 Task: Send an email with the signature Delaney King with the subject Meeting minutes and the message I will need to review this proposal before providing a response. from softage.1@softage.net to softage.8@softage.net and softage.9@softage.net with an attached document Business_case.docx
Action: Mouse moved to (572, 735)
Screenshot: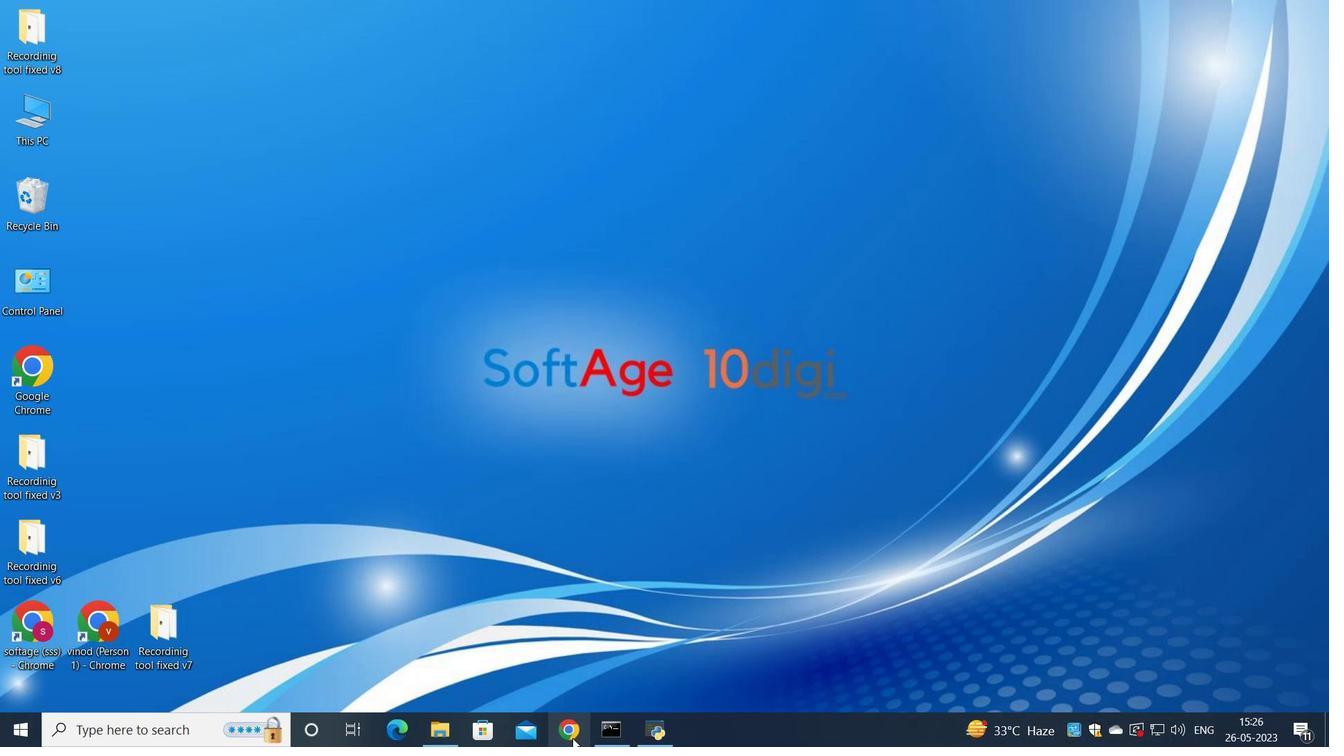 
Action: Mouse pressed left at (572, 735)
Screenshot: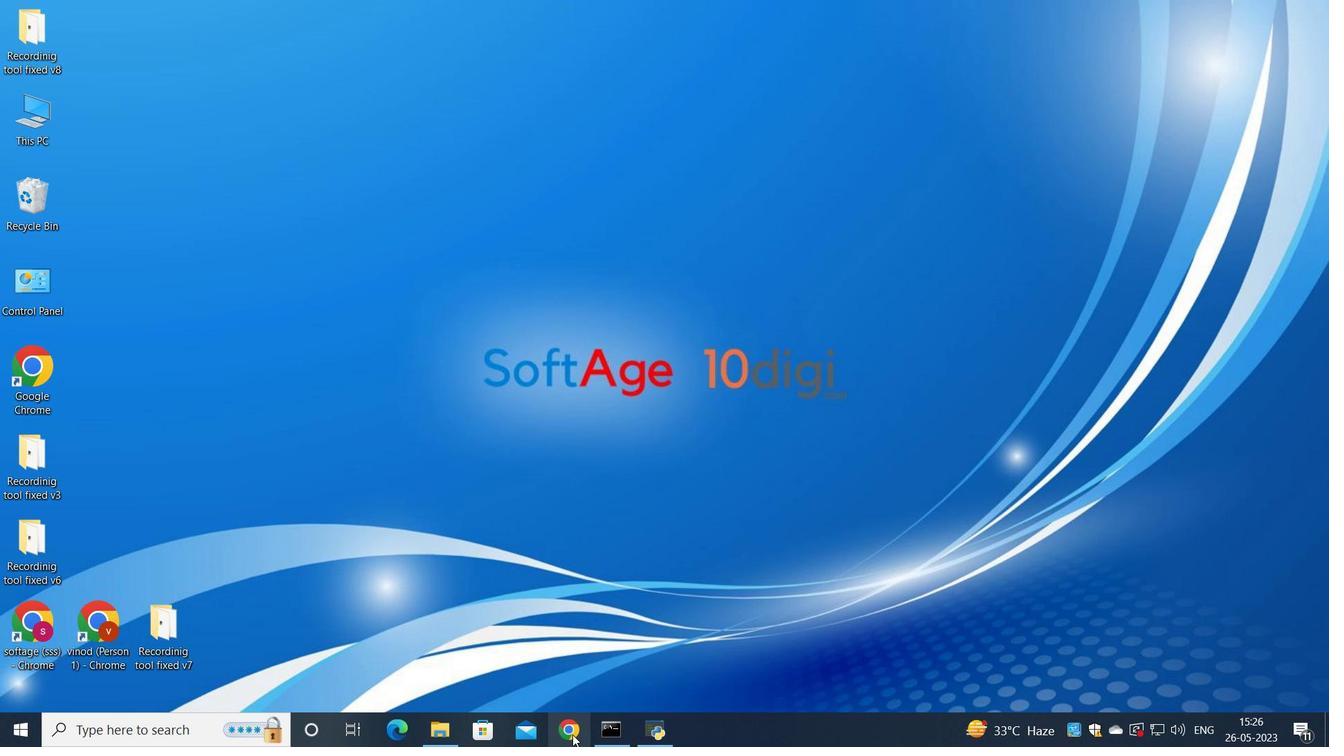 
Action: Mouse moved to (571, 398)
Screenshot: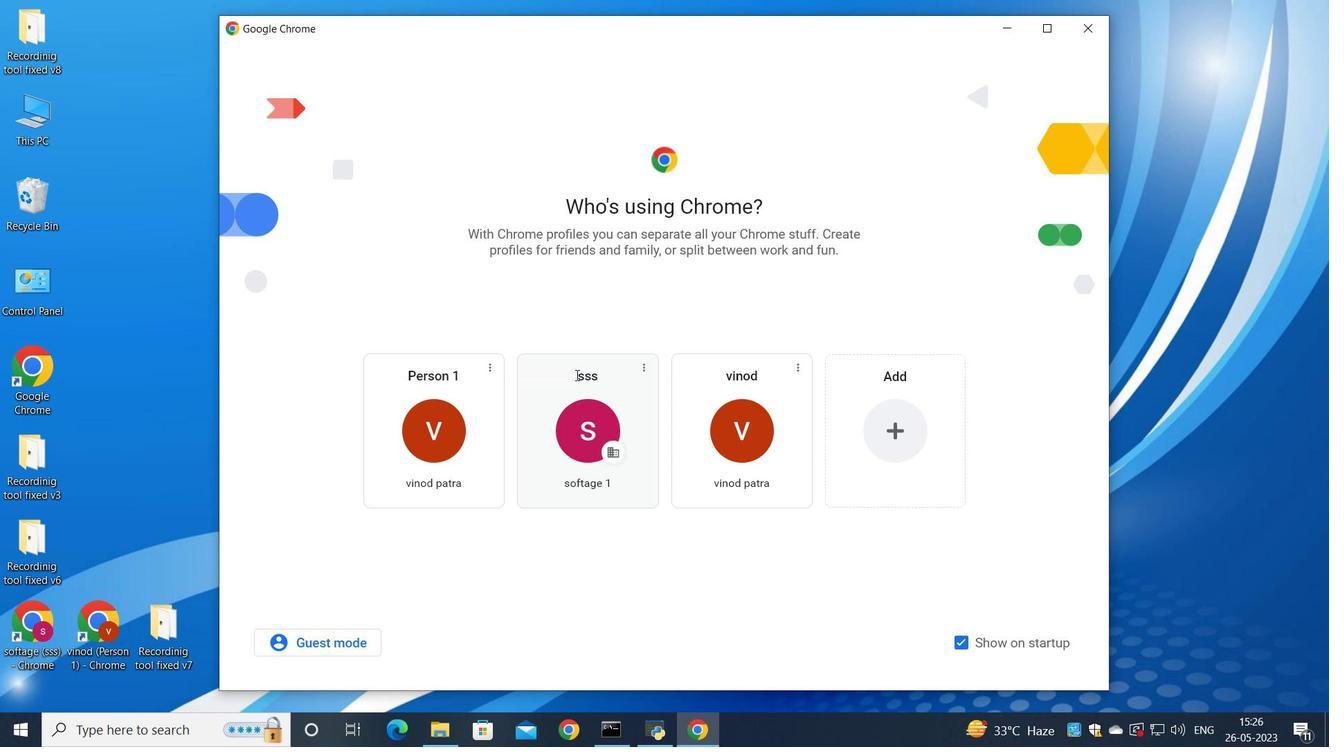 
Action: Mouse pressed left at (571, 398)
Screenshot: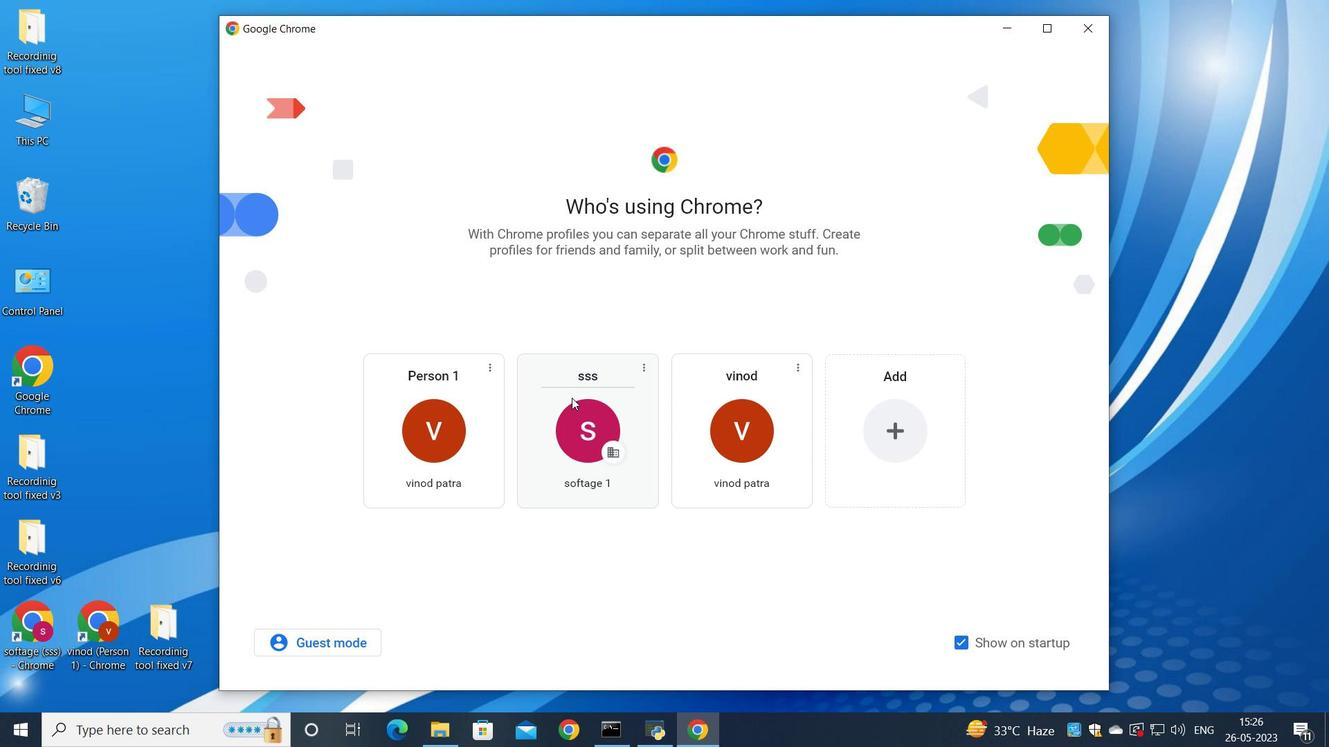 
Action: Mouse moved to (599, 429)
Screenshot: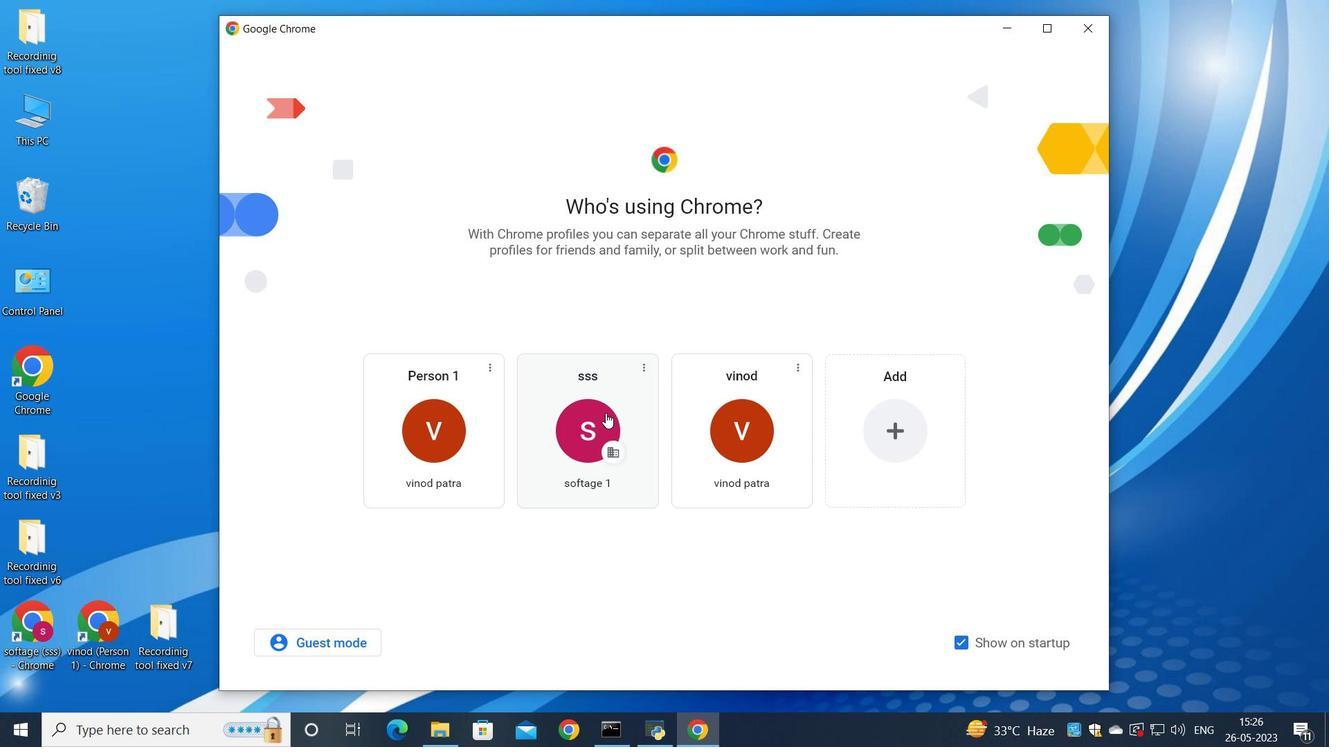 
Action: Mouse pressed left at (599, 429)
Screenshot: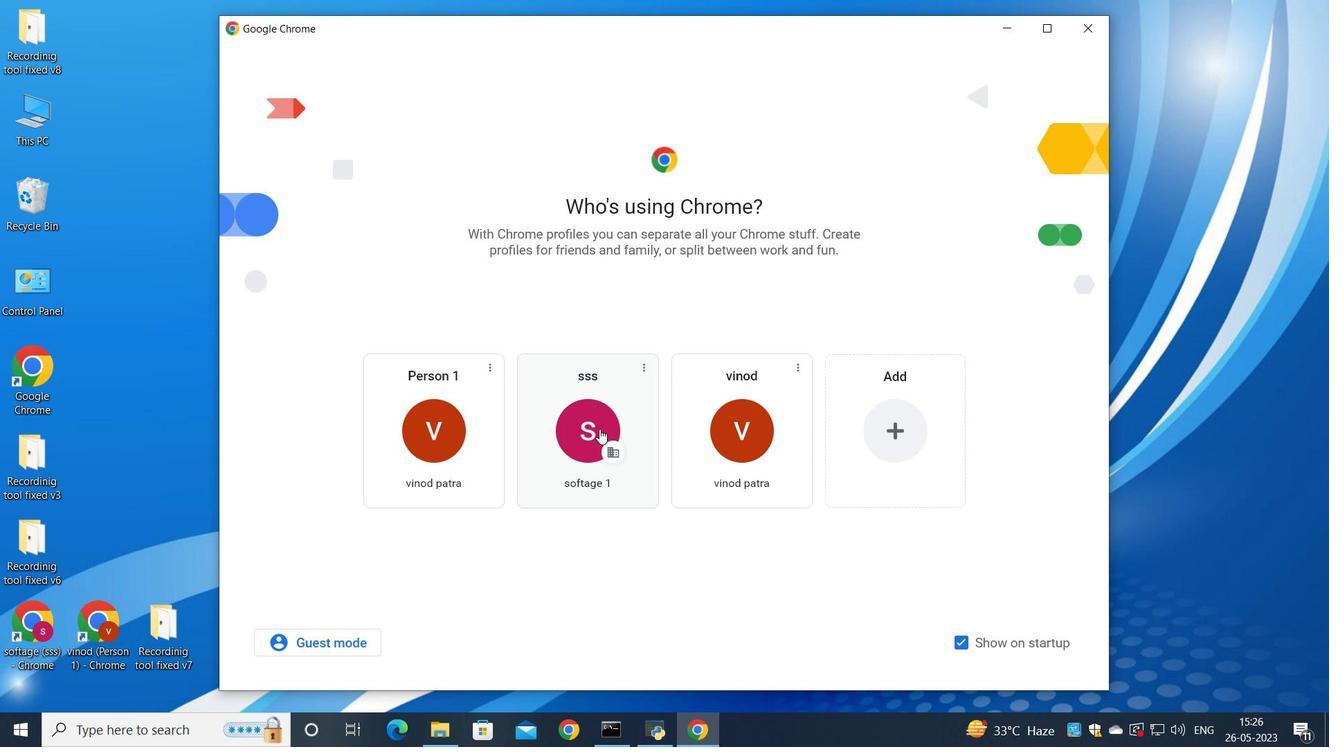 
Action: Mouse moved to (1171, 94)
Screenshot: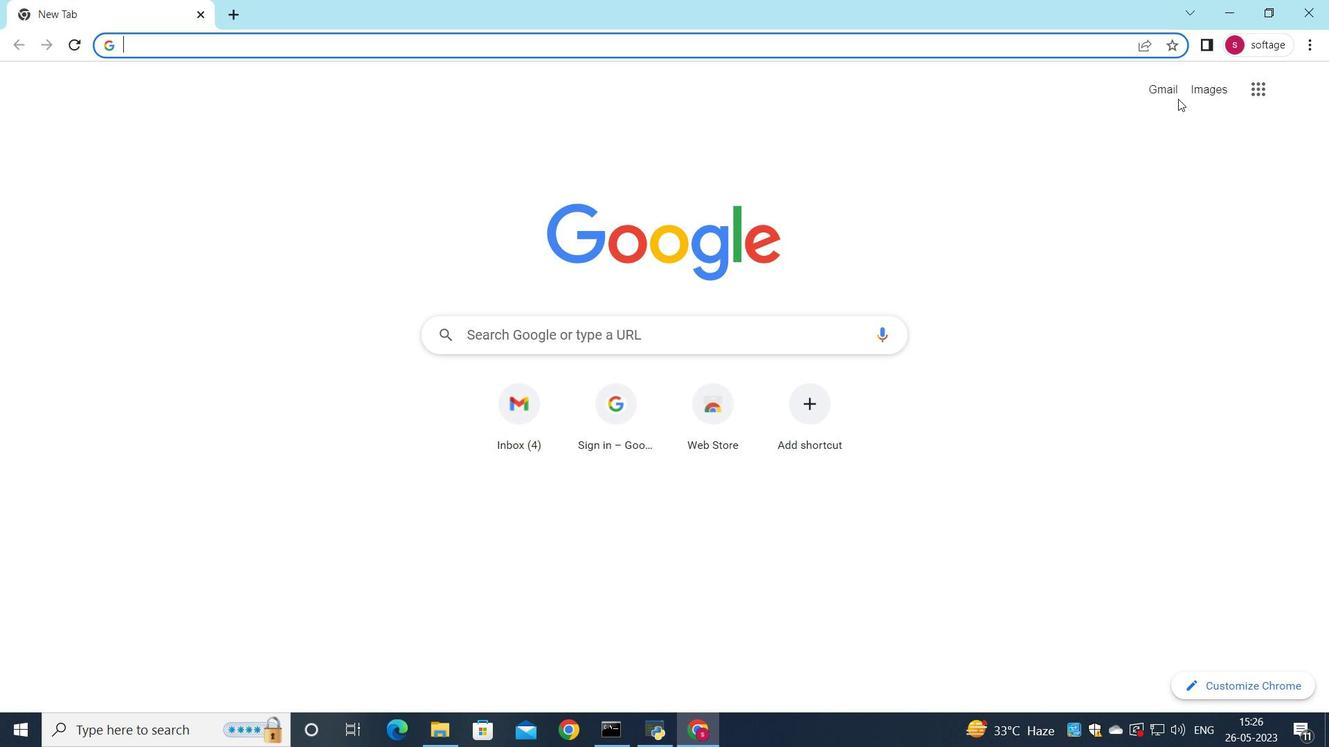 
Action: Mouse pressed left at (1171, 94)
Screenshot: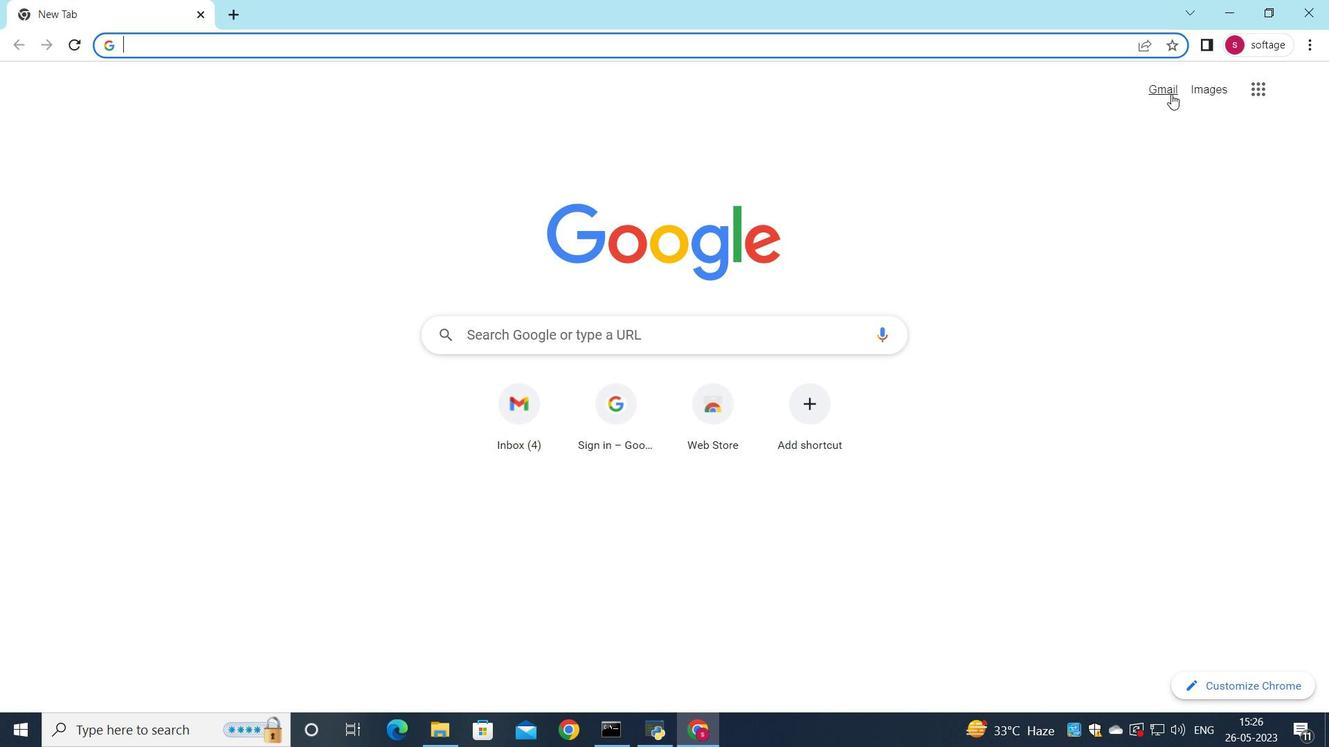 
Action: Mouse moved to (1143, 119)
Screenshot: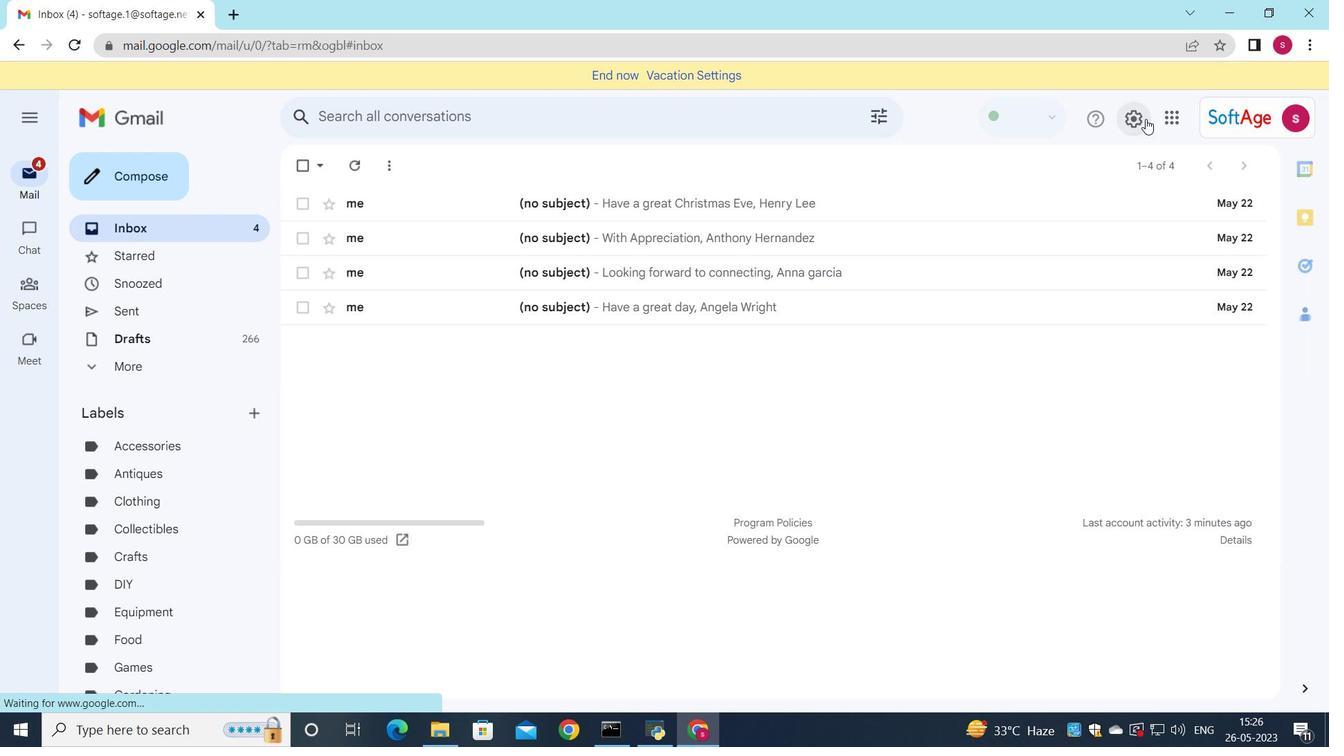 
Action: Mouse pressed left at (1143, 119)
Screenshot: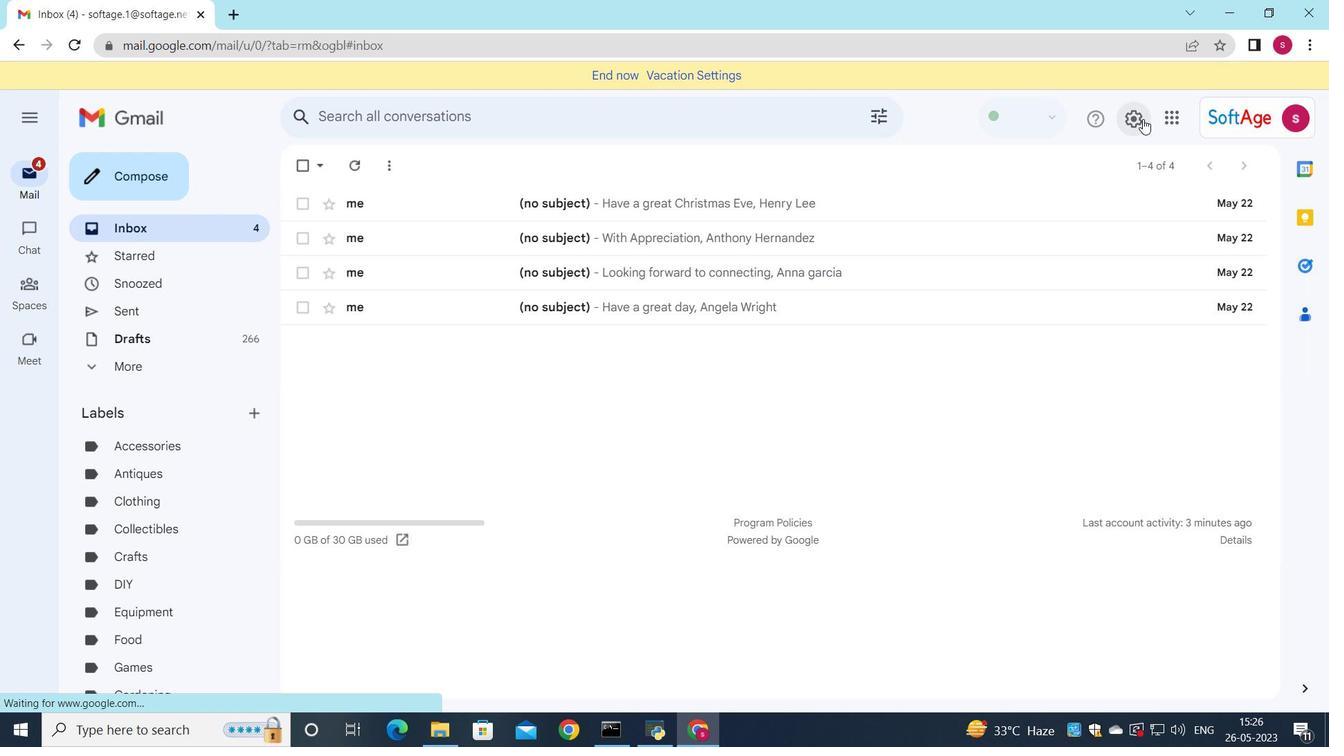 
Action: Mouse moved to (1161, 202)
Screenshot: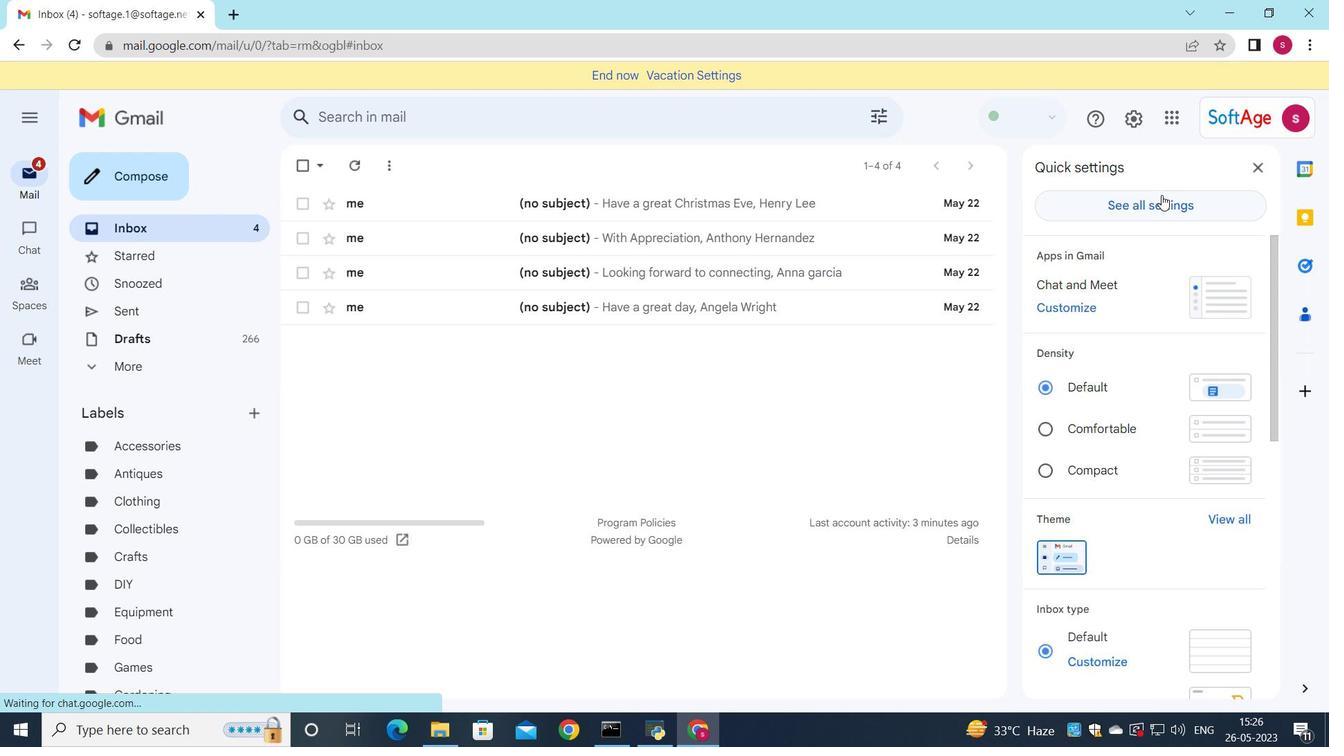 
Action: Mouse pressed left at (1161, 202)
Screenshot: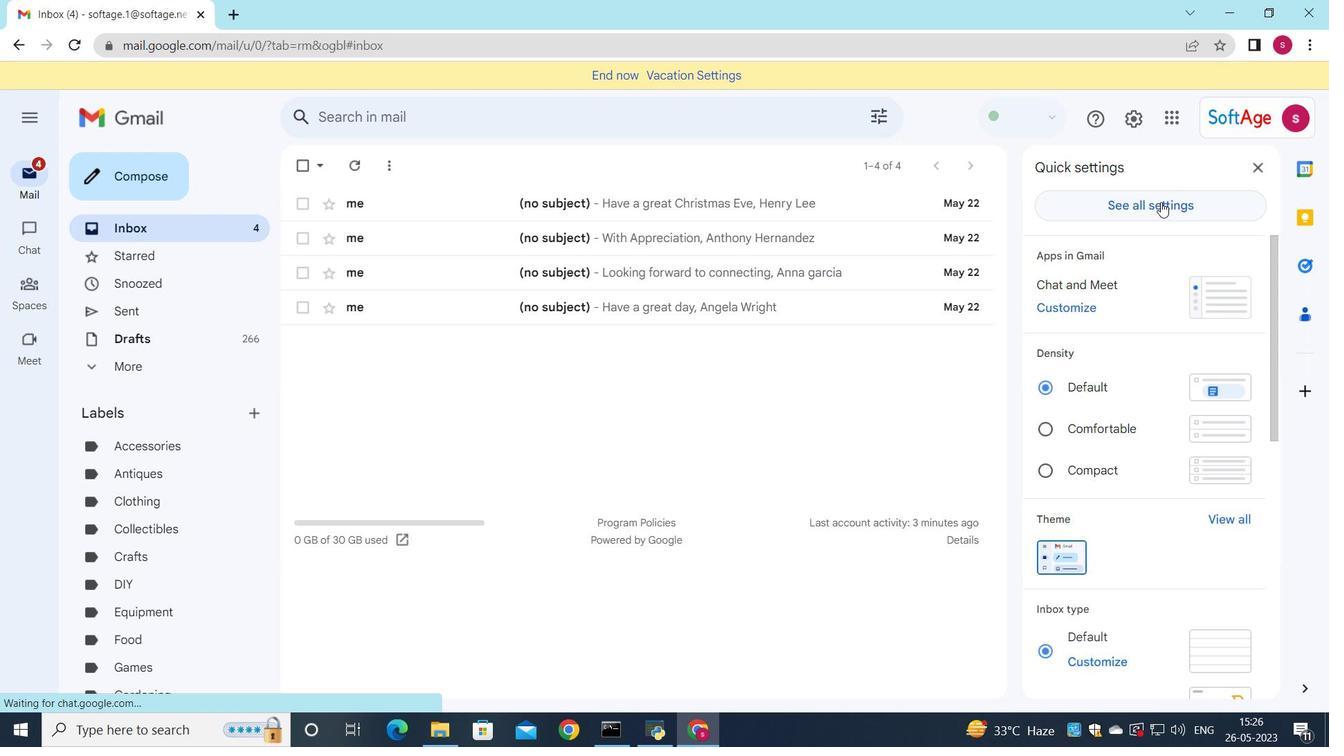 
Action: Mouse moved to (637, 288)
Screenshot: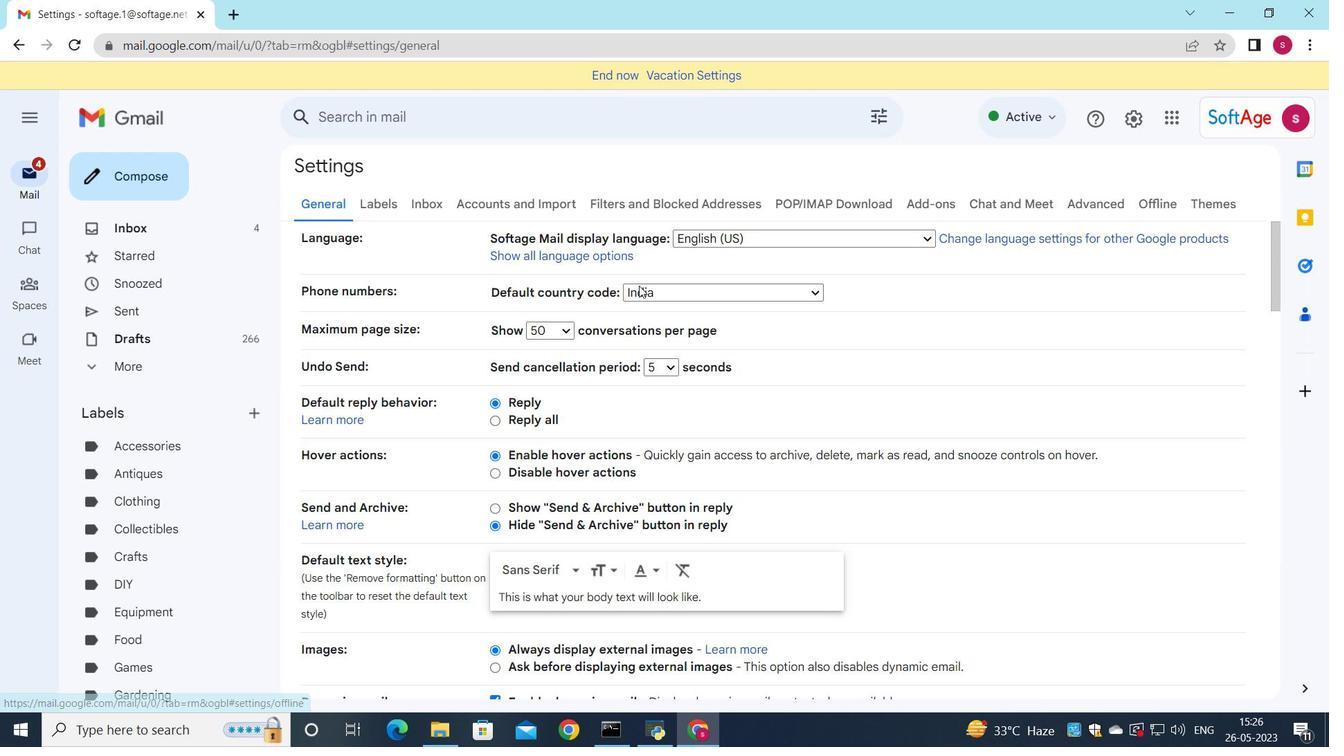 
Action: Mouse scrolled (637, 287) with delta (0, 0)
Screenshot: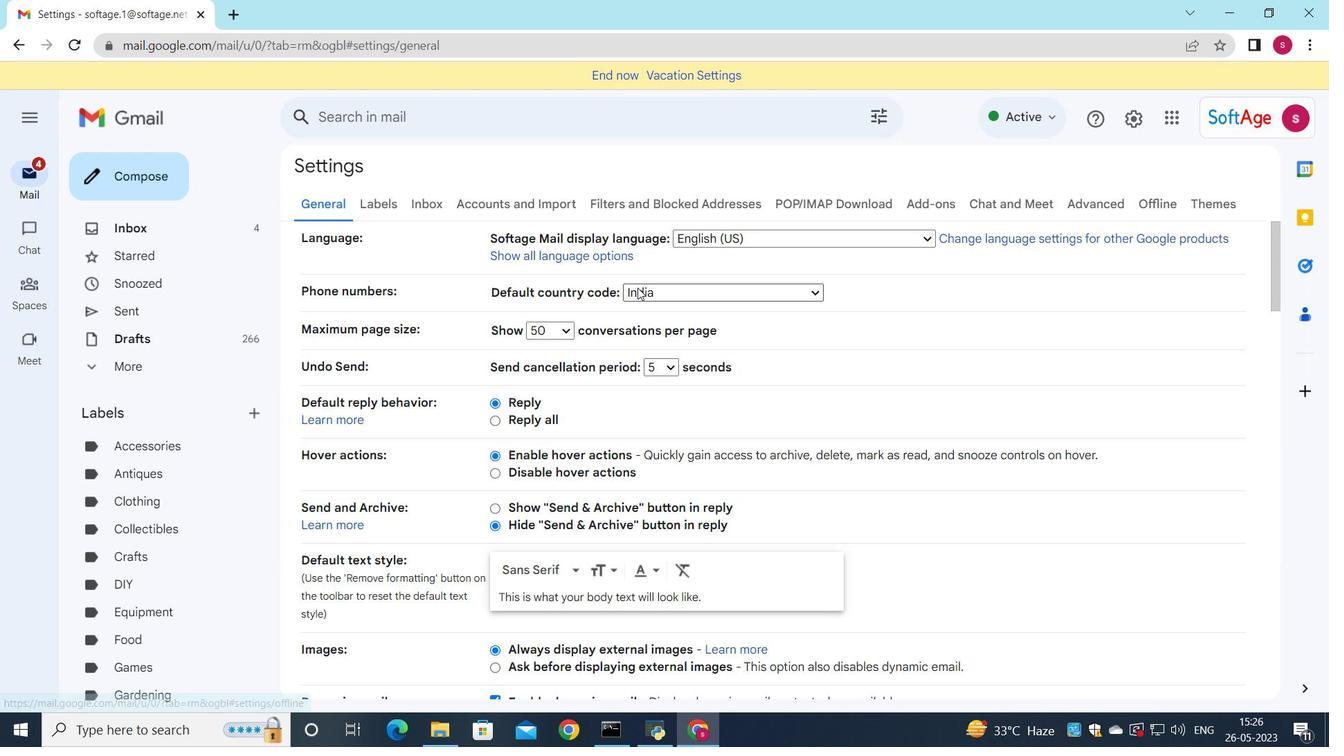 
Action: Mouse scrolled (637, 287) with delta (0, 0)
Screenshot: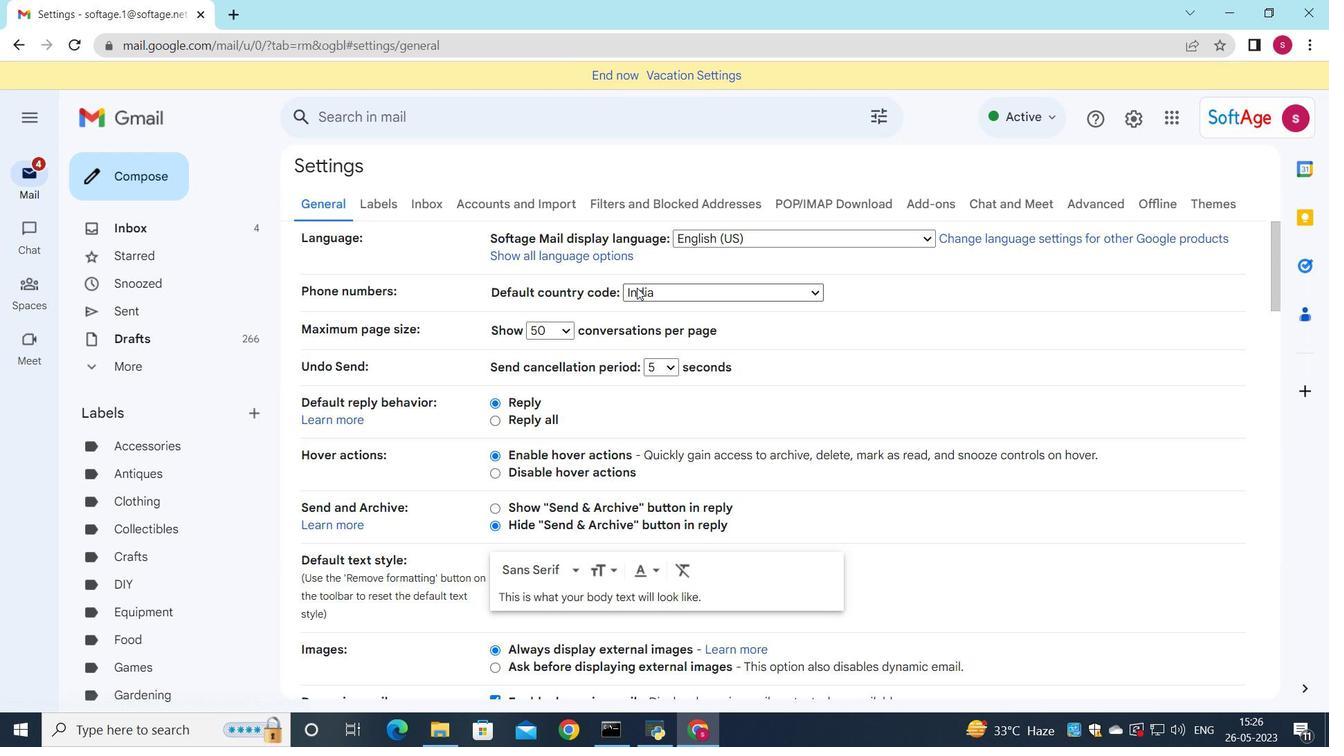 
Action: Mouse scrolled (637, 287) with delta (0, 0)
Screenshot: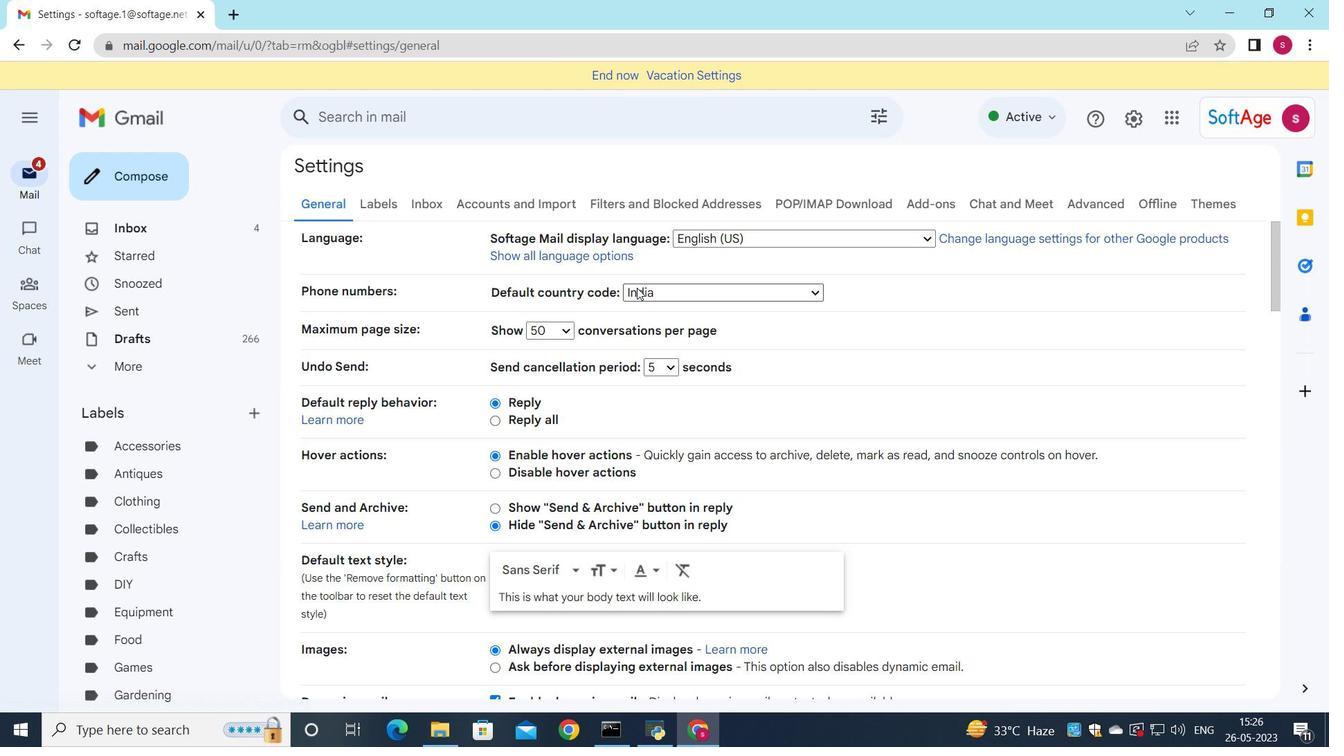 
Action: Mouse scrolled (637, 287) with delta (0, 0)
Screenshot: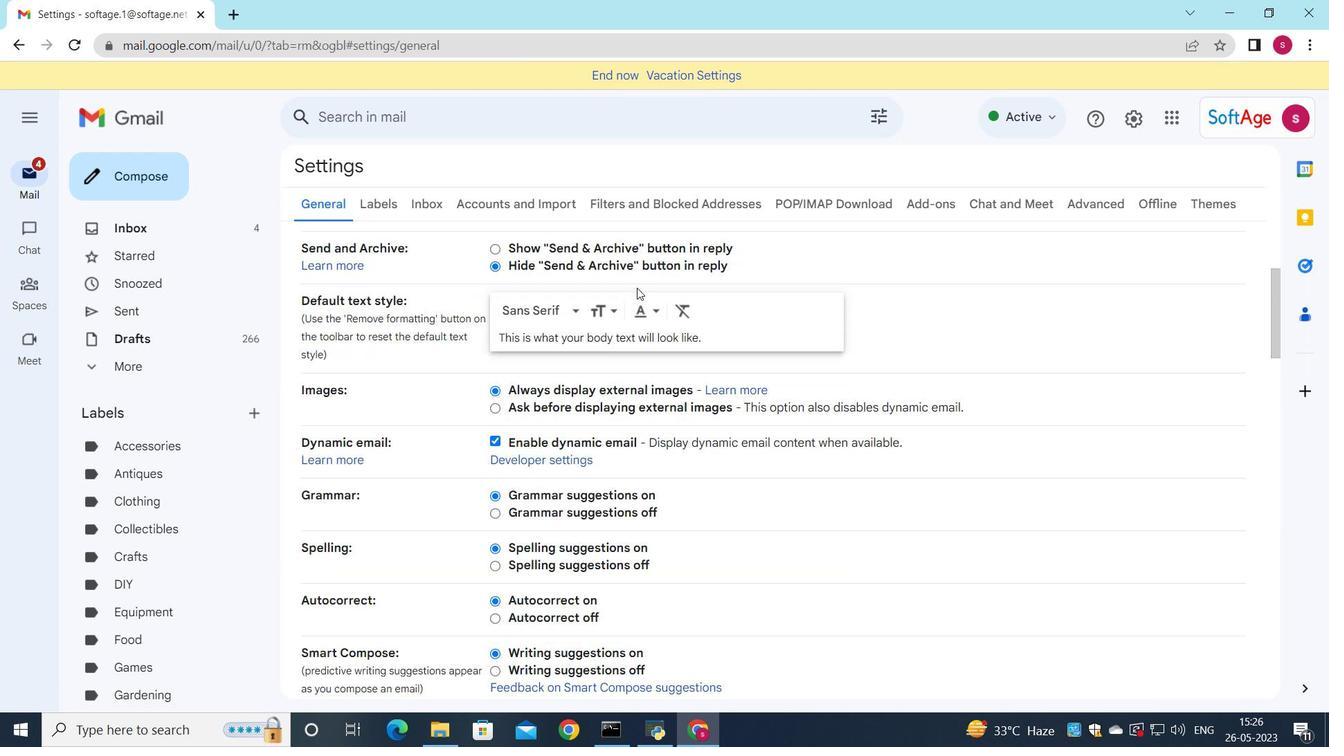
Action: Mouse scrolled (637, 287) with delta (0, 0)
Screenshot: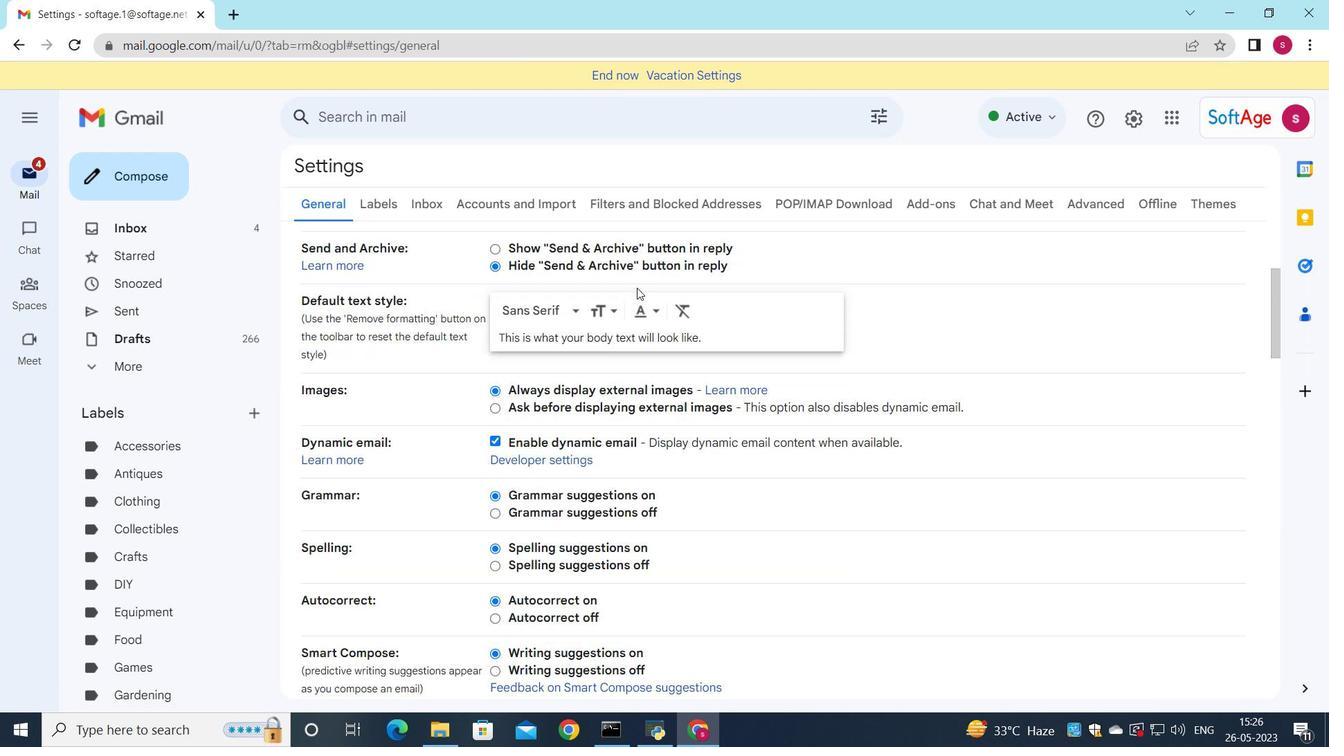 
Action: Mouse scrolled (637, 287) with delta (0, 0)
Screenshot: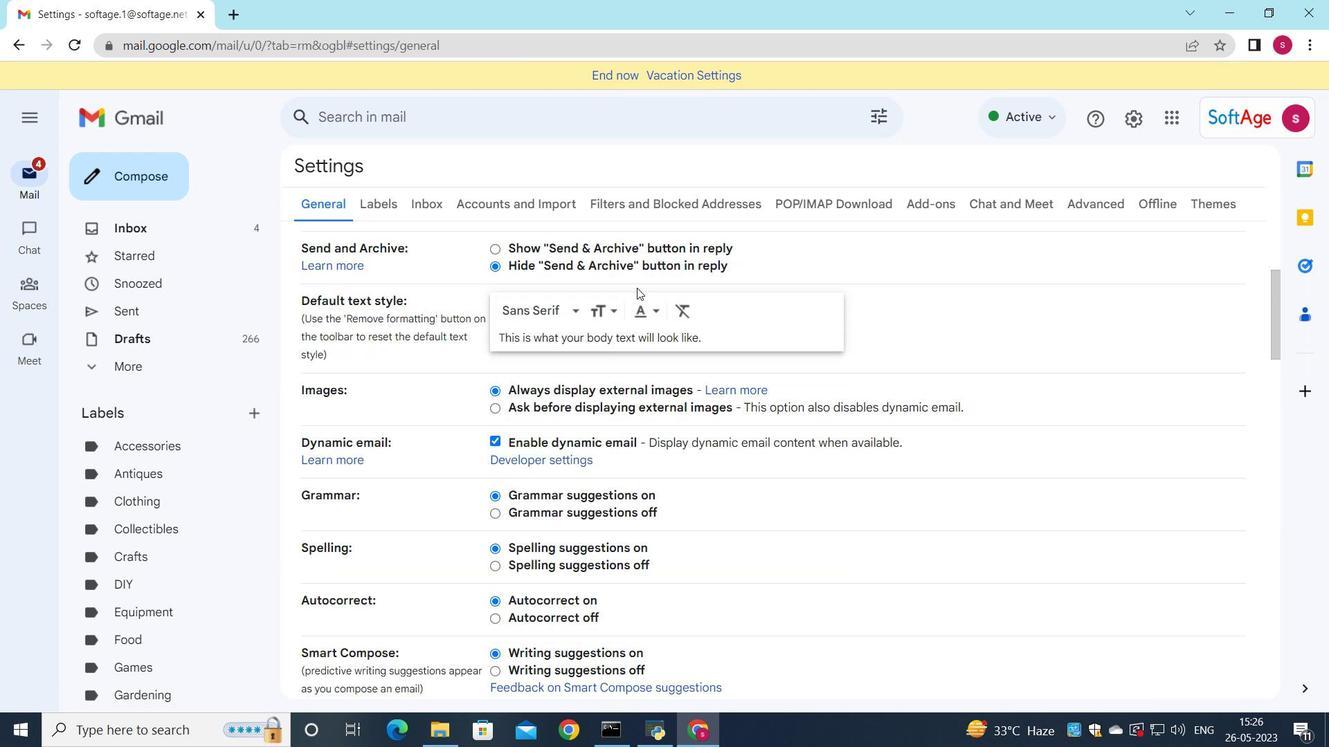 
Action: Mouse scrolled (637, 287) with delta (0, 0)
Screenshot: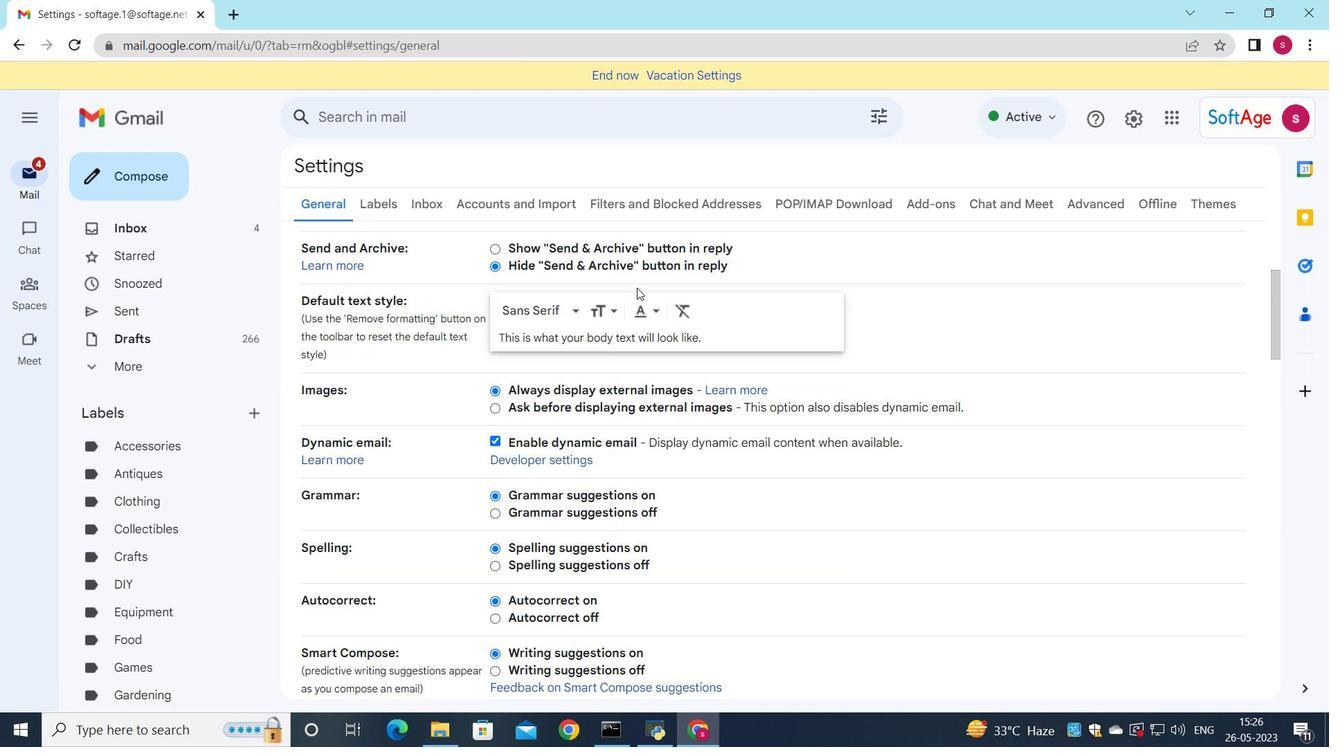 
Action: Mouse scrolled (637, 287) with delta (0, 0)
Screenshot: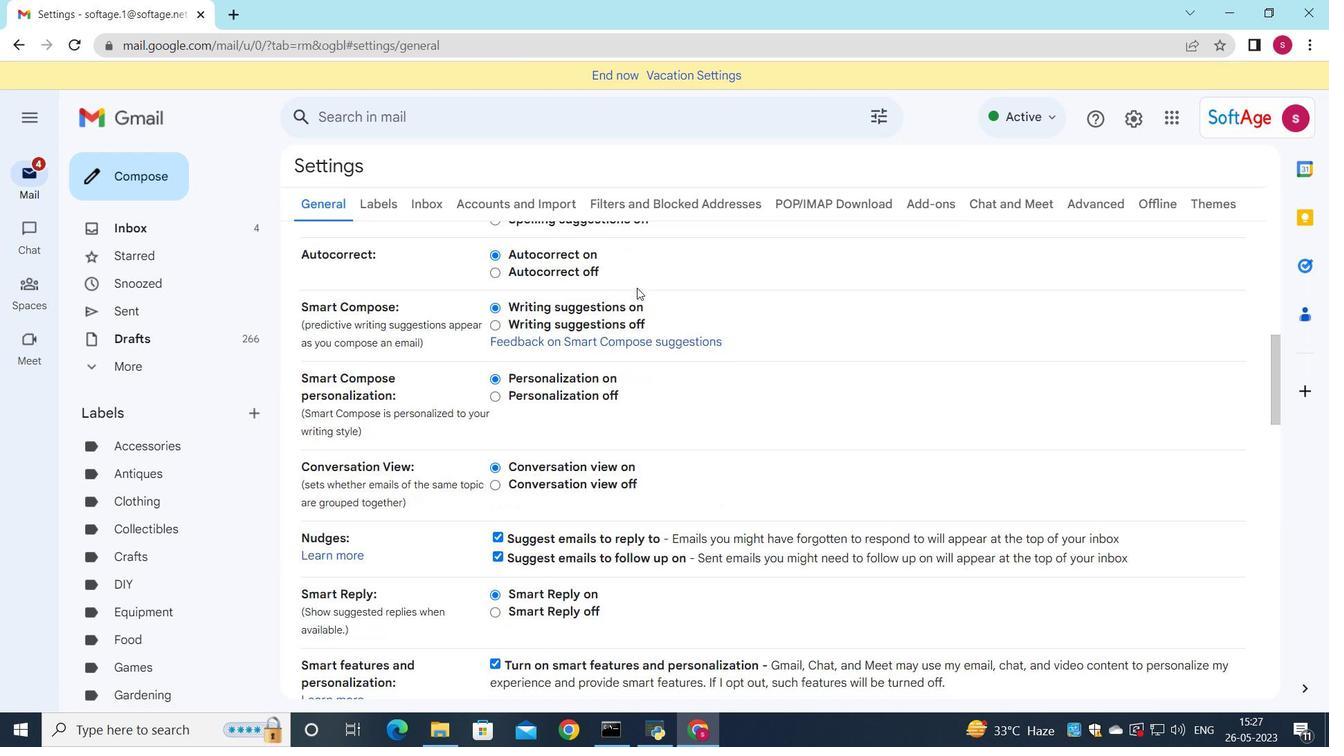 
Action: Mouse scrolled (637, 287) with delta (0, 0)
Screenshot: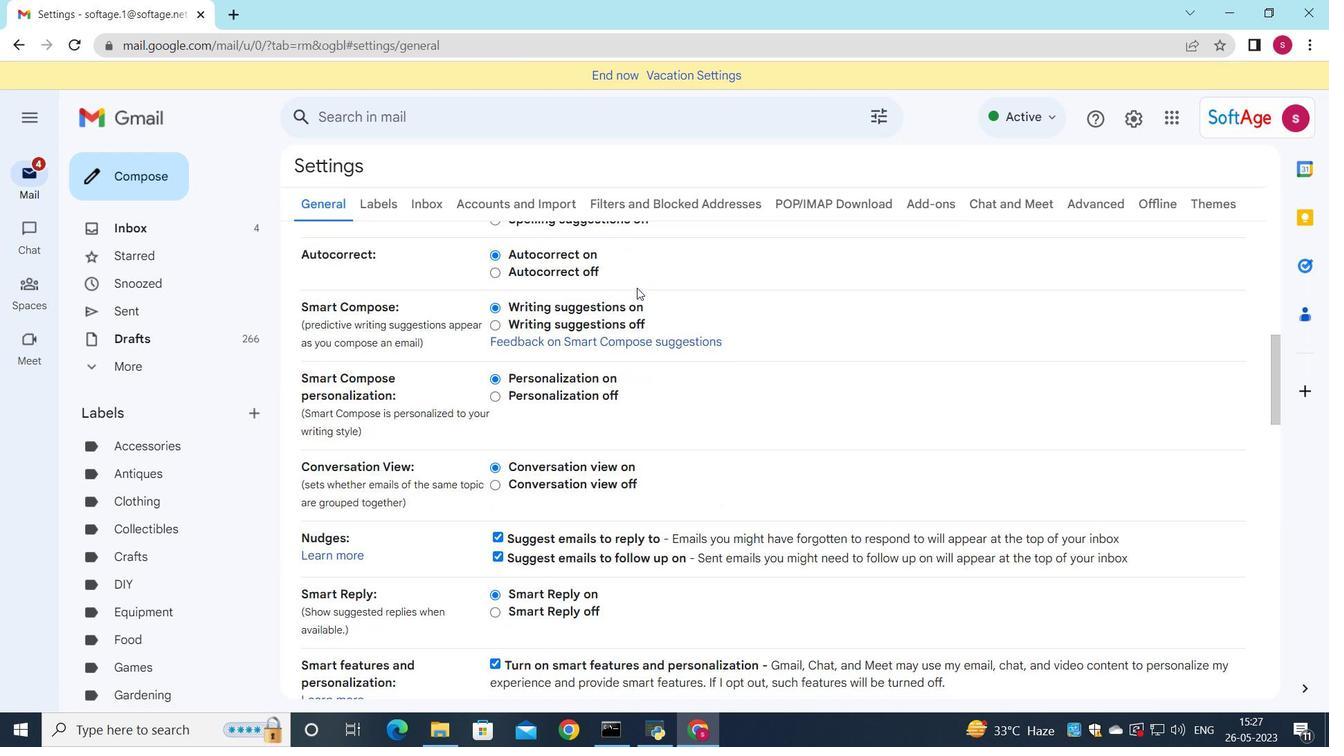 
Action: Mouse scrolled (637, 287) with delta (0, 0)
Screenshot: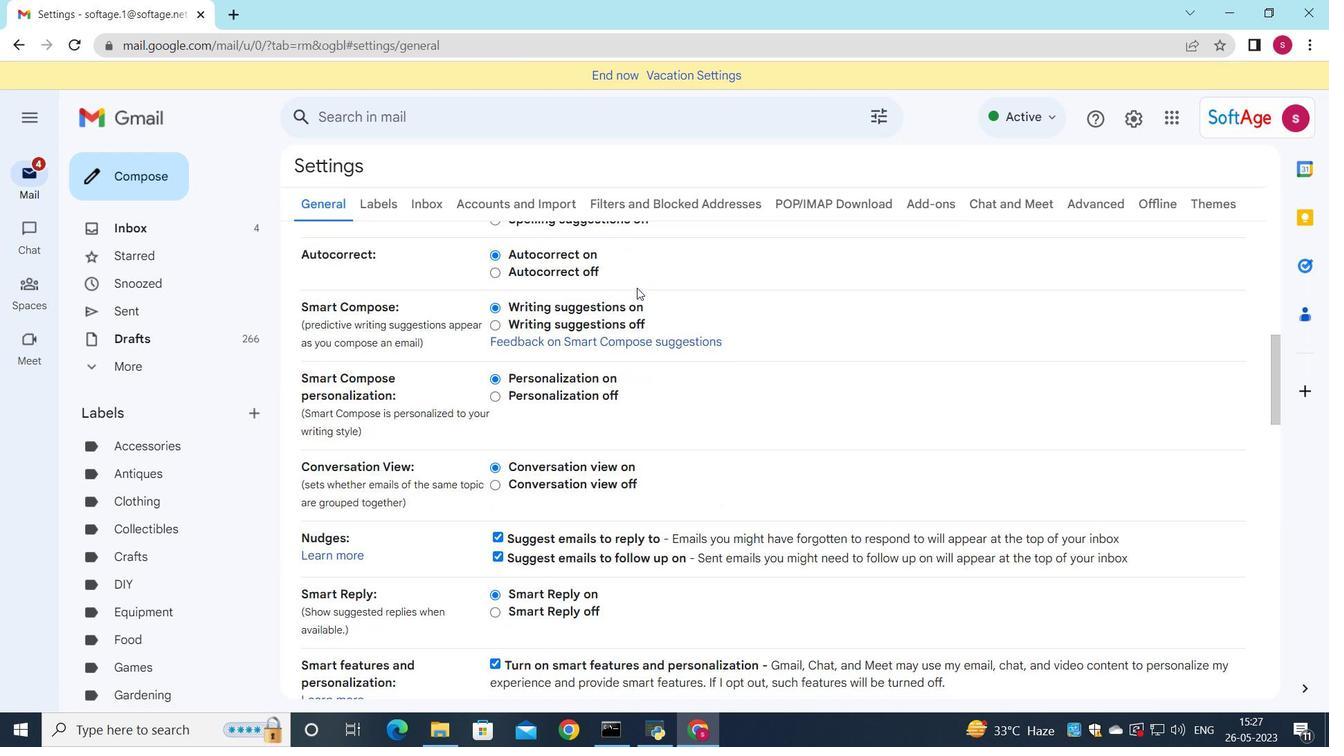 
Action: Mouse scrolled (637, 287) with delta (0, 0)
Screenshot: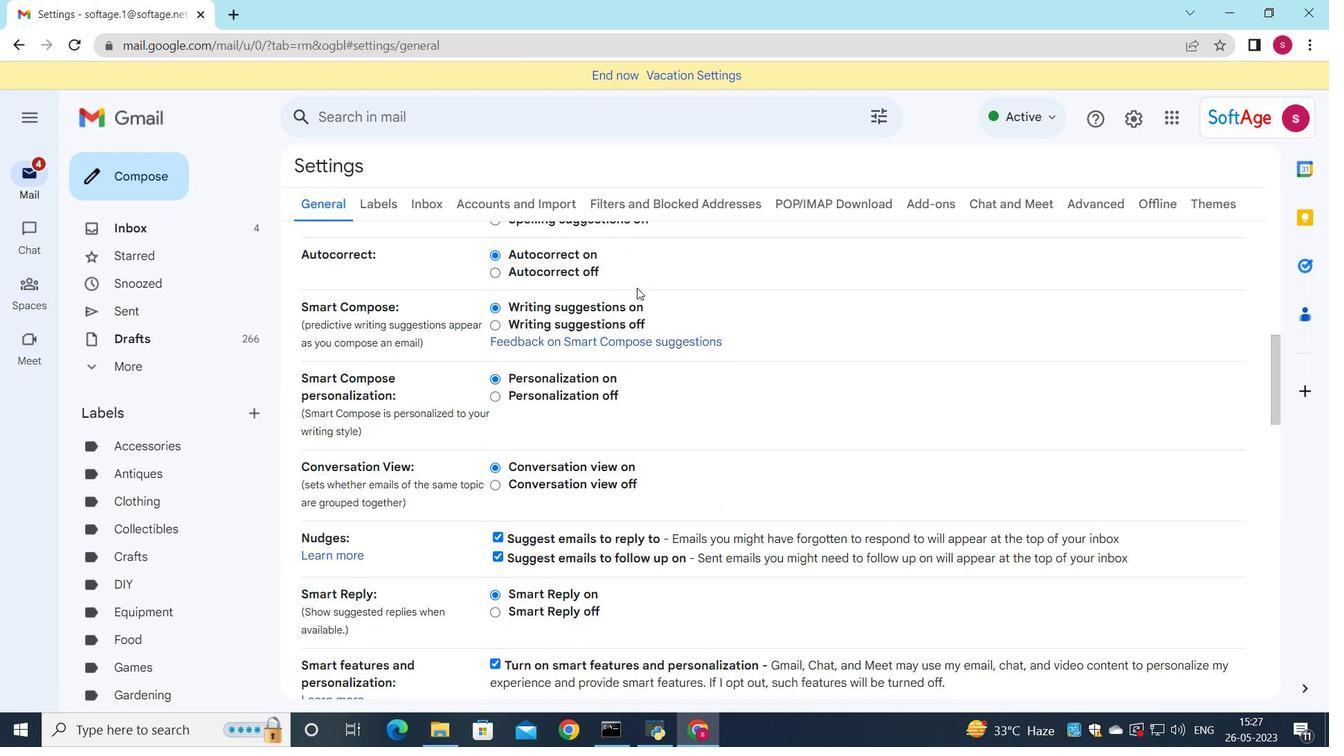 
Action: Mouse moved to (603, 351)
Screenshot: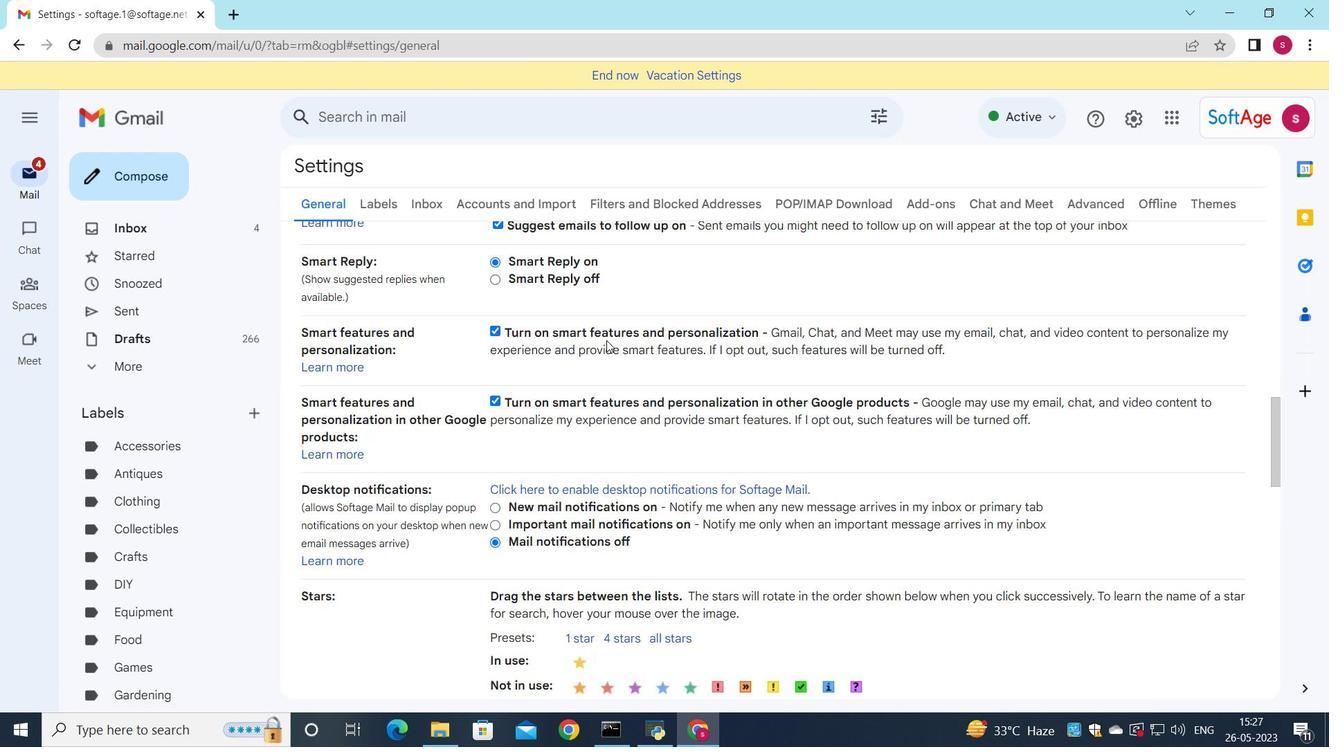 
Action: Mouse scrolled (603, 350) with delta (0, 0)
Screenshot: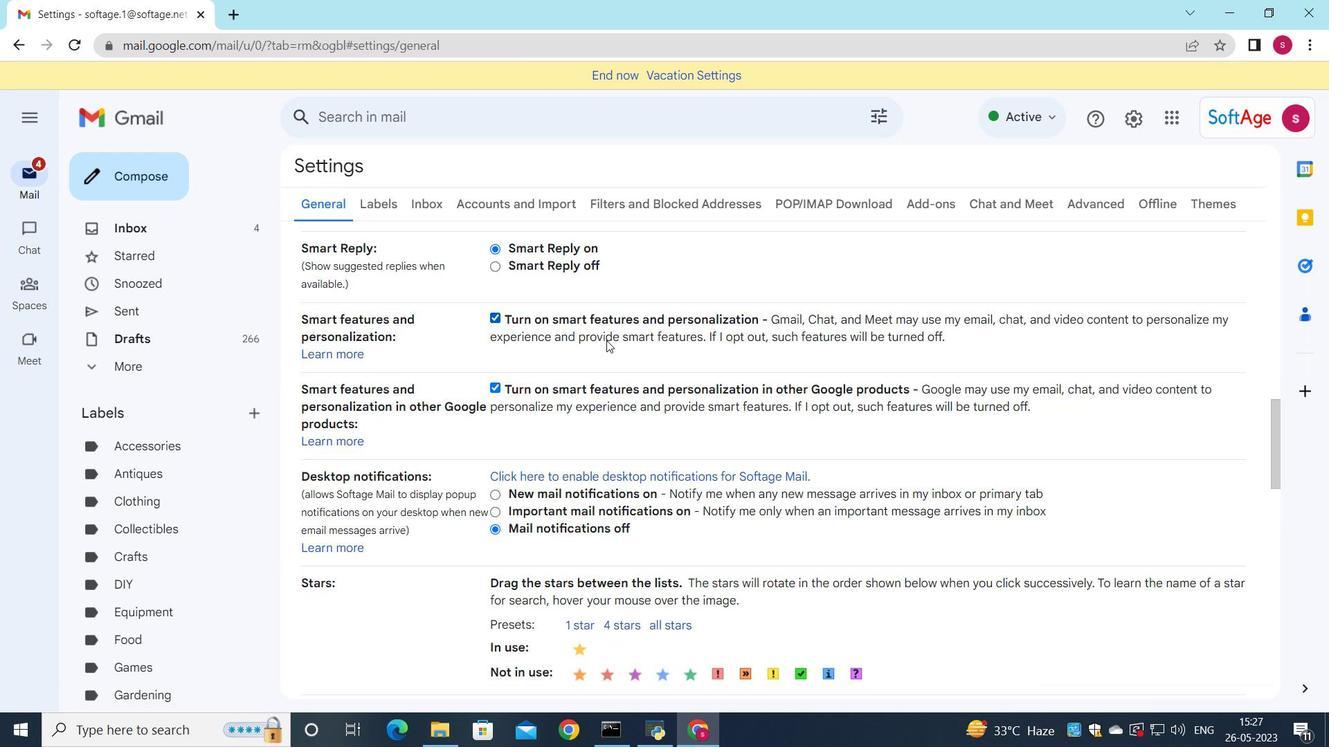 
Action: Mouse scrolled (603, 350) with delta (0, 0)
Screenshot: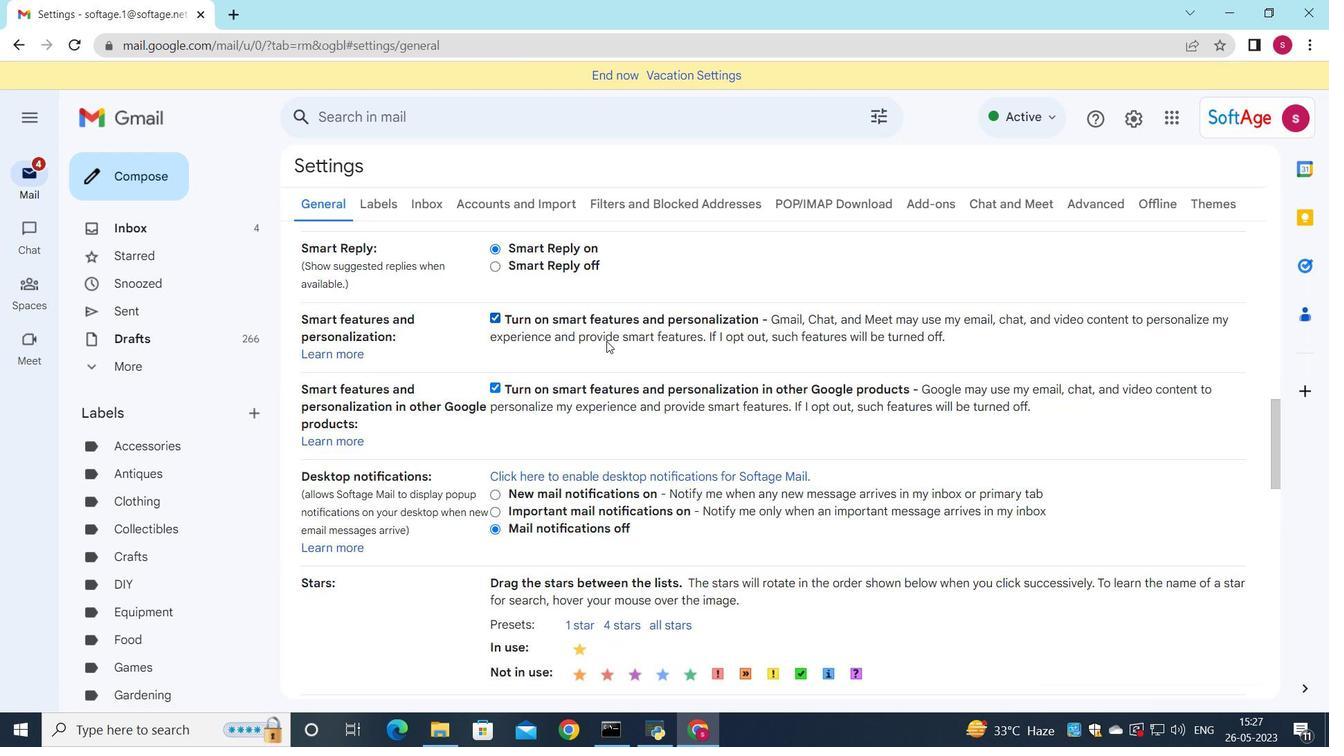
Action: Mouse scrolled (603, 350) with delta (0, 0)
Screenshot: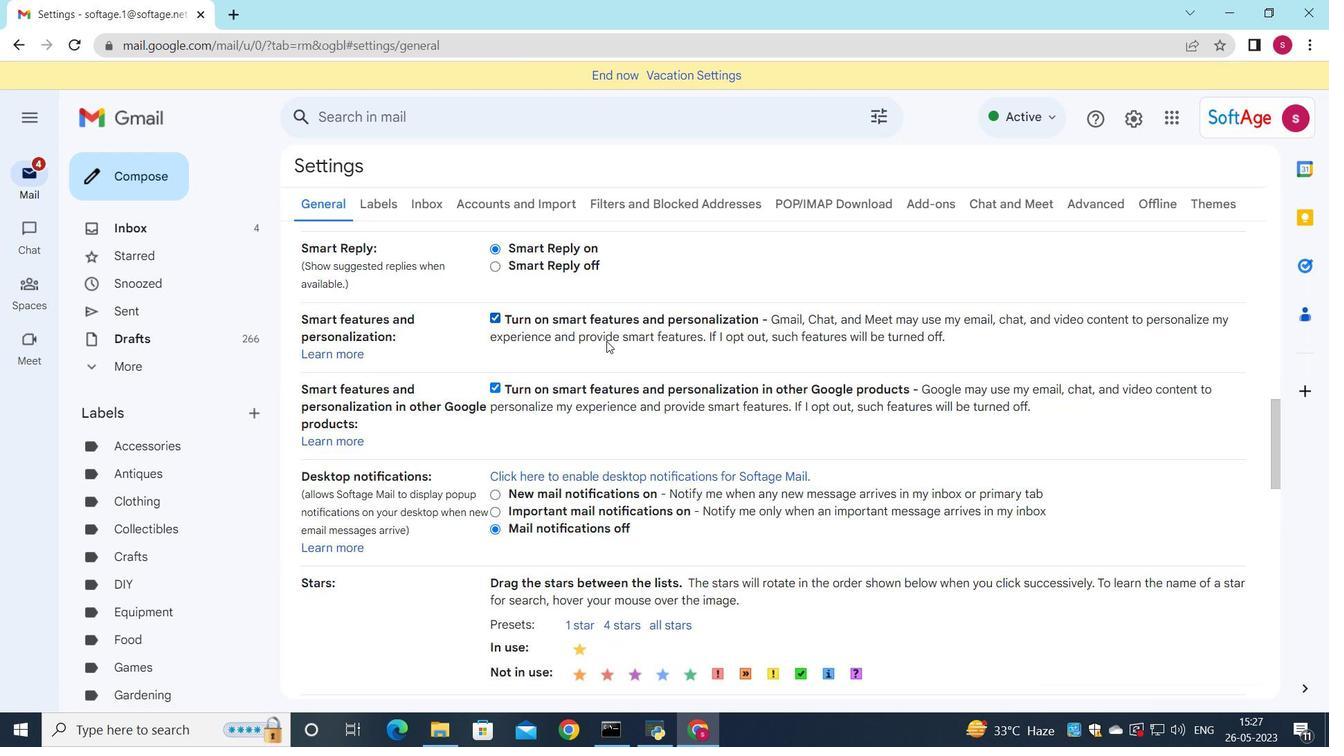 
Action: Mouse scrolled (603, 350) with delta (0, 0)
Screenshot: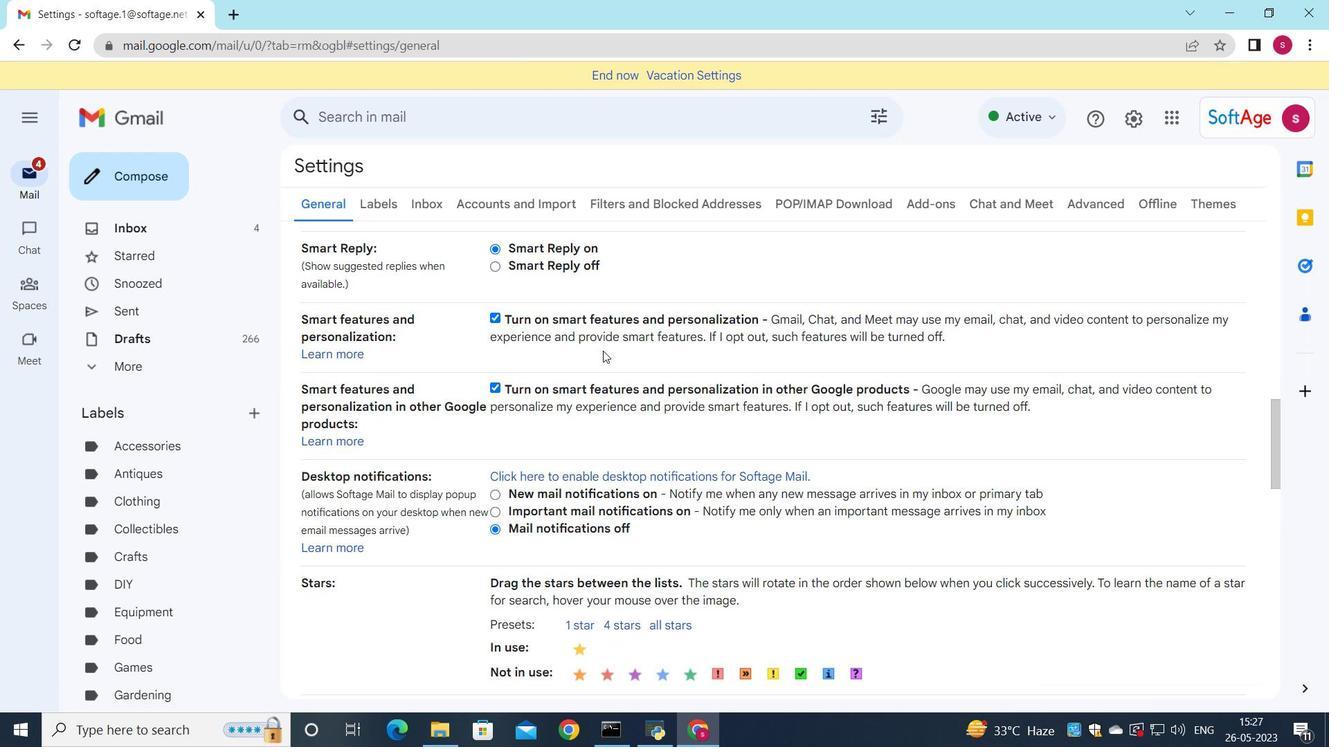 
Action: Mouse moved to (601, 353)
Screenshot: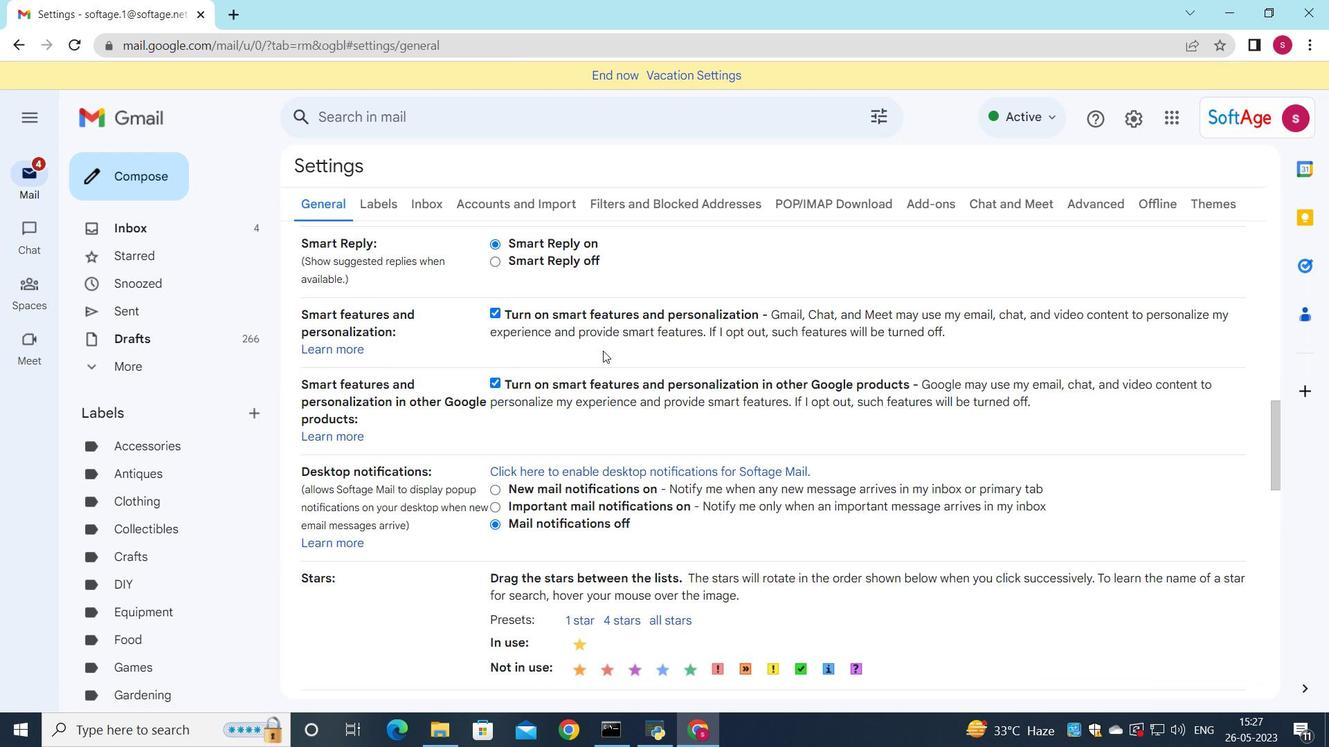 
Action: Mouse scrolled (601, 352) with delta (0, 0)
Screenshot: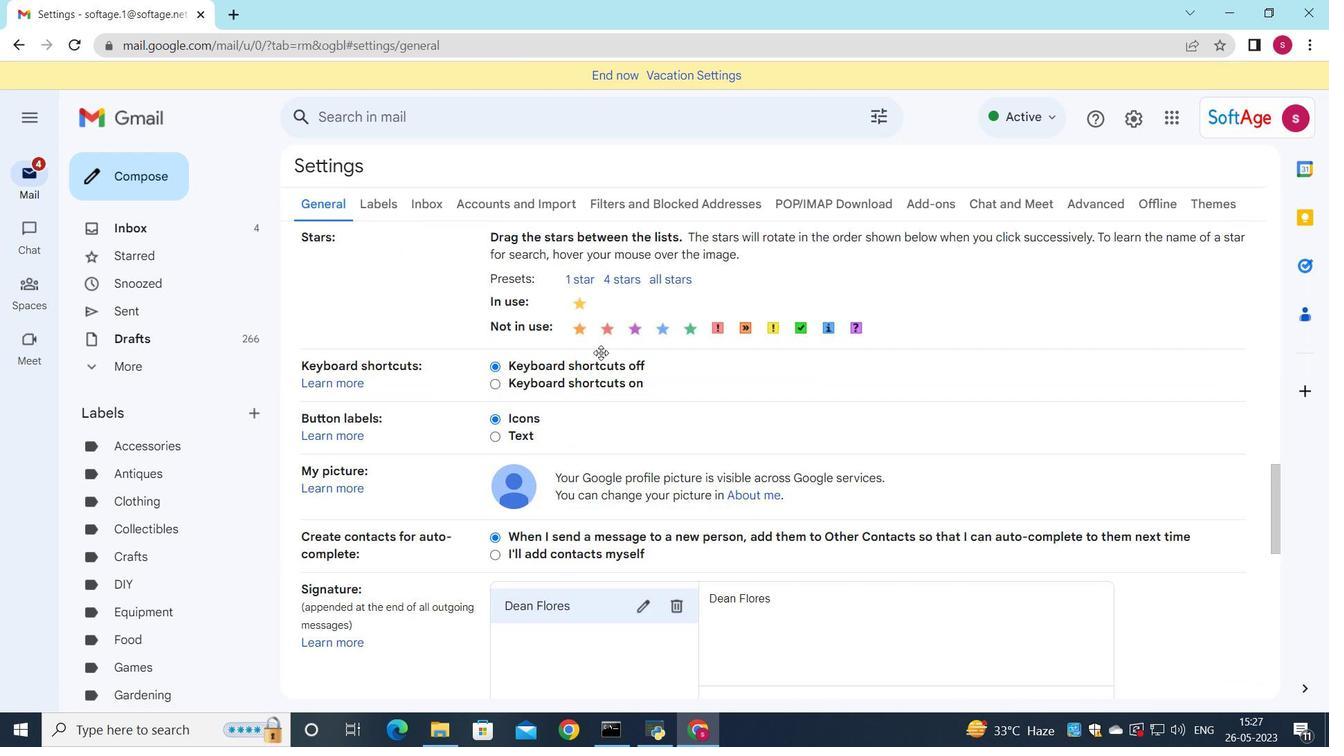 
Action: Mouse scrolled (601, 352) with delta (0, 0)
Screenshot: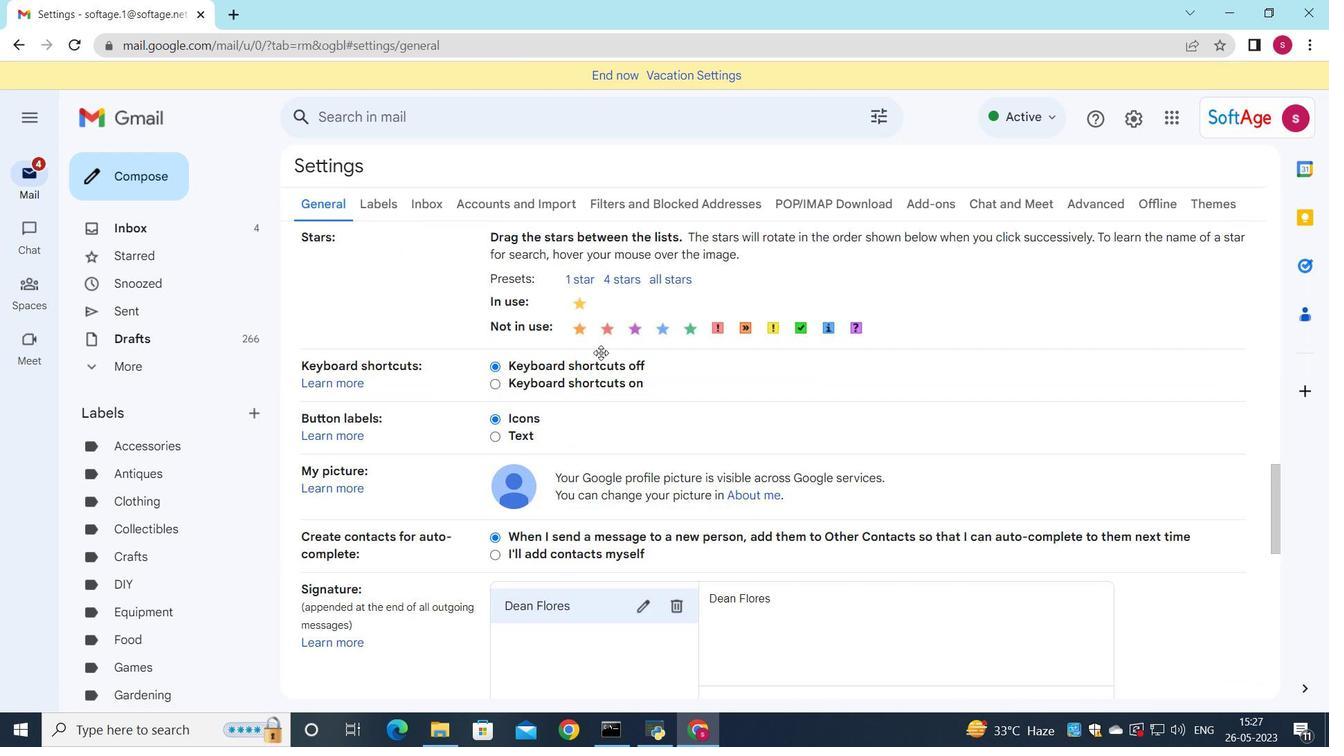 
Action: Mouse scrolled (601, 352) with delta (0, 0)
Screenshot: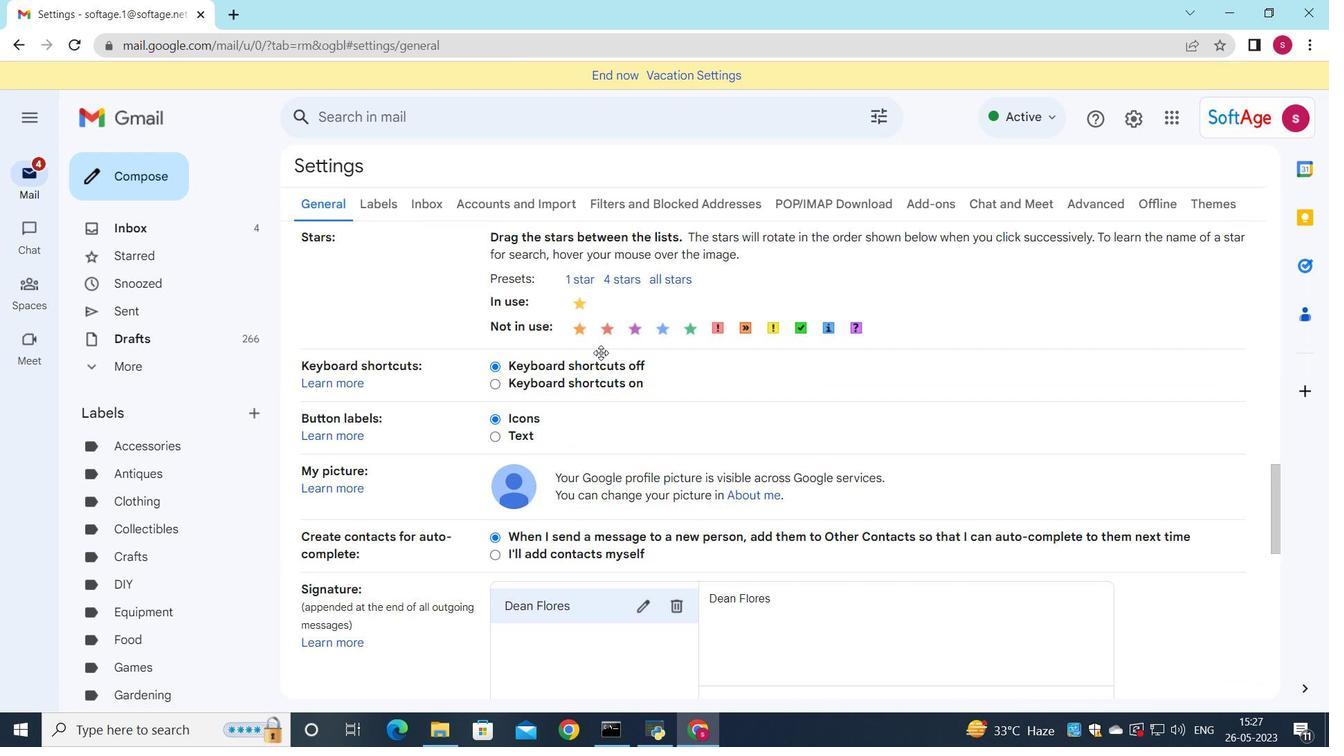 
Action: Mouse moved to (675, 348)
Screenshot: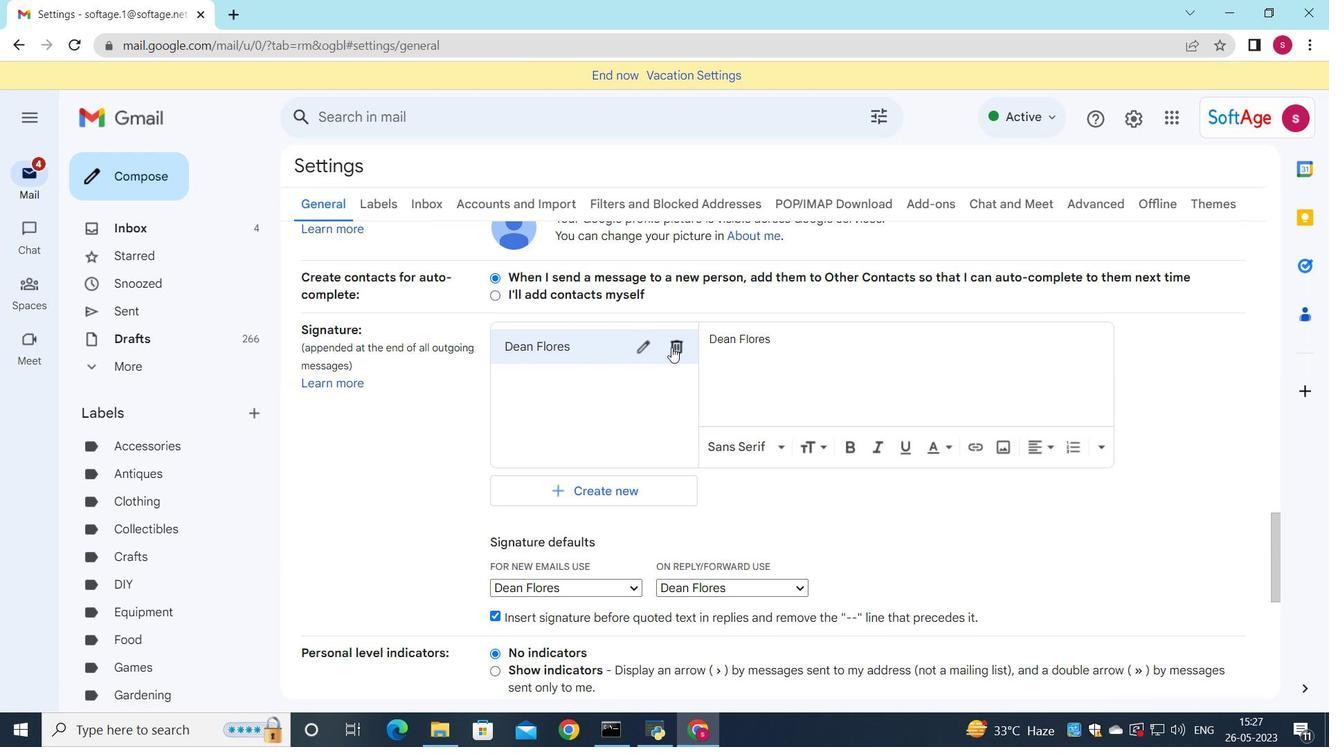 
Action: Mouse pressed left at (675, 348)
Screenshot: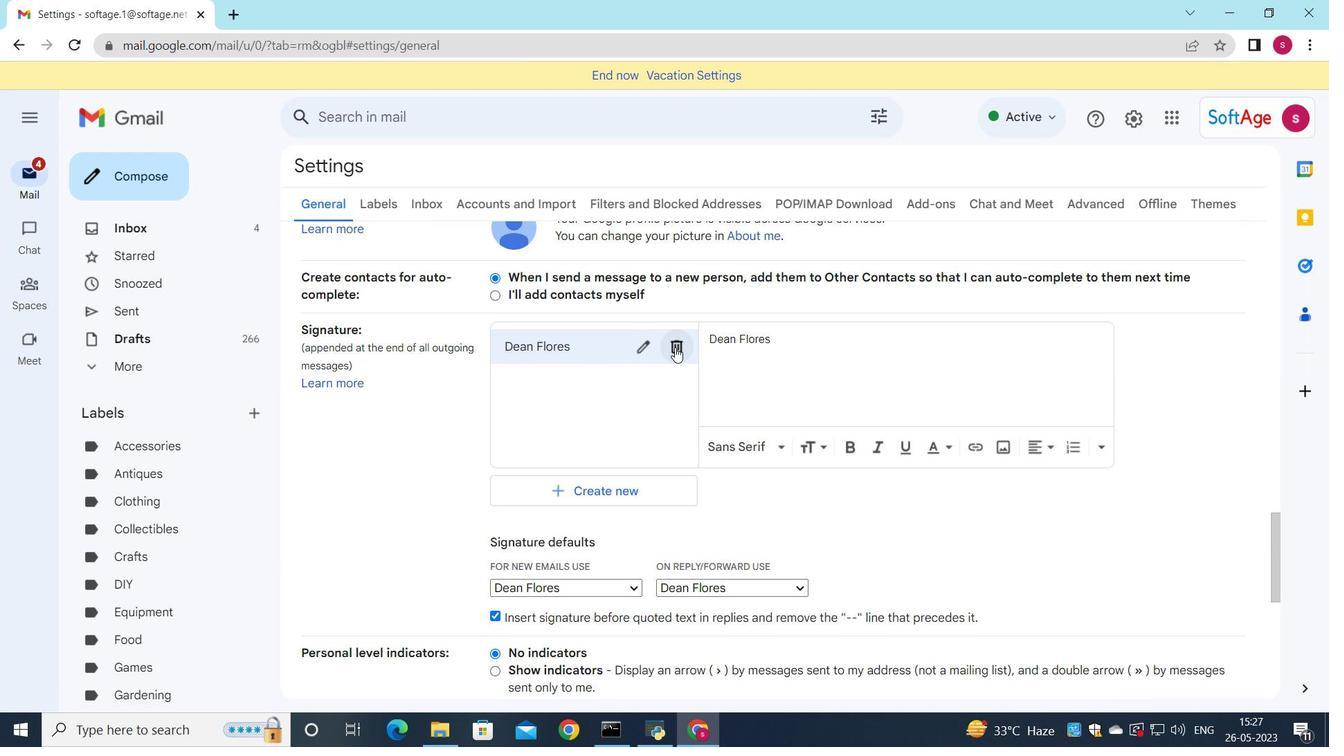 
Action: Mouse moved to (796, 421)
Screenshot: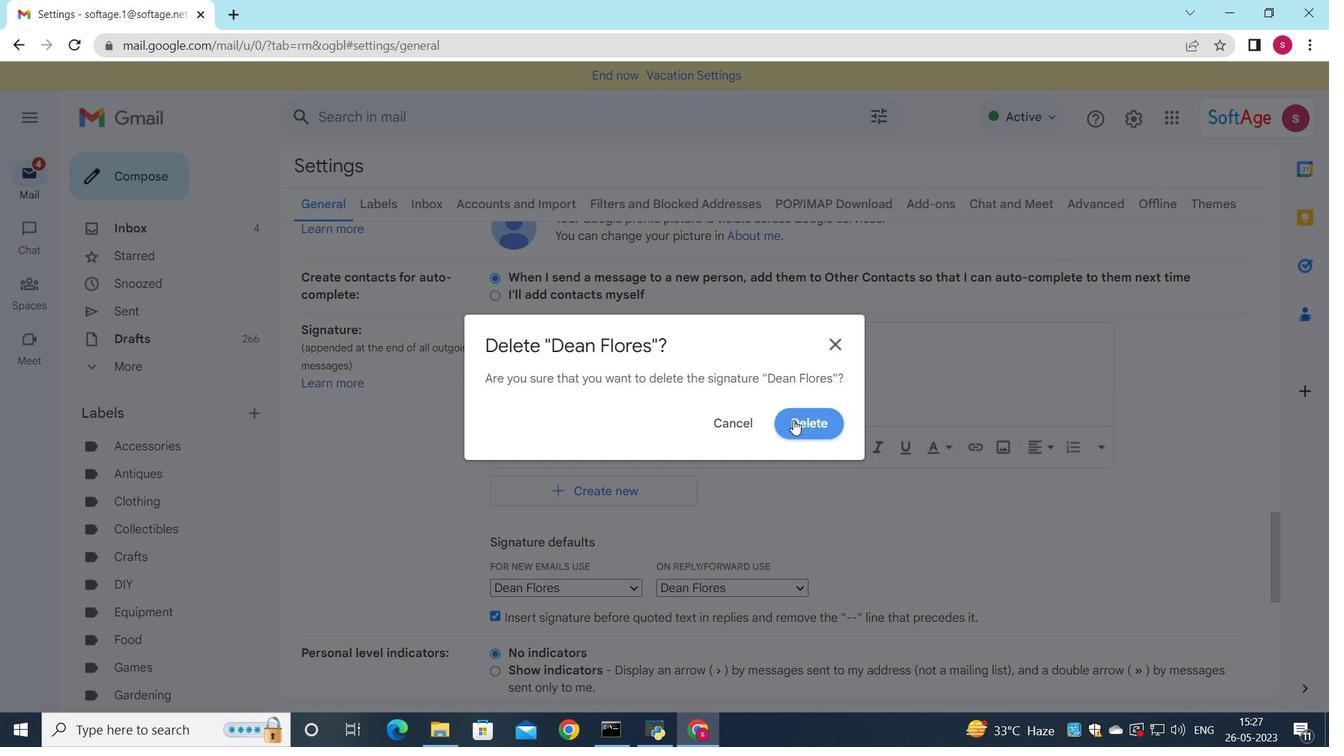 
Action: Mouse pressed left at (796, 421)
Screenshot: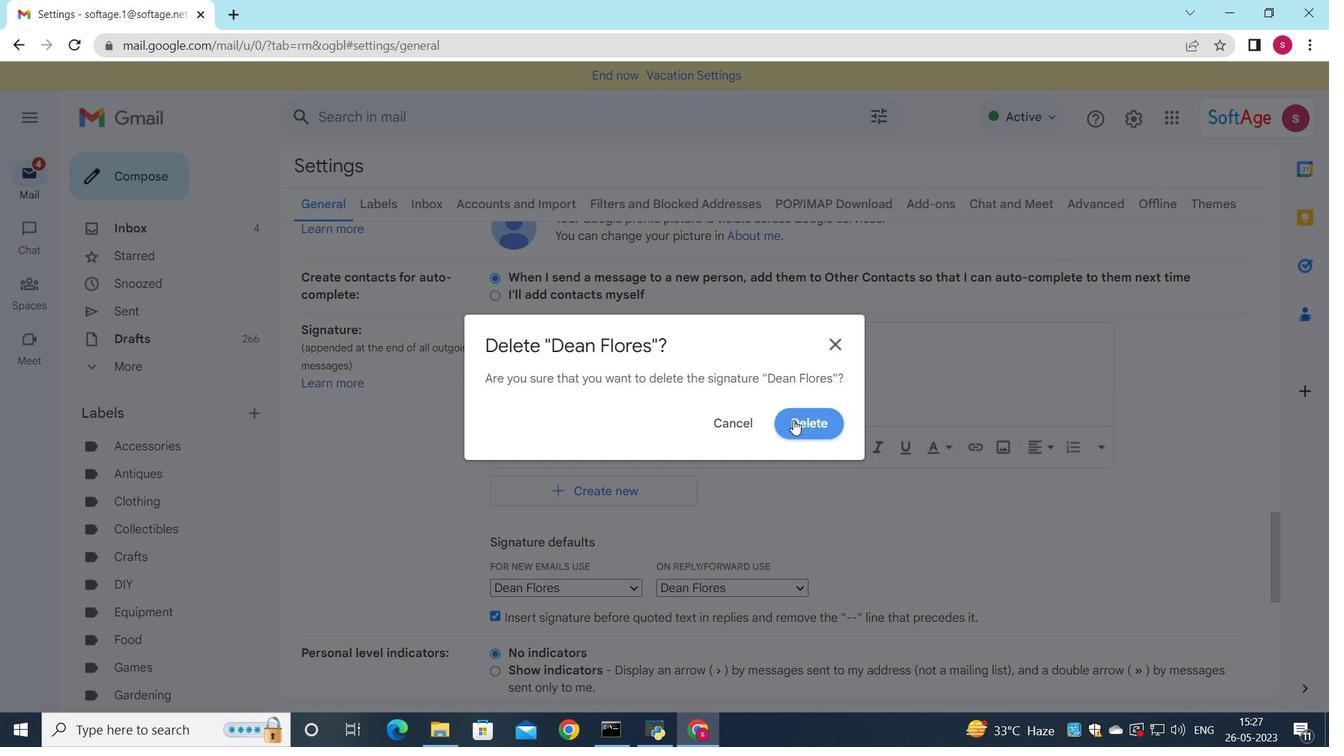 
Action: Mouse moved to (560, 363)
Screenshot: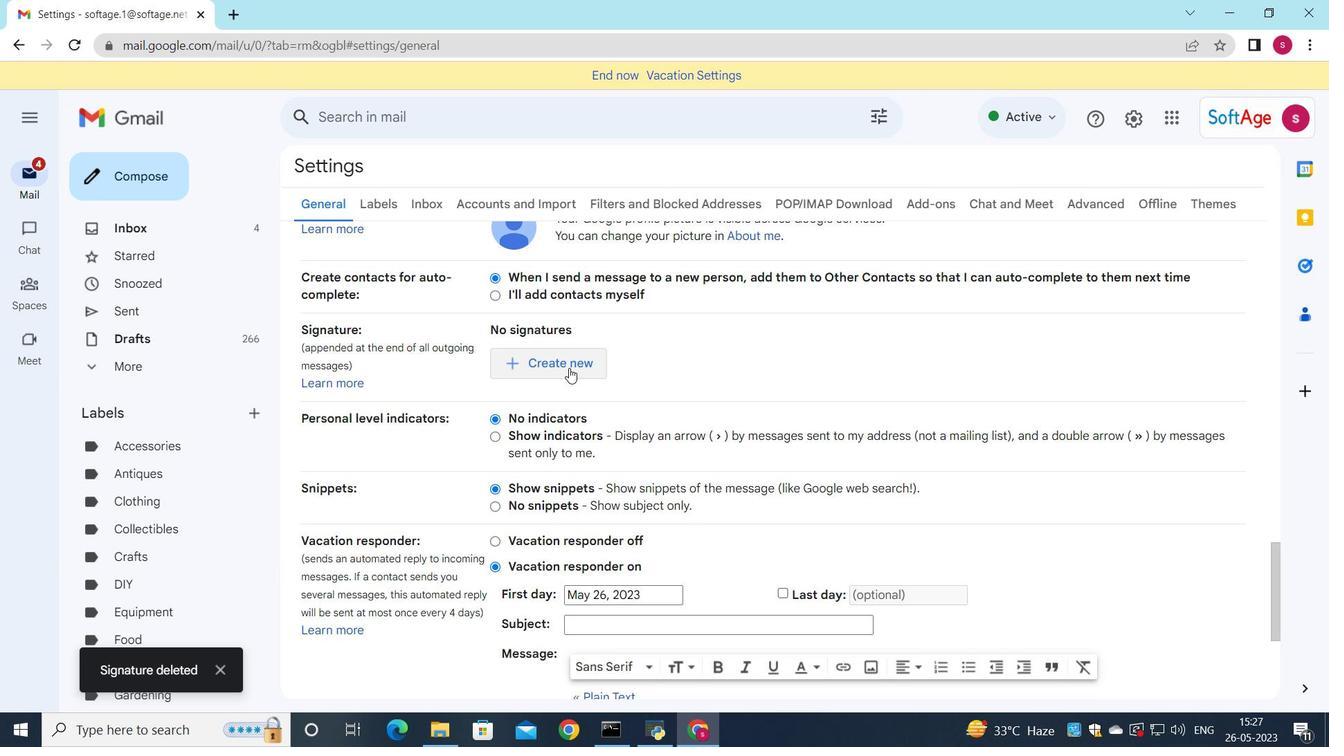 
Action: Mouse pressed left at (560, 363)
Screenshot: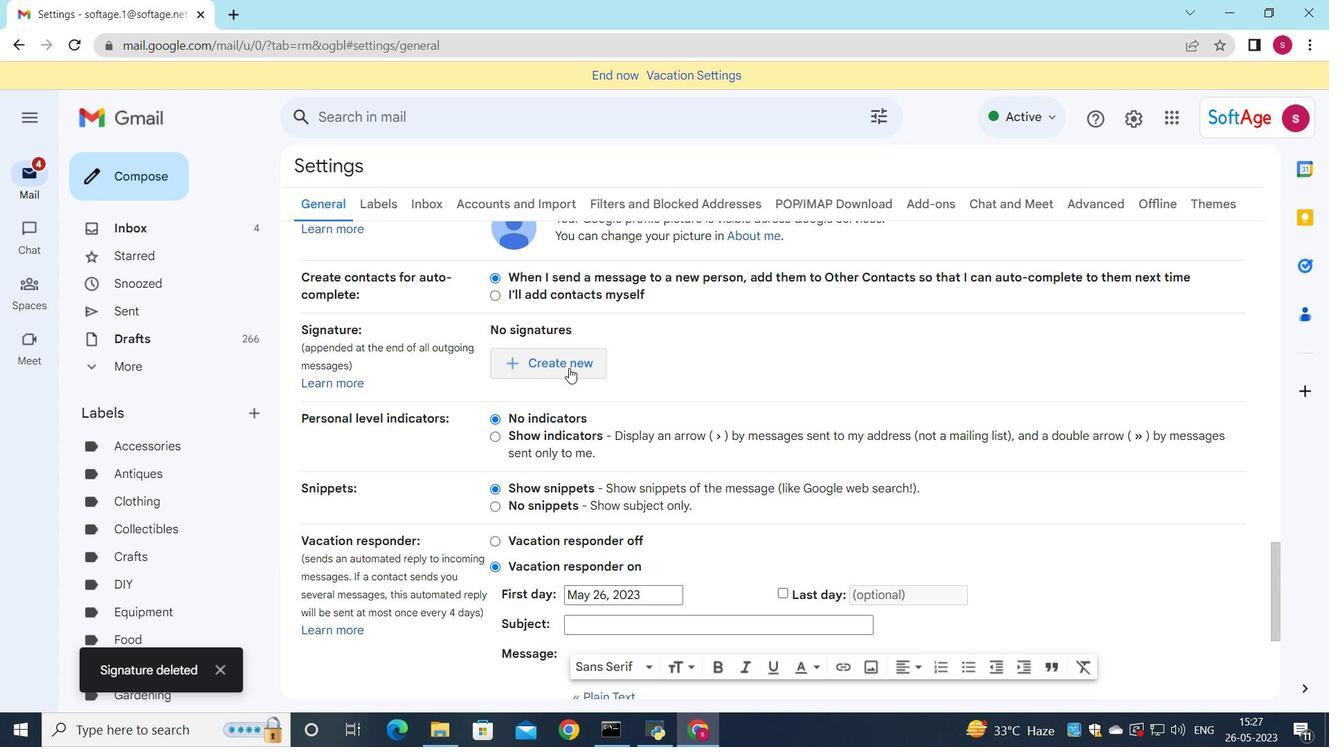
Action: Mouse moved to (788, 347)
Screenshot: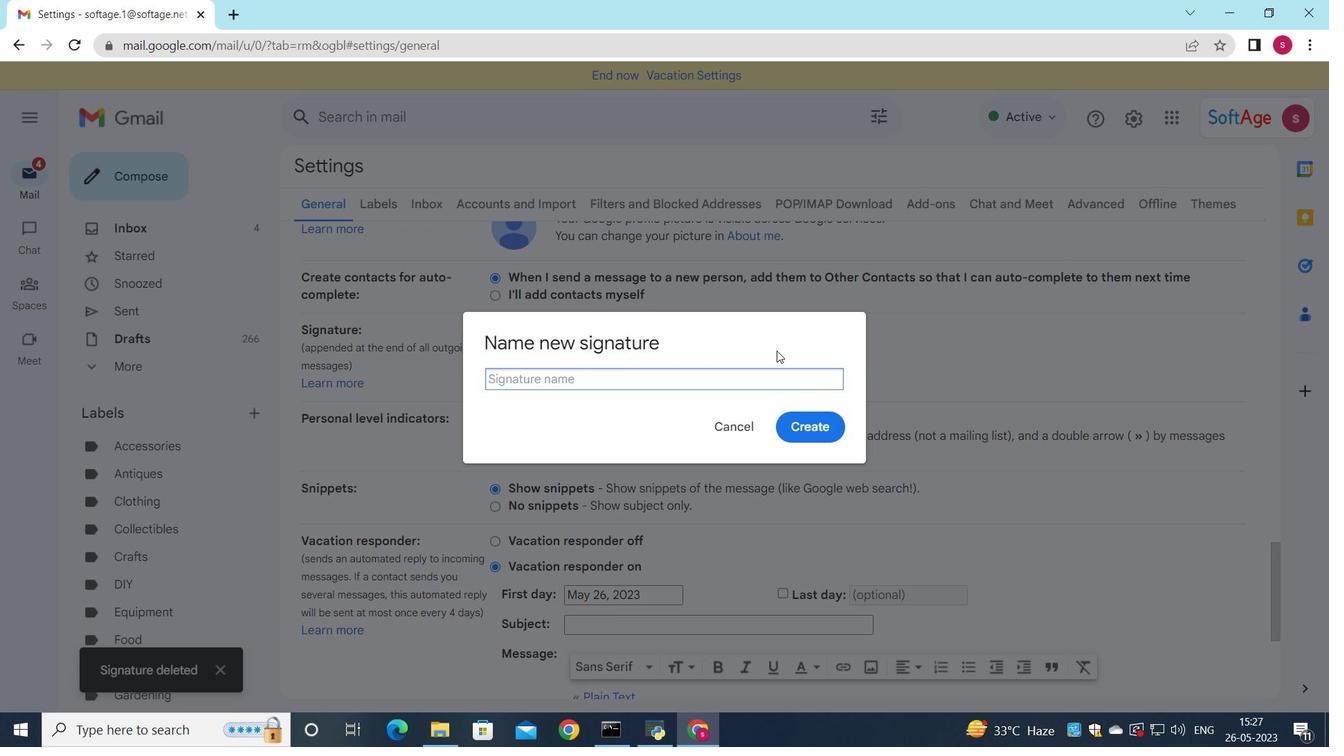 
Action: Key pressed <Key.shift>Deal<Key.backspace><Key.backspace>laney<Key.space><Key.shift>King
Screenshot: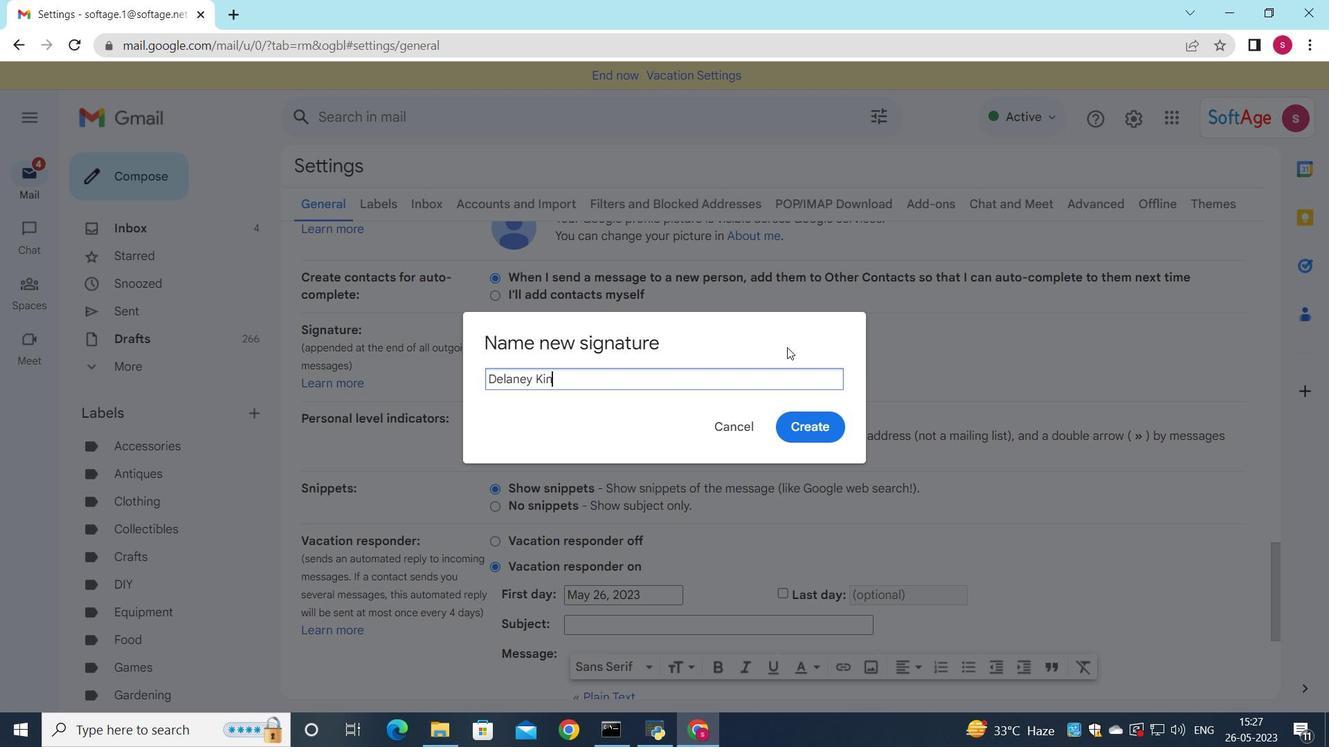 
Action: Mouse moved to (825, 430)
Screenshot: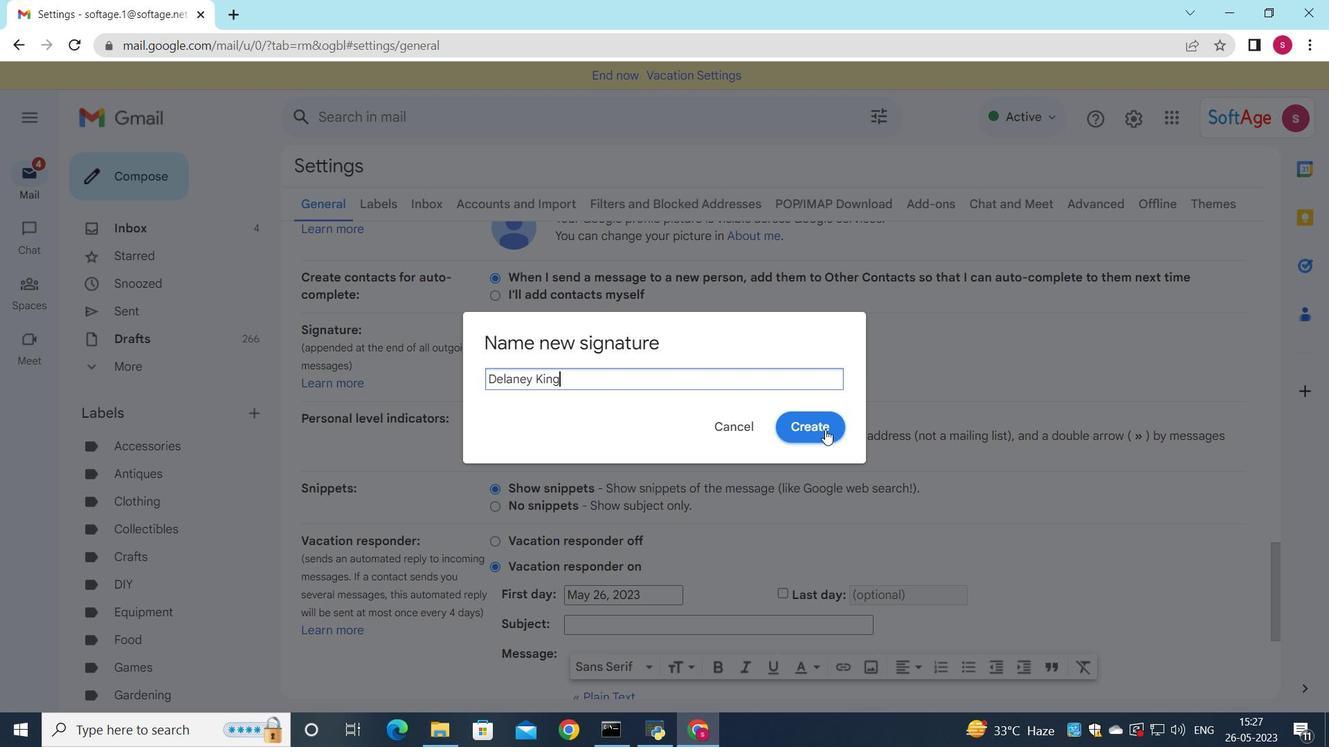 
Action: Mouse pressed left at (825, 430)
Screenshot: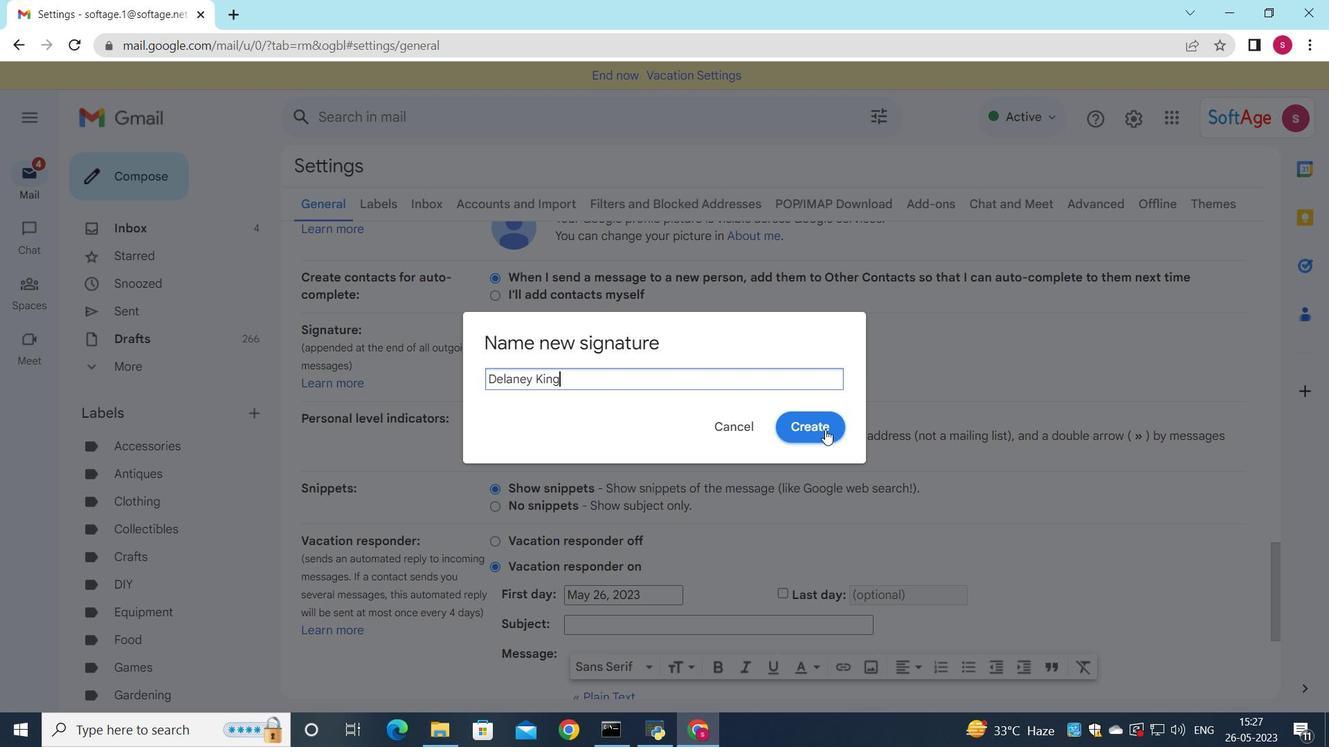 
Action: Mouse moved to (802, 394)
Screenshot: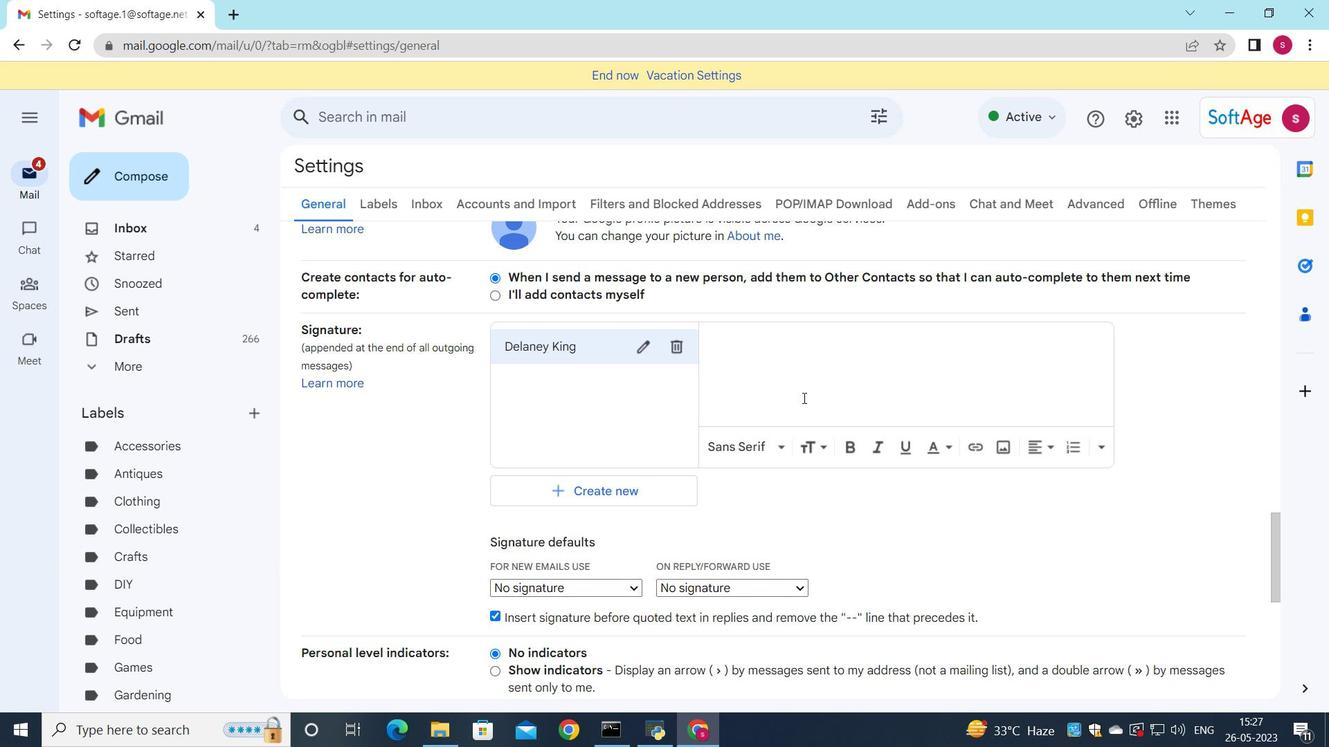 
Action: Mouse pressed left at (802, 394)
Screenshot: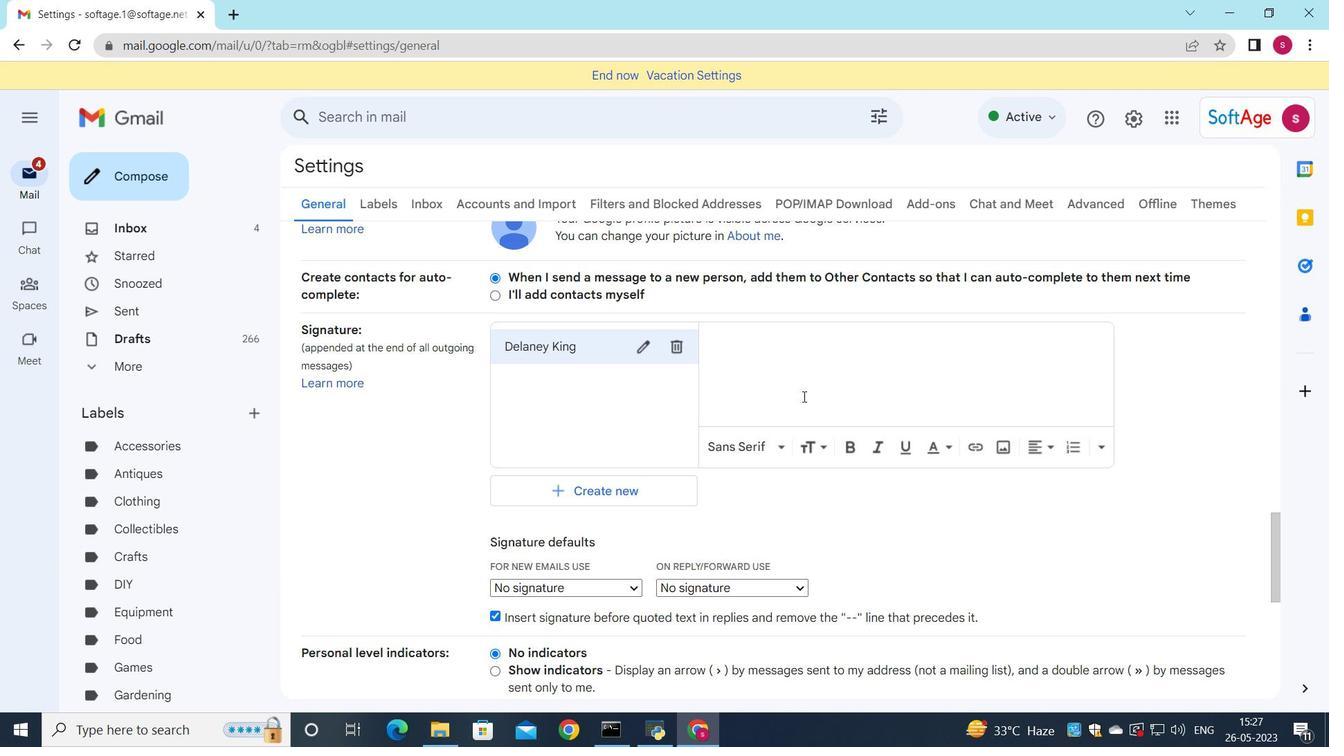 
Action: Key pressed <Key.shift>Delaney<Key.space><Key.shift>King
Screenshot: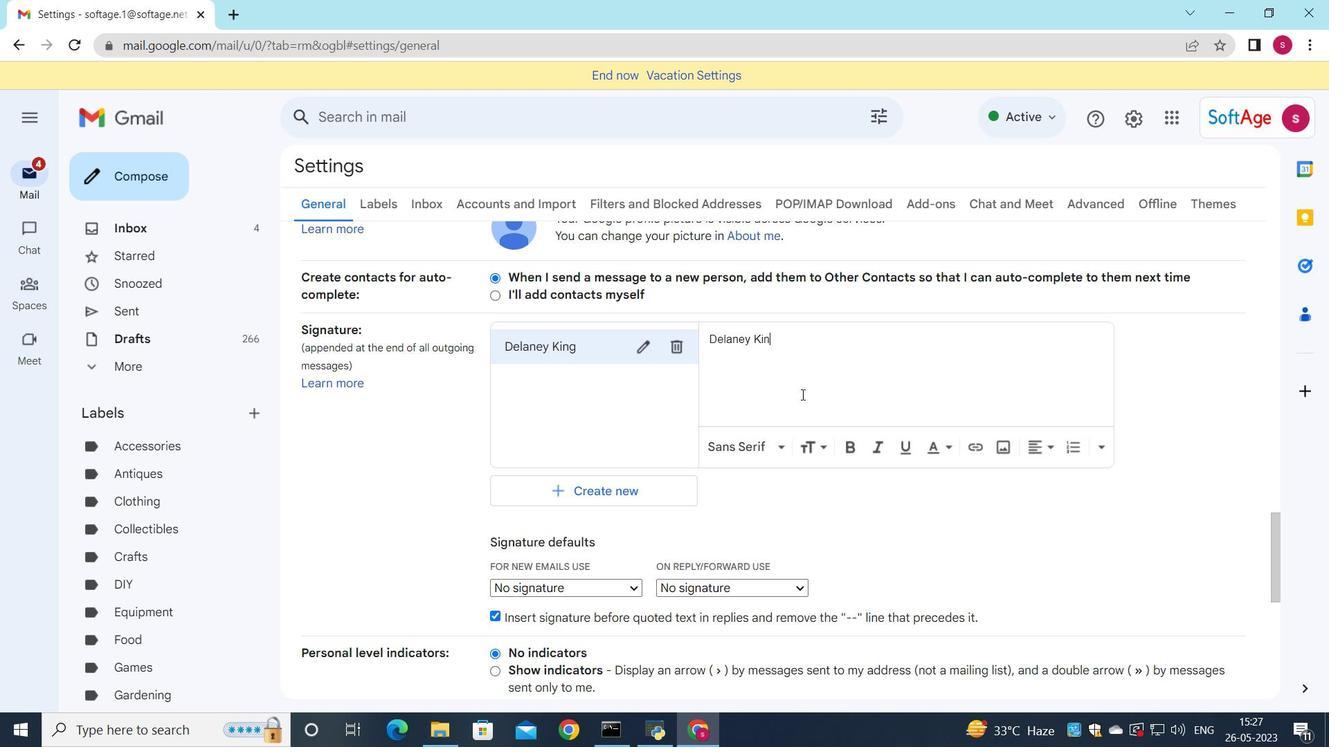 
Action: Mouse moved to (587, 584)
Screenshot: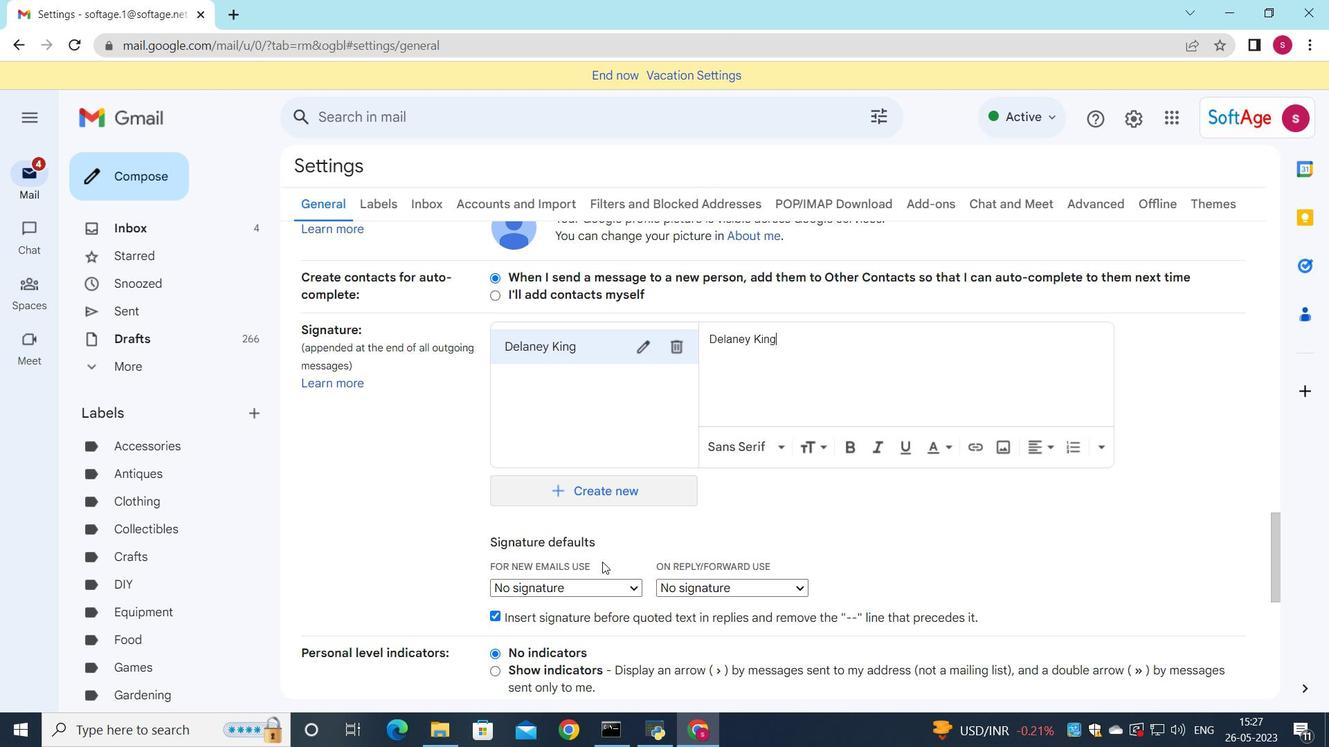 
Action: Mouse pressed left at (587, 584)
Screenshot: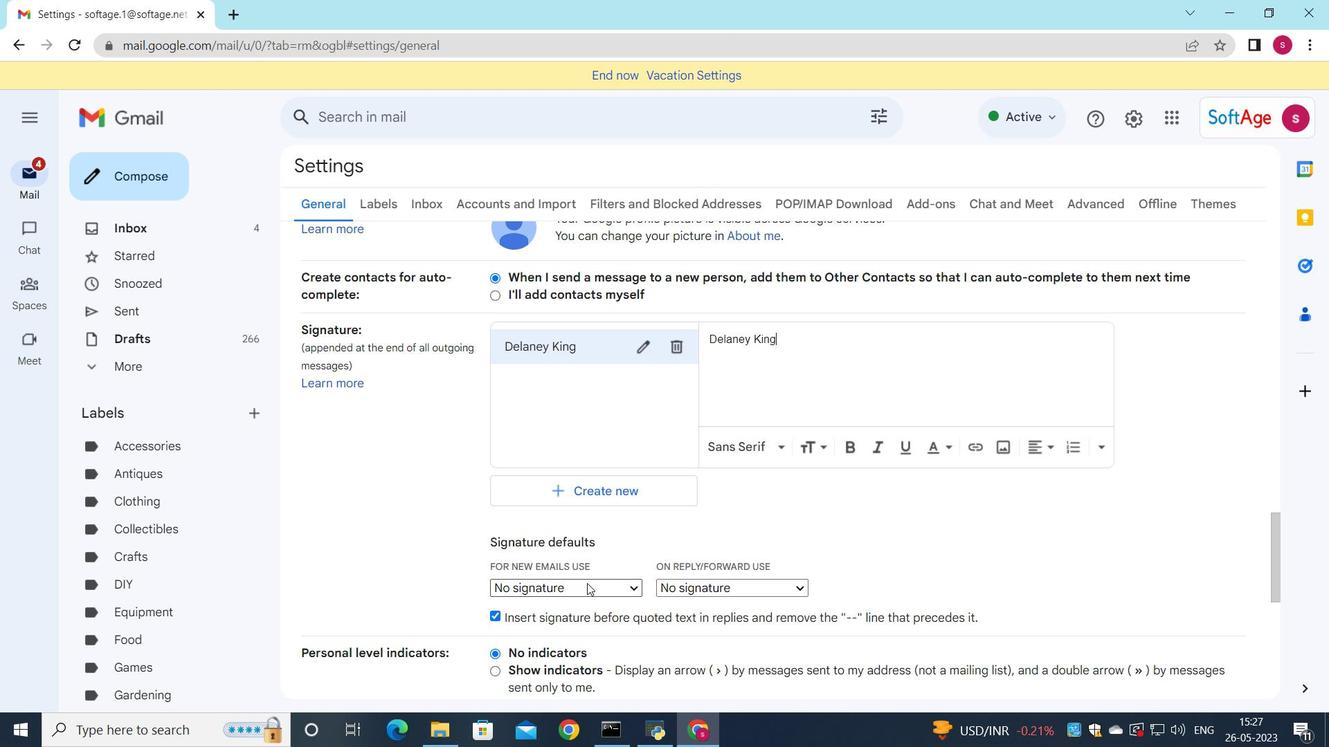 
Action: Mouse moved to (581, 621)
Screenshot: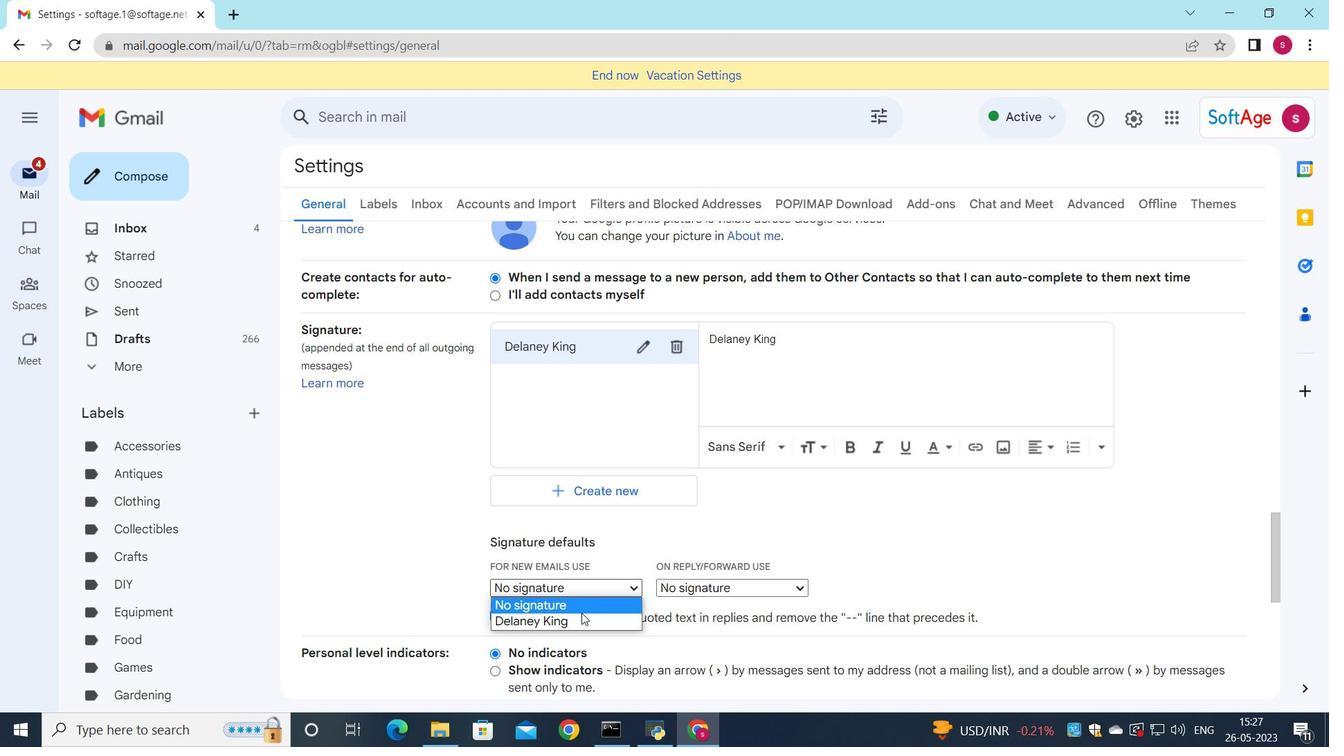 
Action: Mouse pressed left at (581, 621)
Screenshot: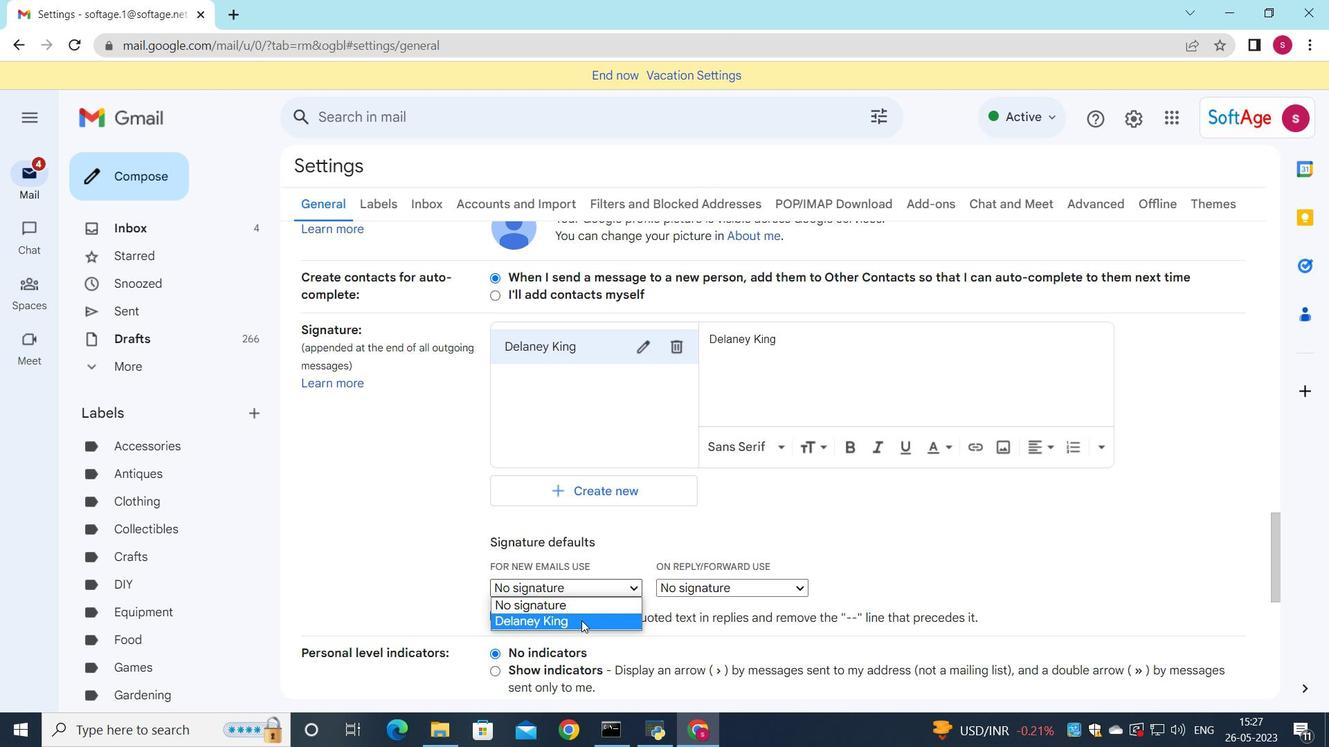 
Action: Mouse moved to (687, 587)
Screenshot: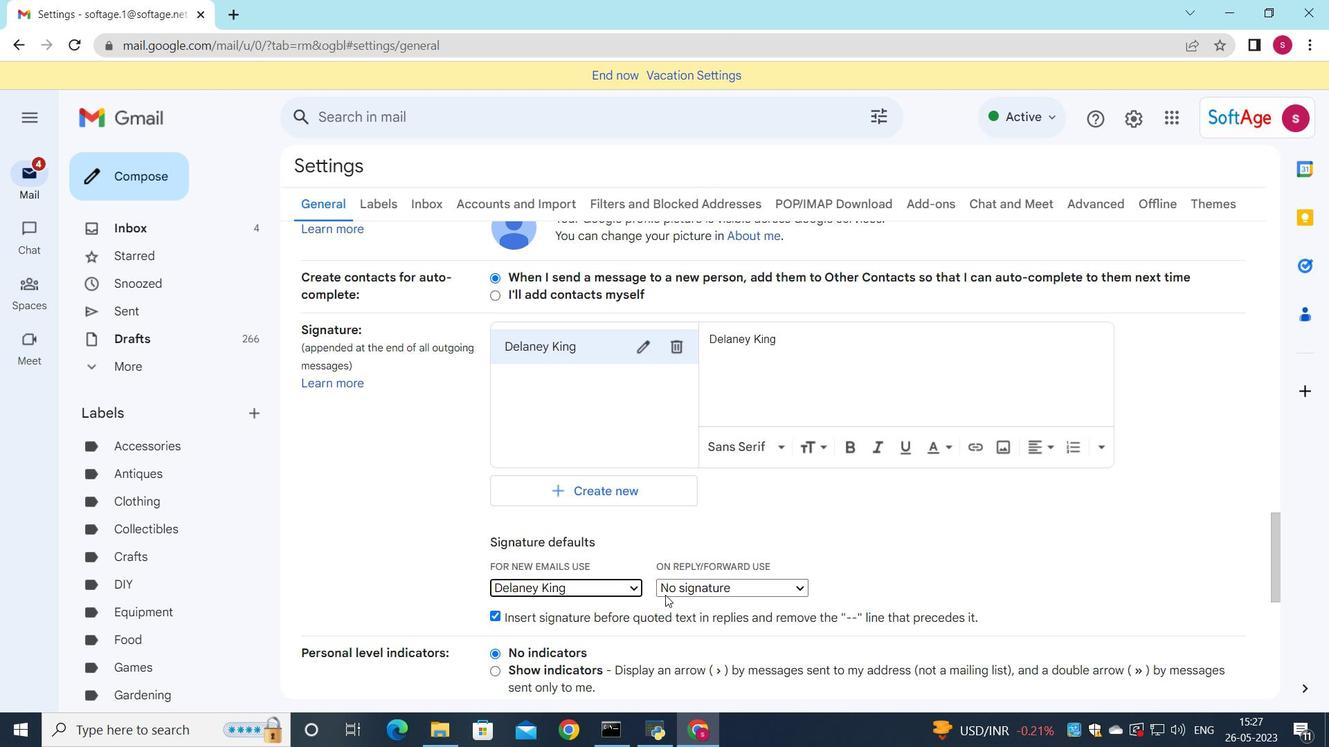 
Action: Mouse pressed left at (687, 587)
Screenshot: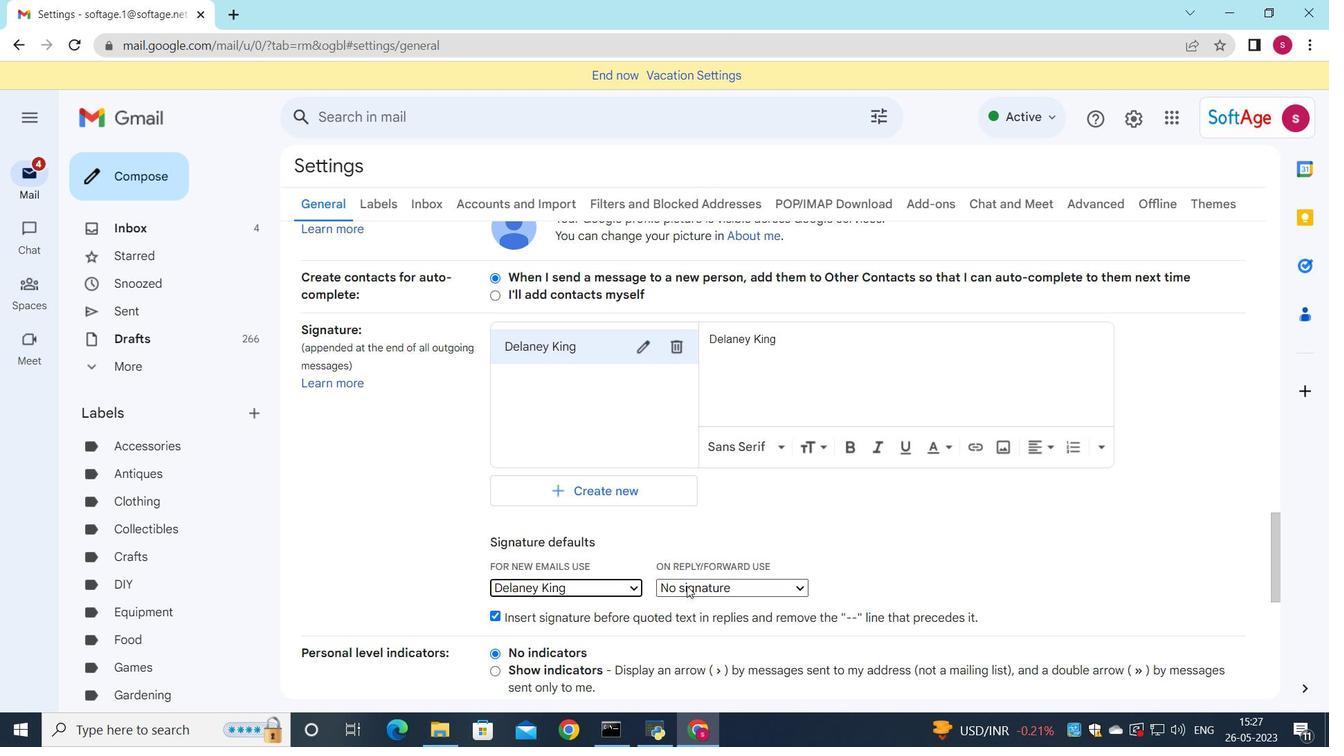 
Action: Mouse moved to (682, 619)
Screenshot: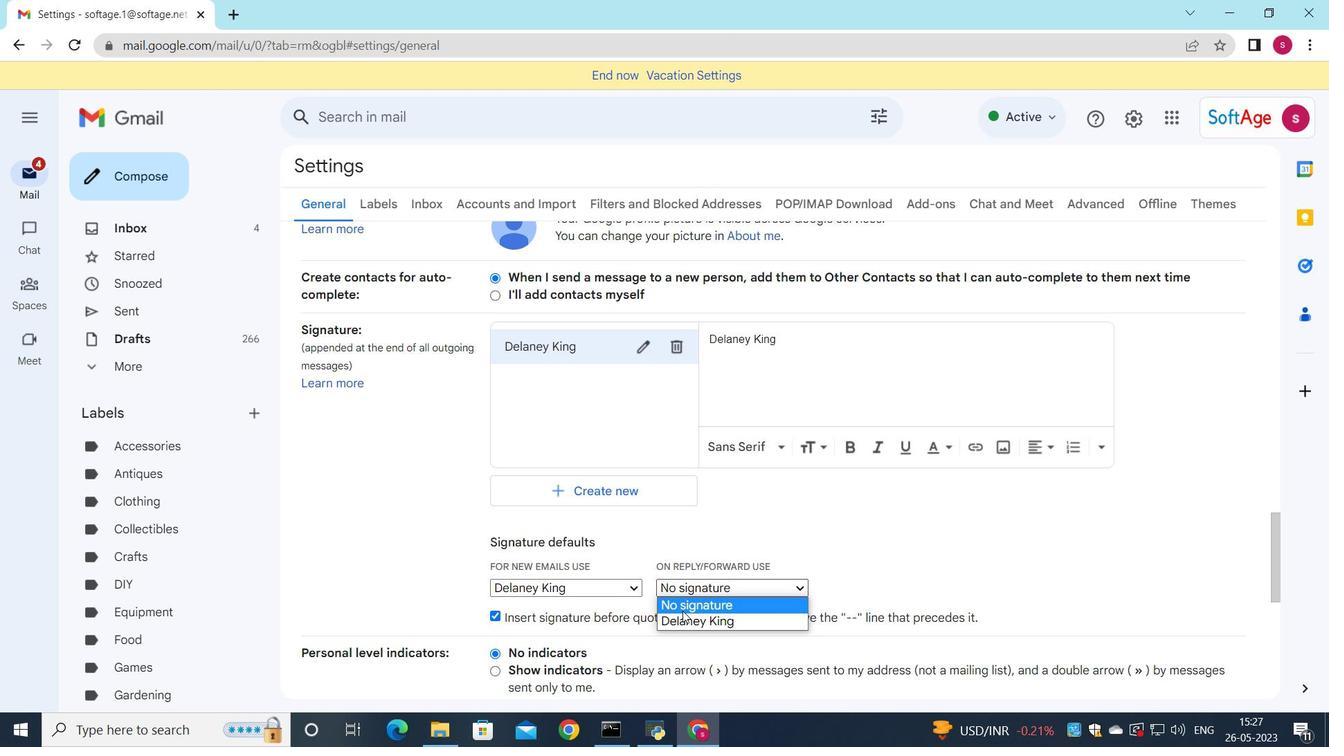 
Action: Mouse pressed left at (682, 619)
Screenshot: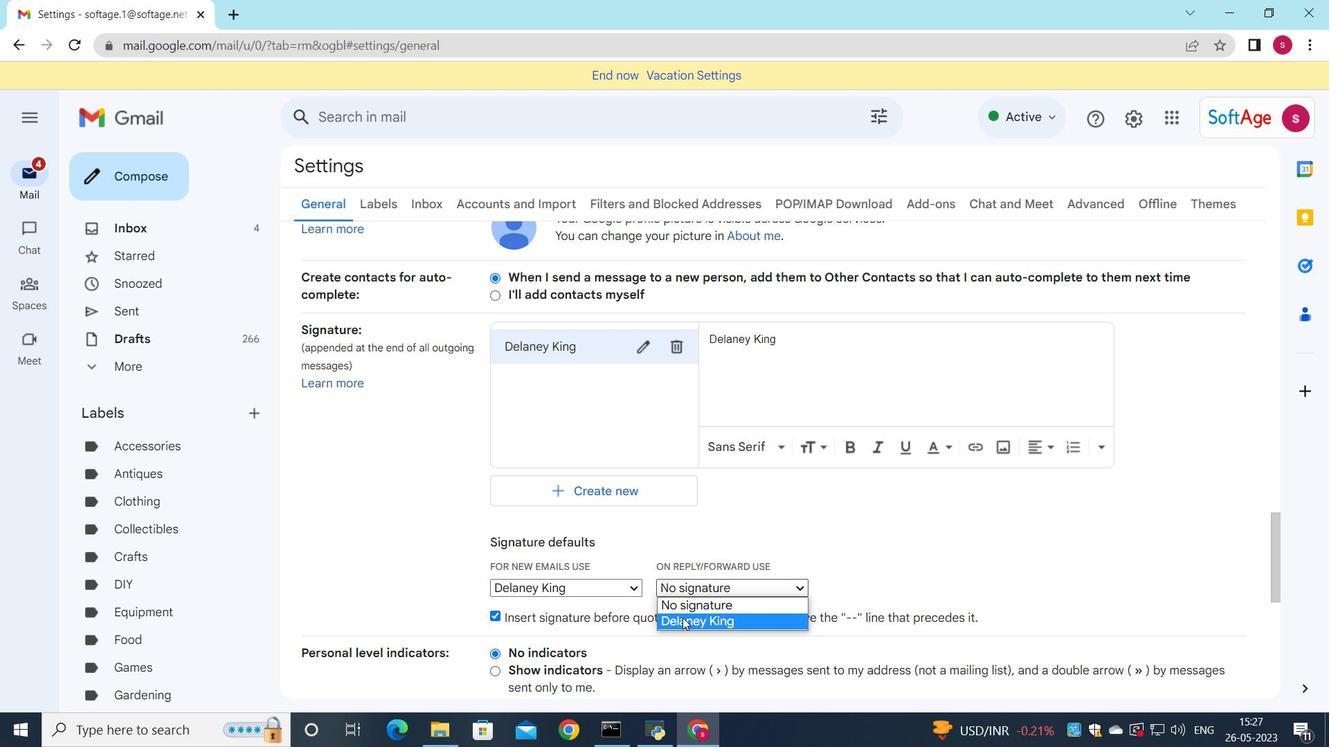 
Action: Mouse moved to (613, 495)
Screenshot: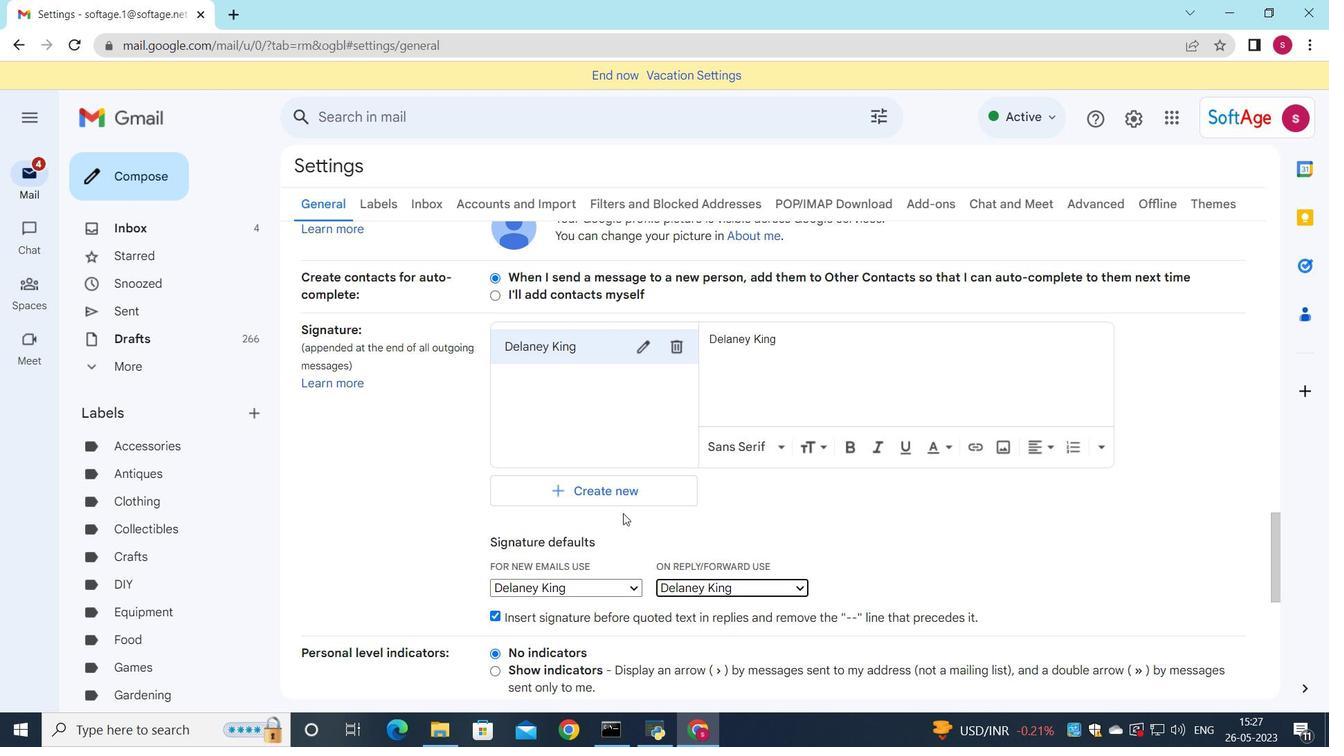 
Action: Mouse scrolled (613, 495) with delta (0, 0)
Screenshot: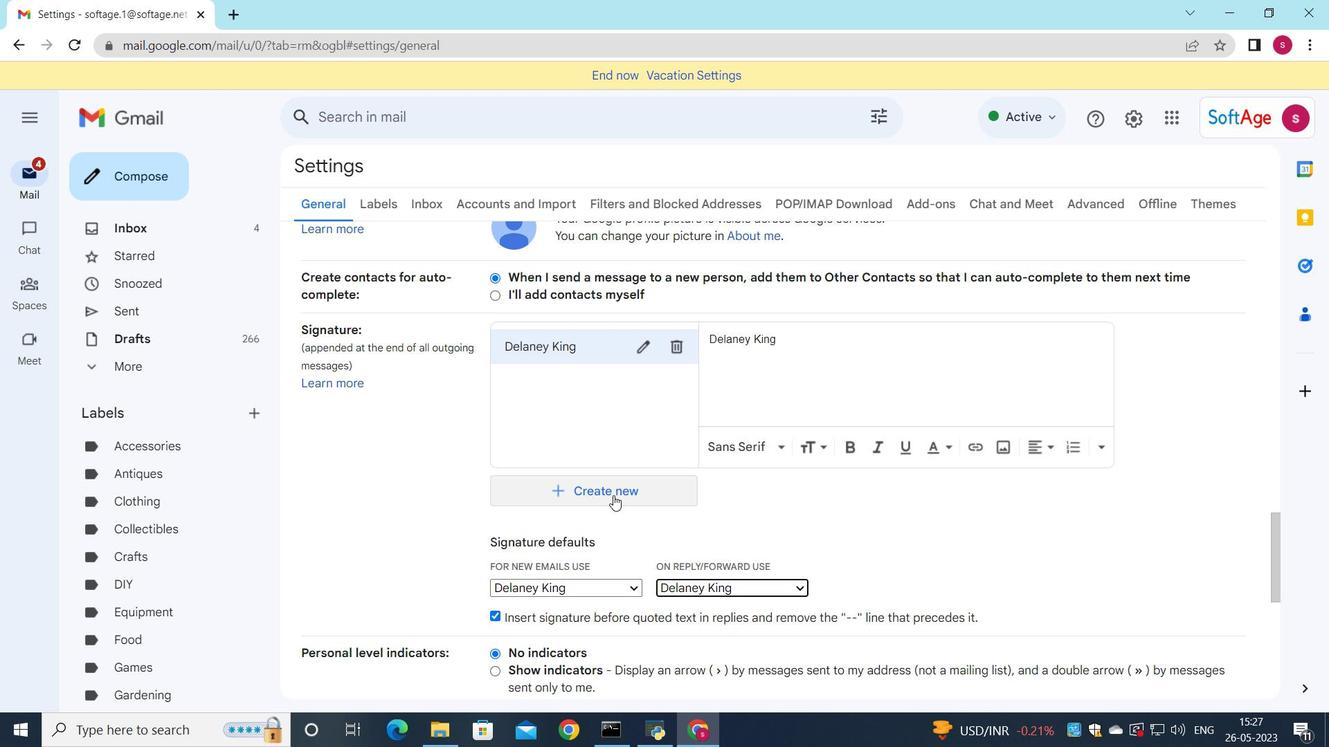 
Action: Mouse scrolled (613, 495) with delta (0, 0)
Screenshot: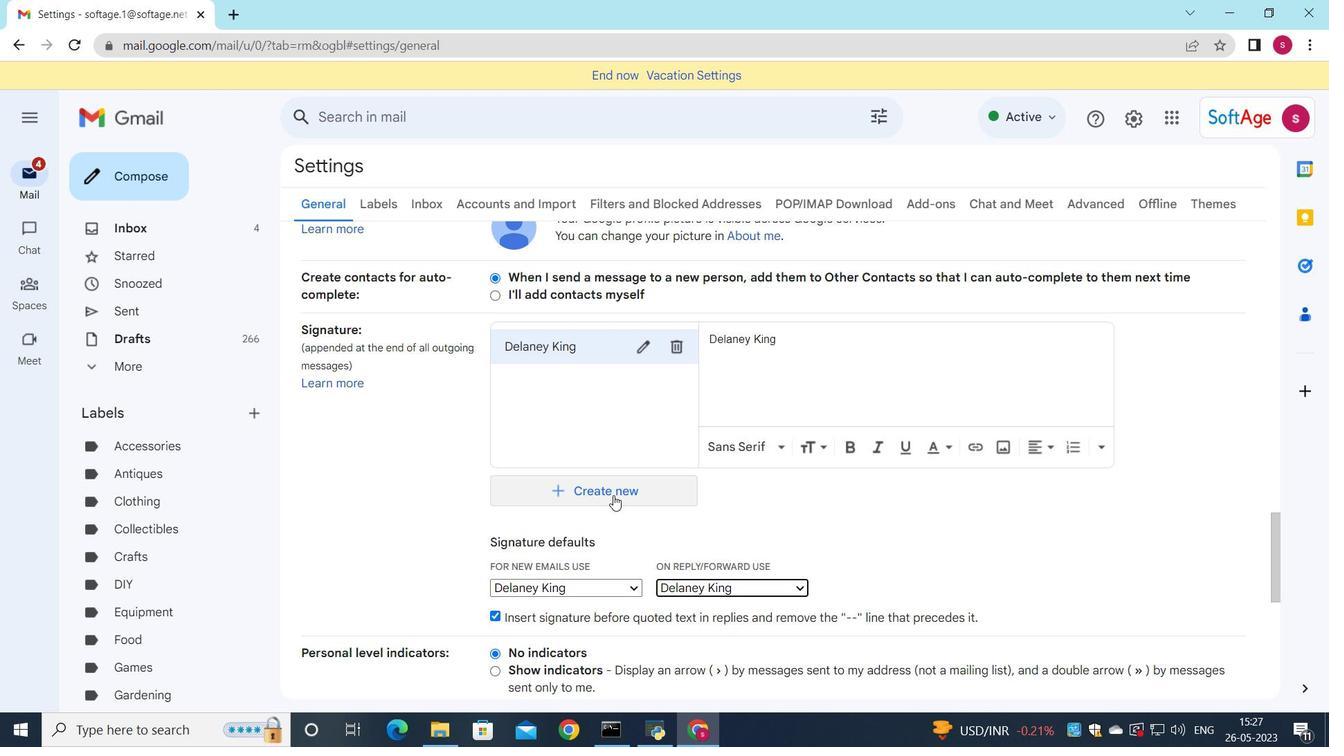 
Action: Mouse scrolled (613, 495) with delta (0, 0)
Screenshot: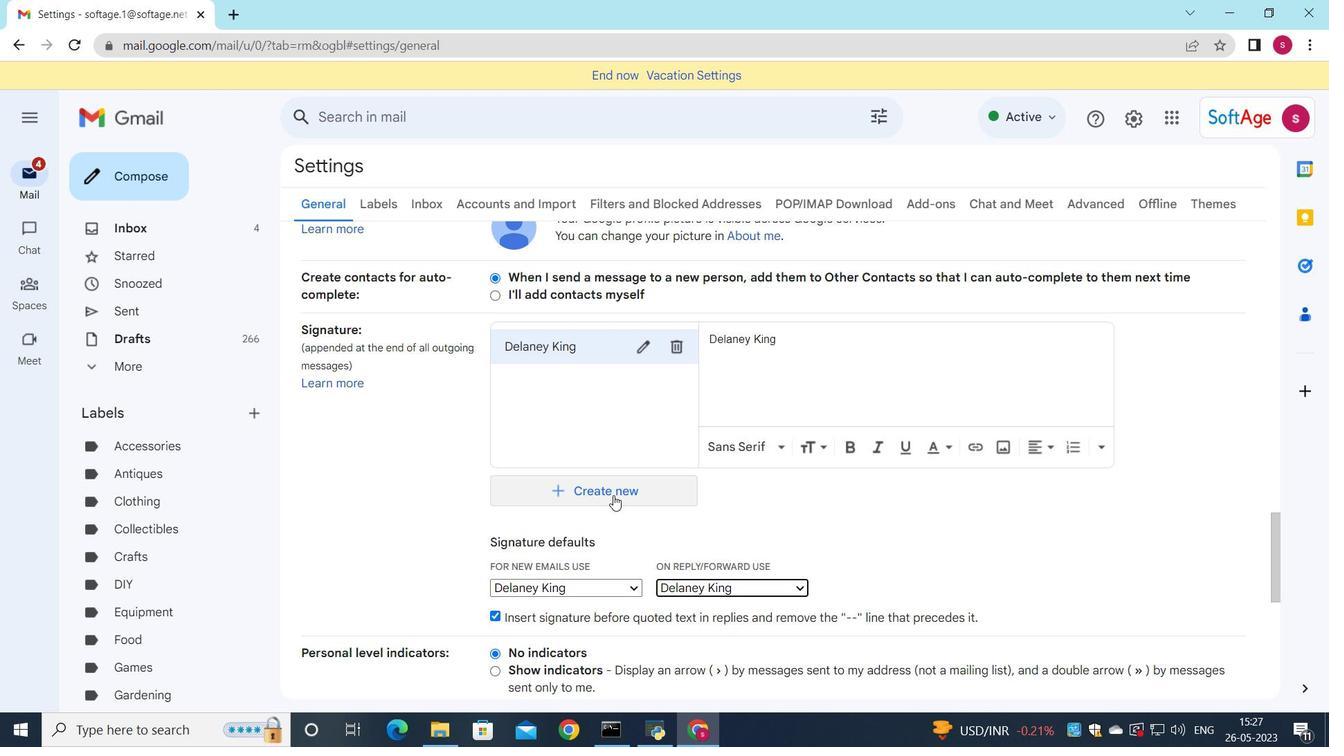 
Action: Mouse scrolled (613, 495) with delta (0, 0)
Screenshot: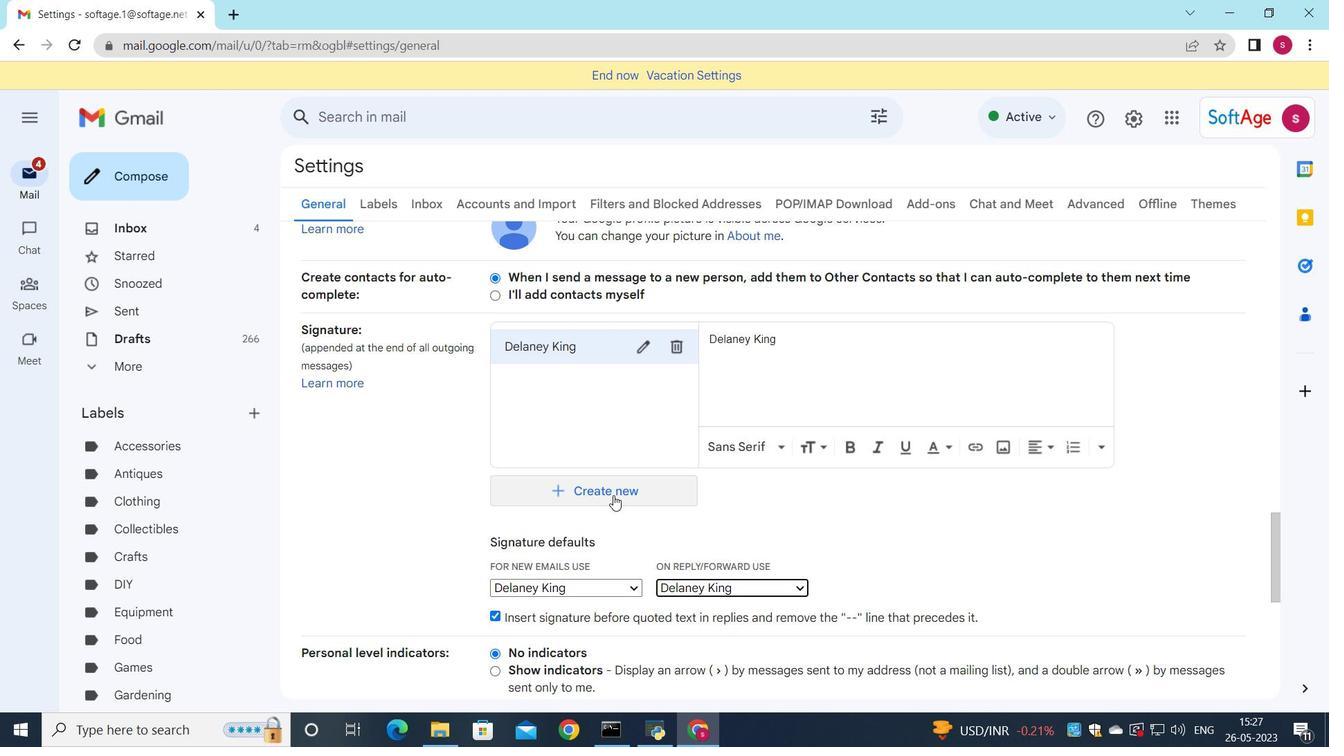 
Action: Mouse moved to (638, 514)
Screenshot: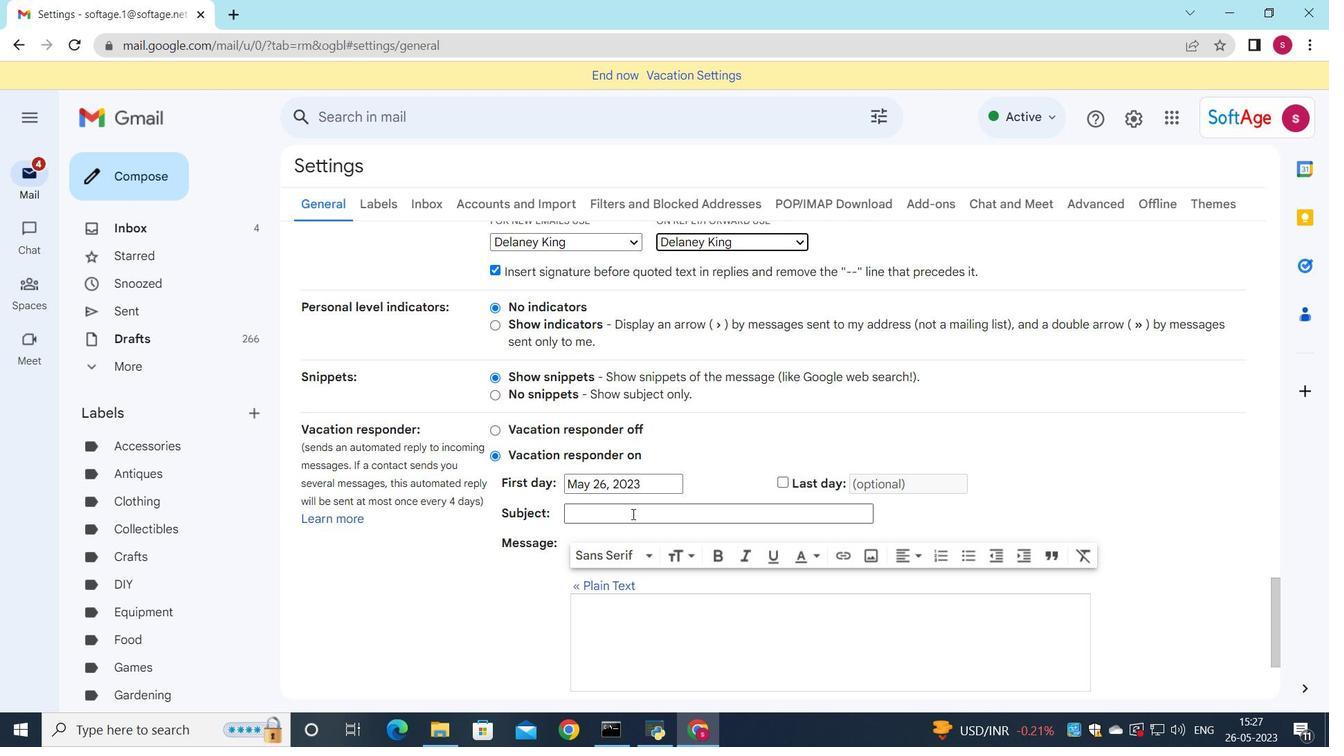 
Action: Mouse scrolled (638, 513) with delta (0, 0)
Screenshot: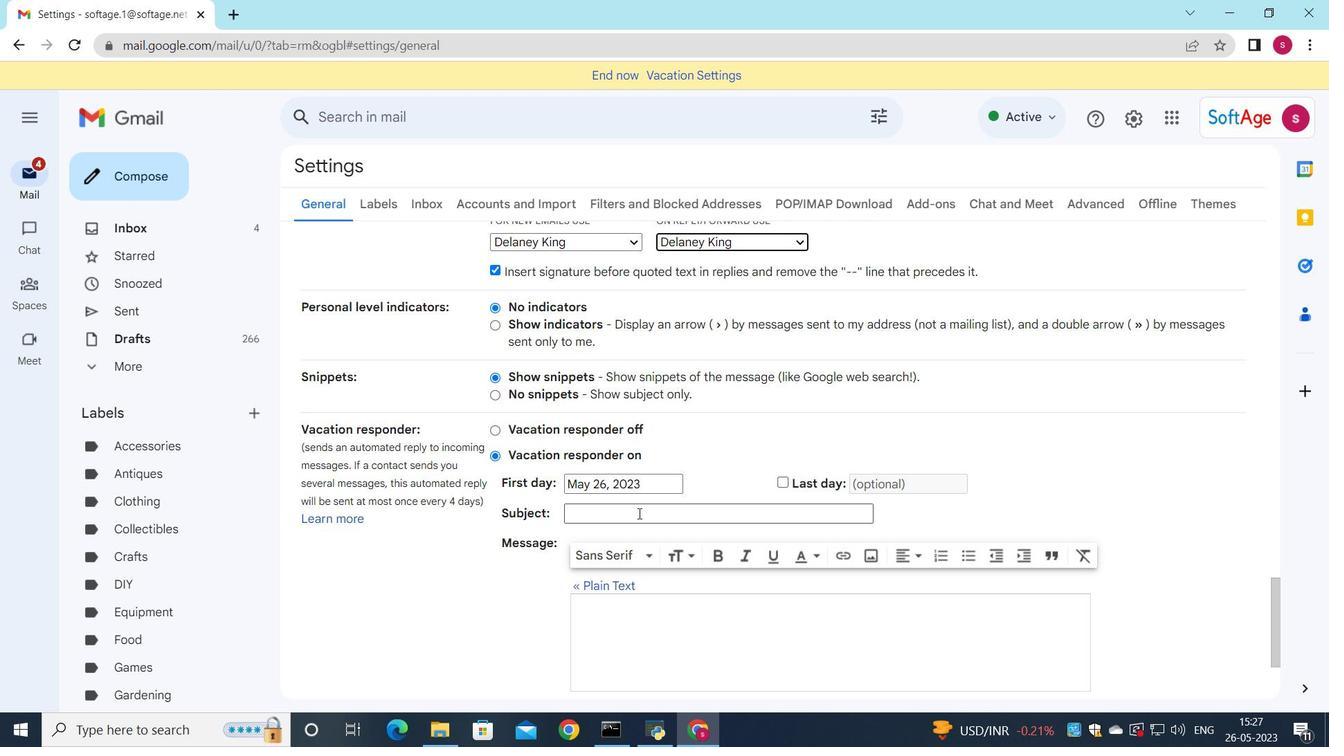
Action: Mouse scrolled (638, 513) with delta (0, 0)
Screenshot: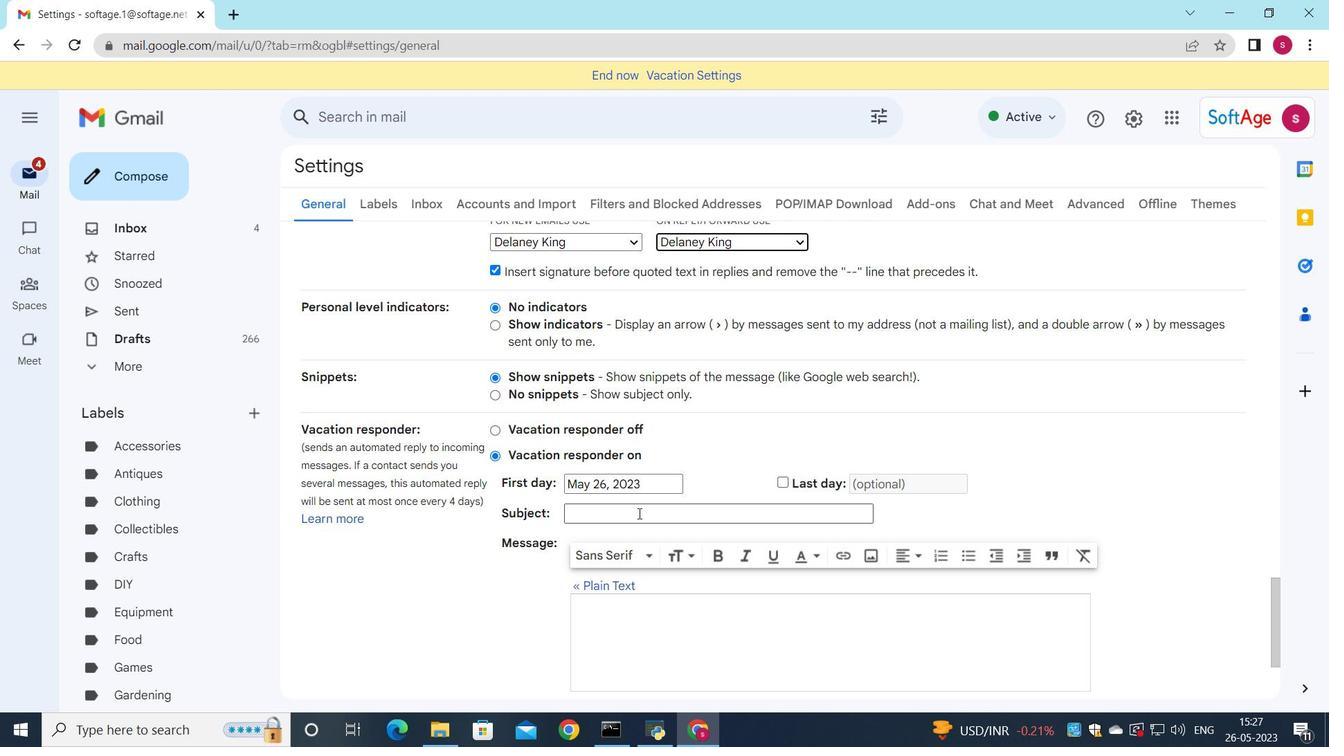 
Action: Mouse moved to (638, 514)
Screenshot: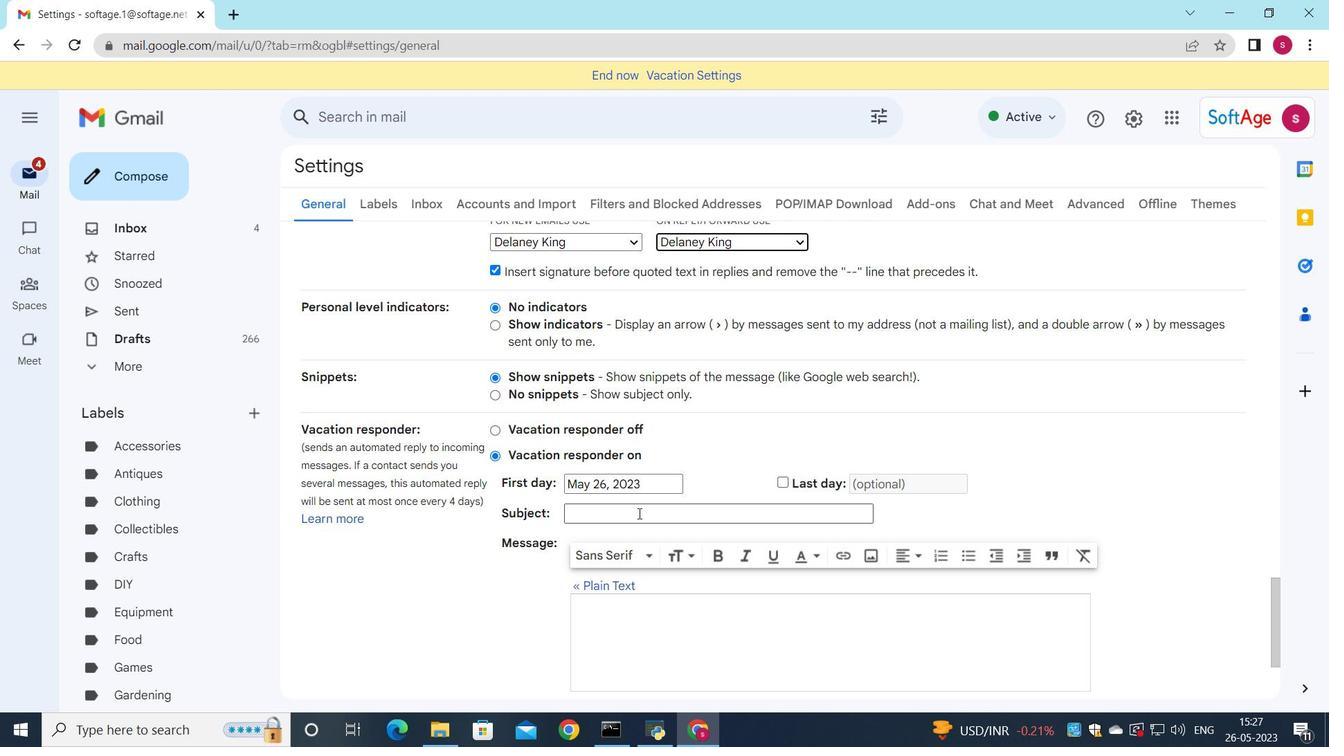 
Action: Mouse scrolled (638, 513) with delta (0, 0)
Screenshot: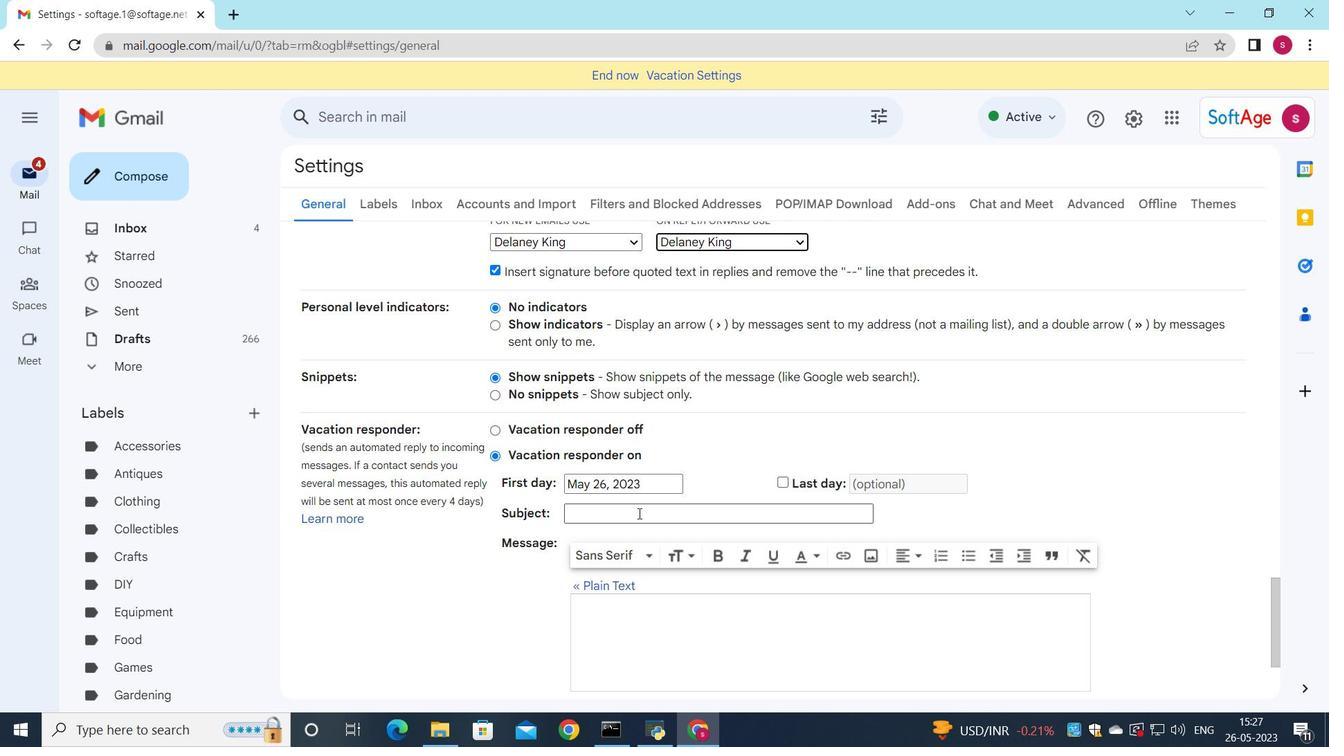 
Action: Mouse moved to (638, 514)
Screenshot: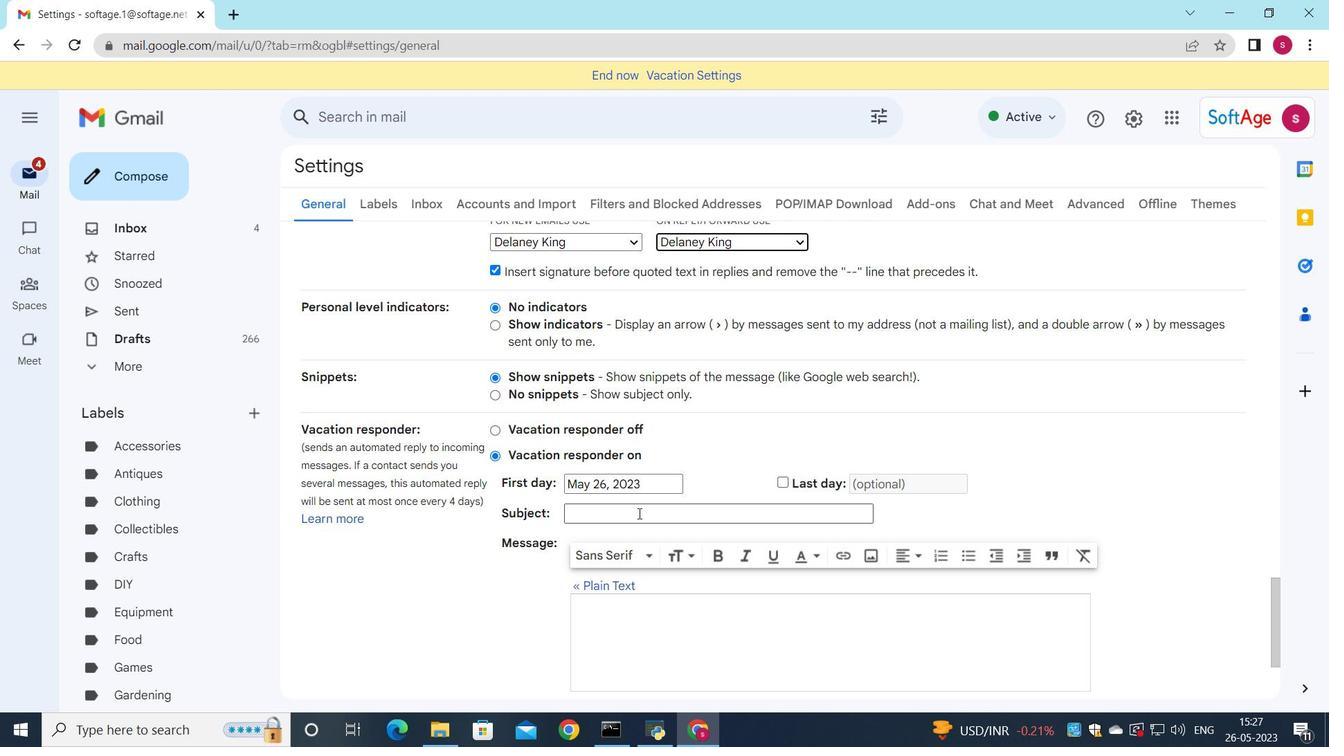 
Action: Mouse scrolled (638, 513) with delta (0, 0)
Screenshot: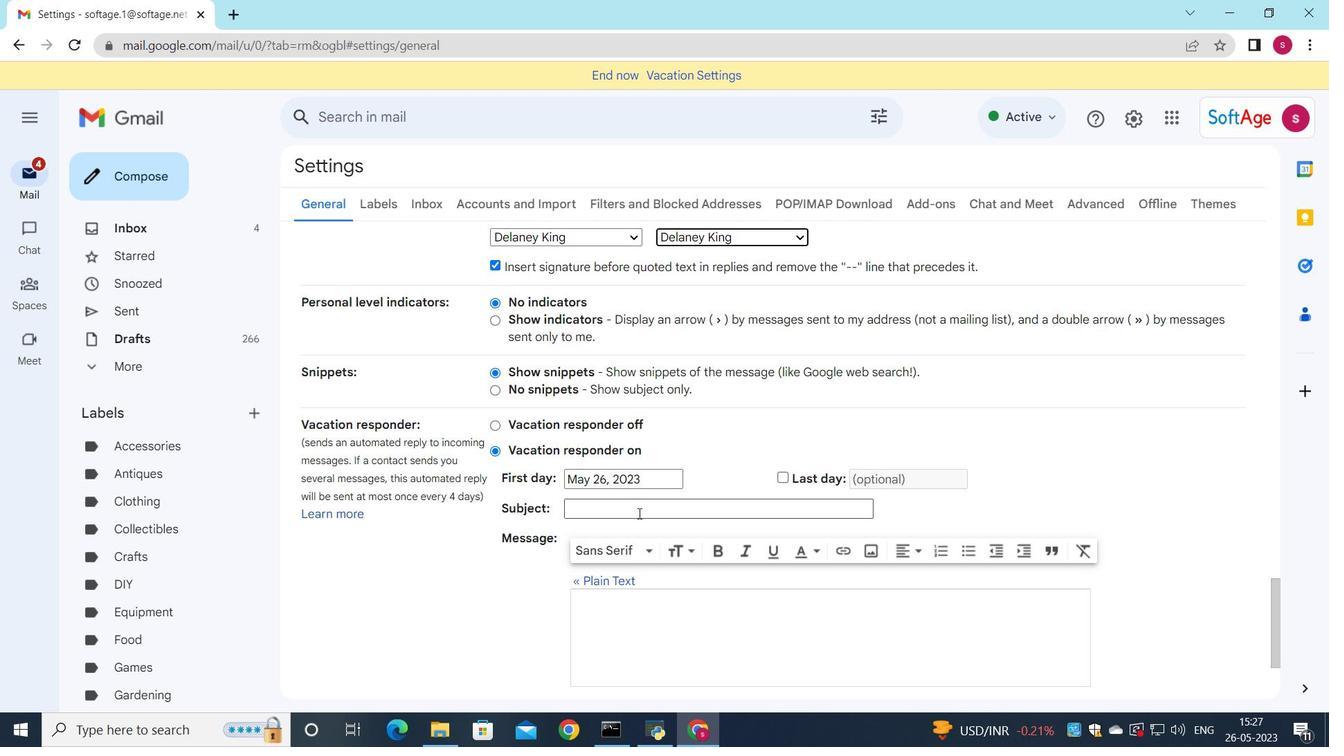 
Action: Mouse scrolled (638, 513) with delta (0, 0)
Screenshot: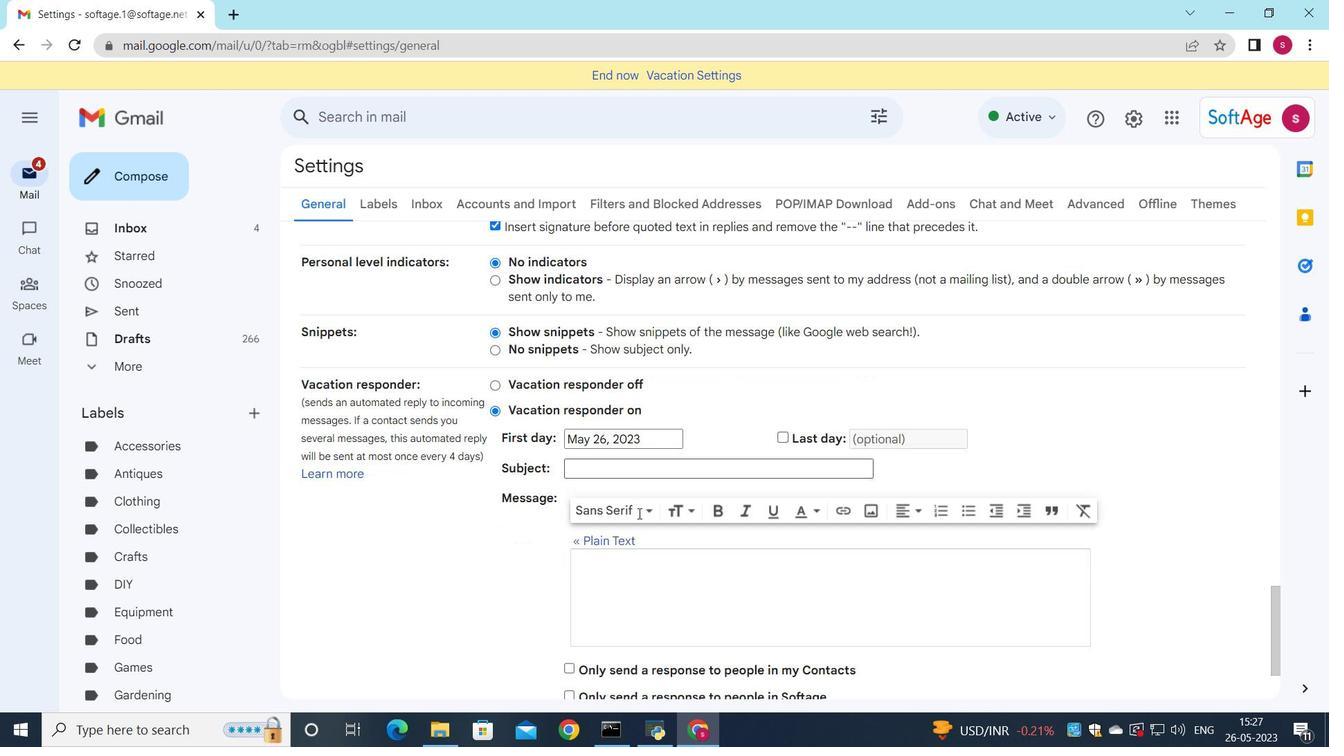
Action: Mouse moved to (641, 516)
Screenshot: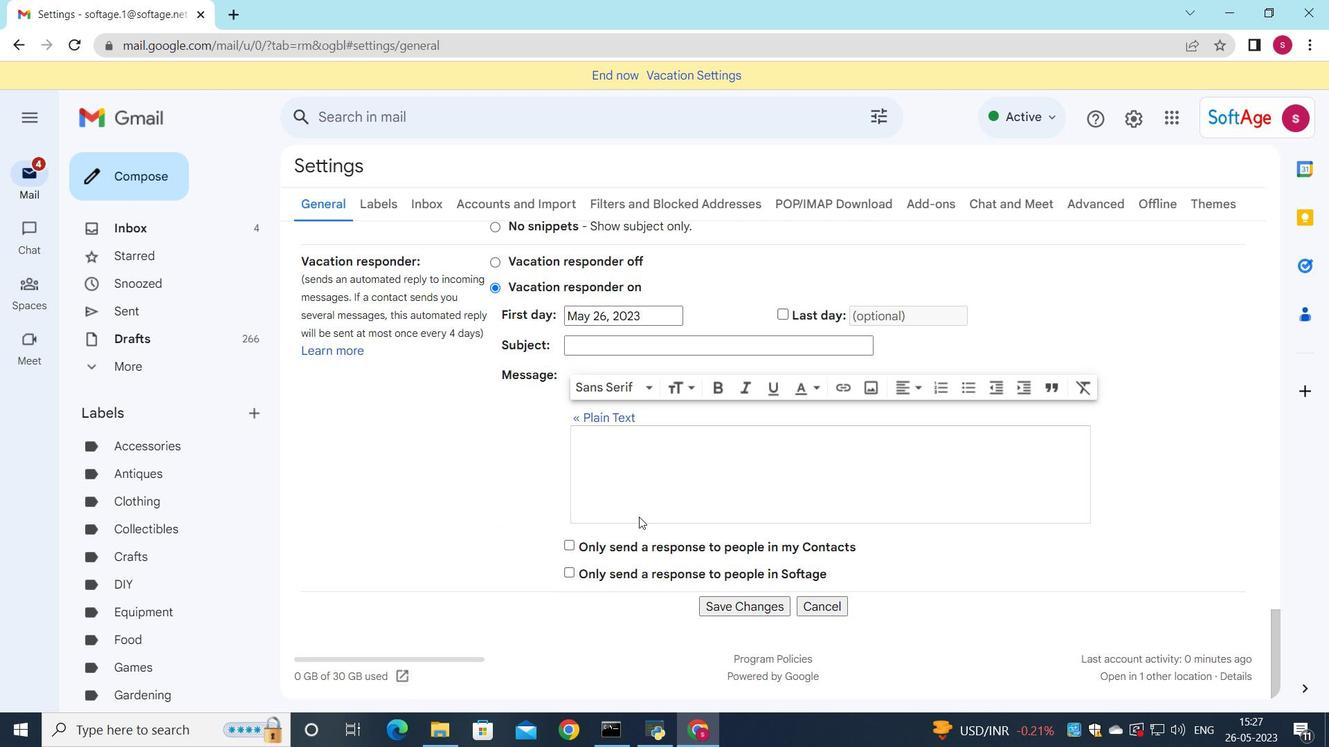 
Action: Mouse scrolled (641, 515) with delta (0, 0)
Screenshot: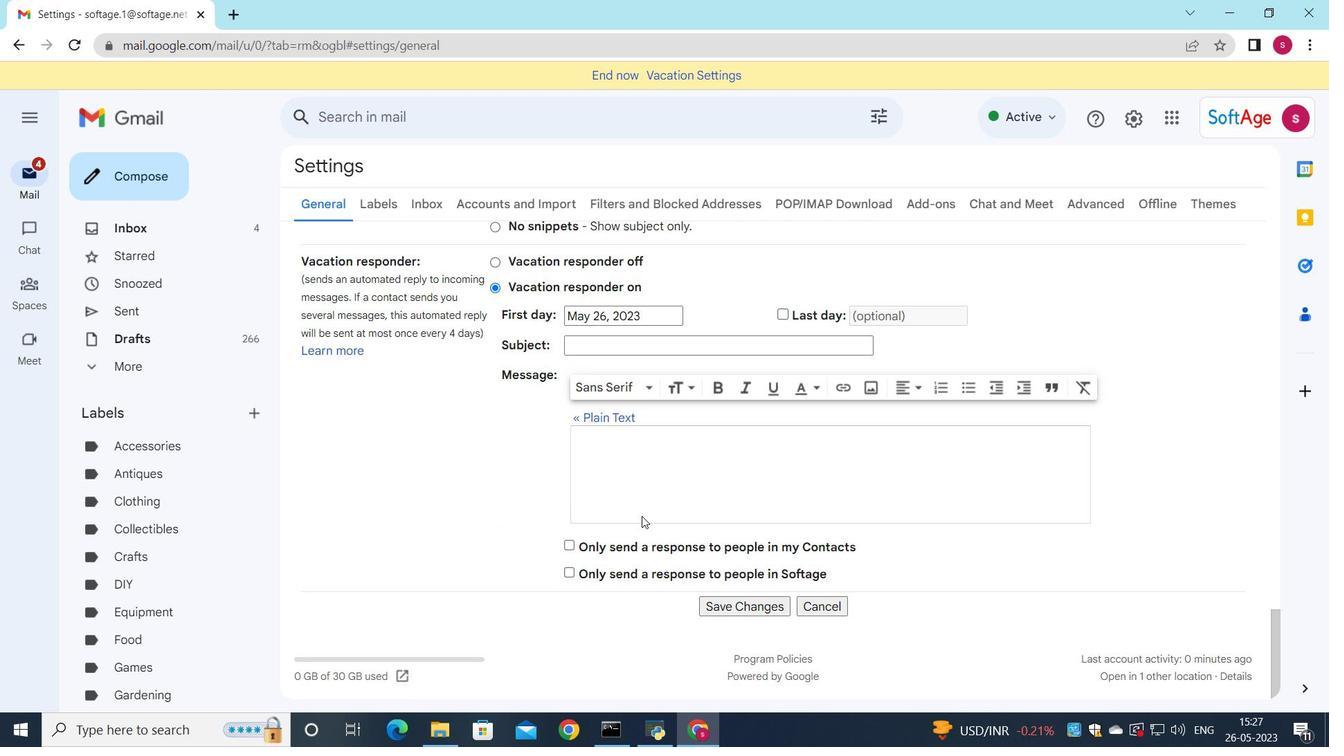 
Action: Mouse moved to (641, 516)
Screenshot: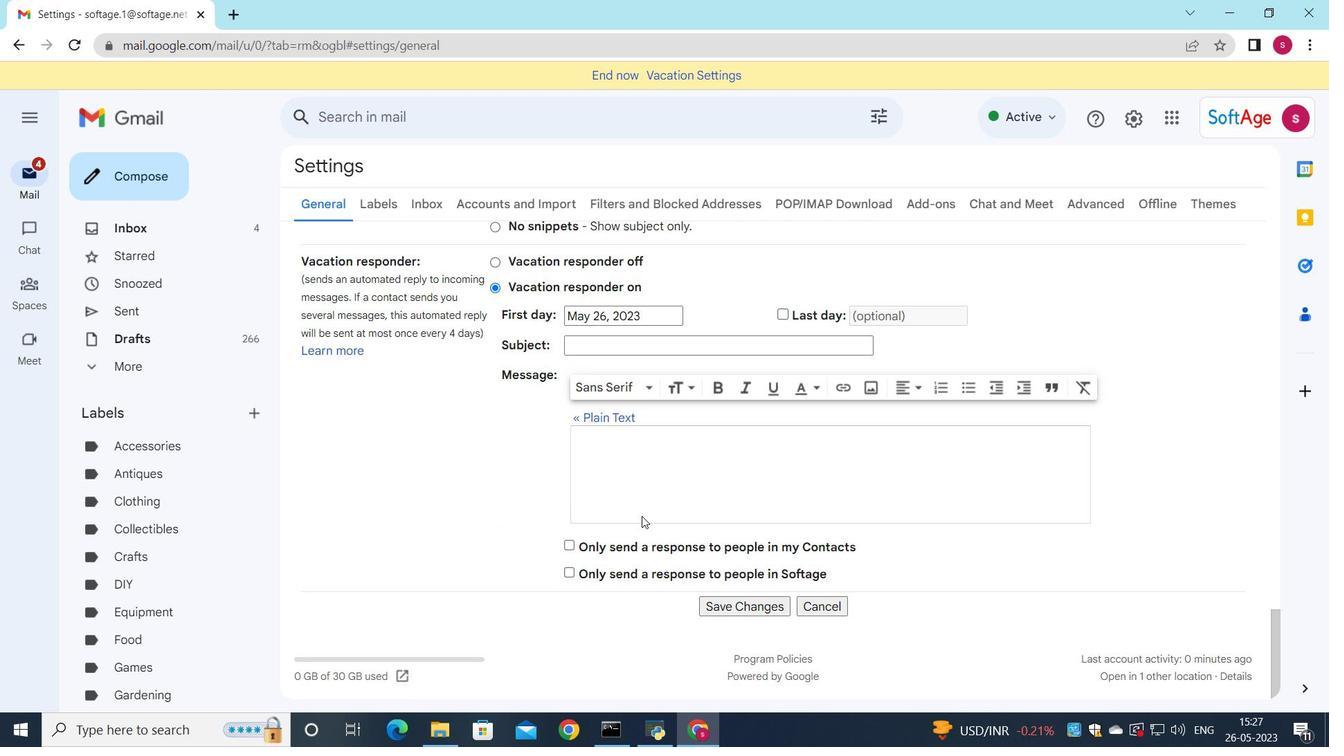 
Action: Mouse scrolled (641, 515) with delta (0, 0)
Screenshot: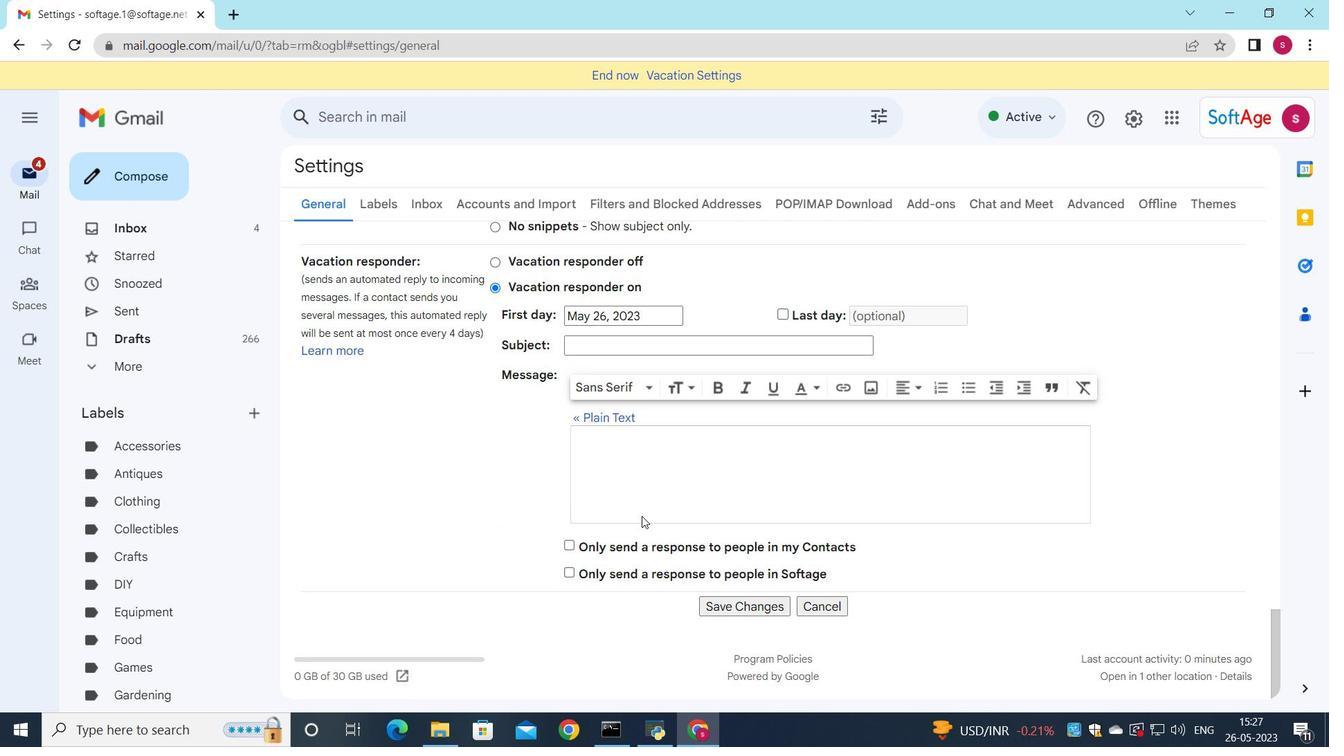 
Action: Mouse scrolled (641, 515) with delta (0, 0)
Screenshot: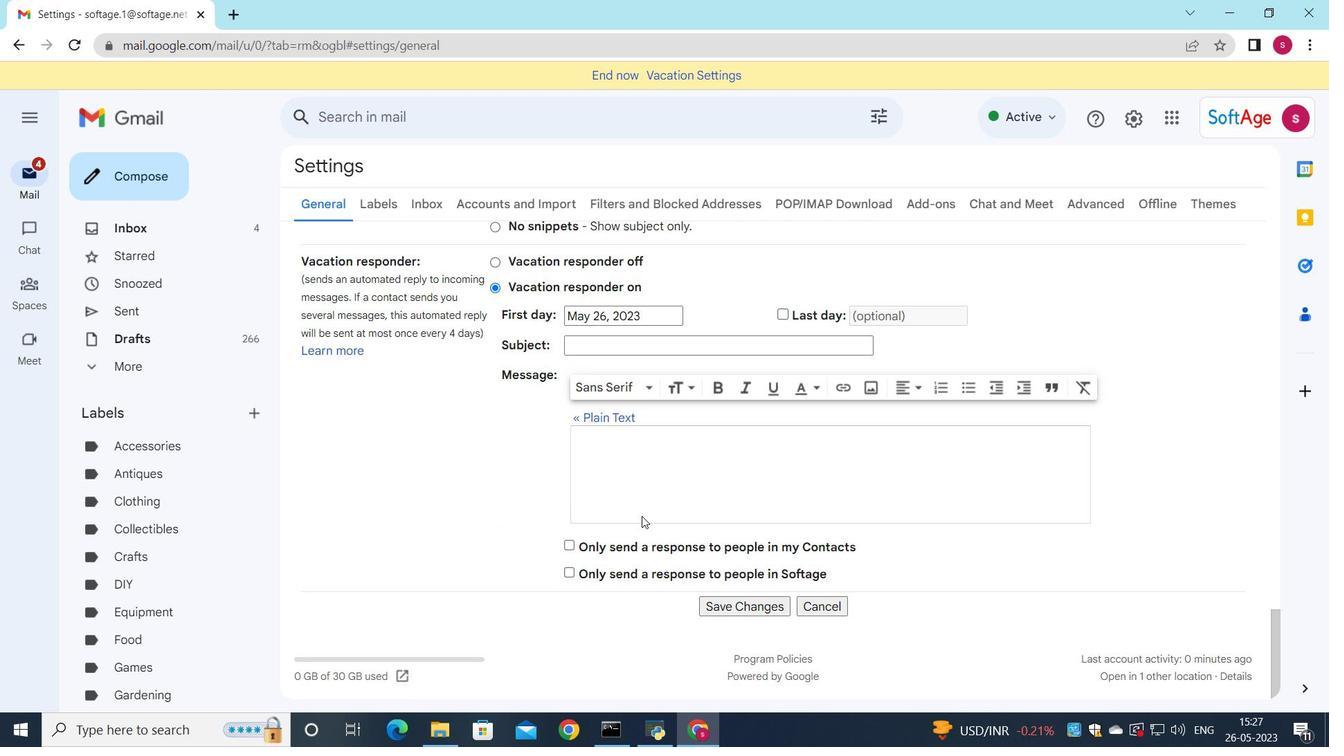 
Action: Mouse moved to (740, 605)
Screenshot: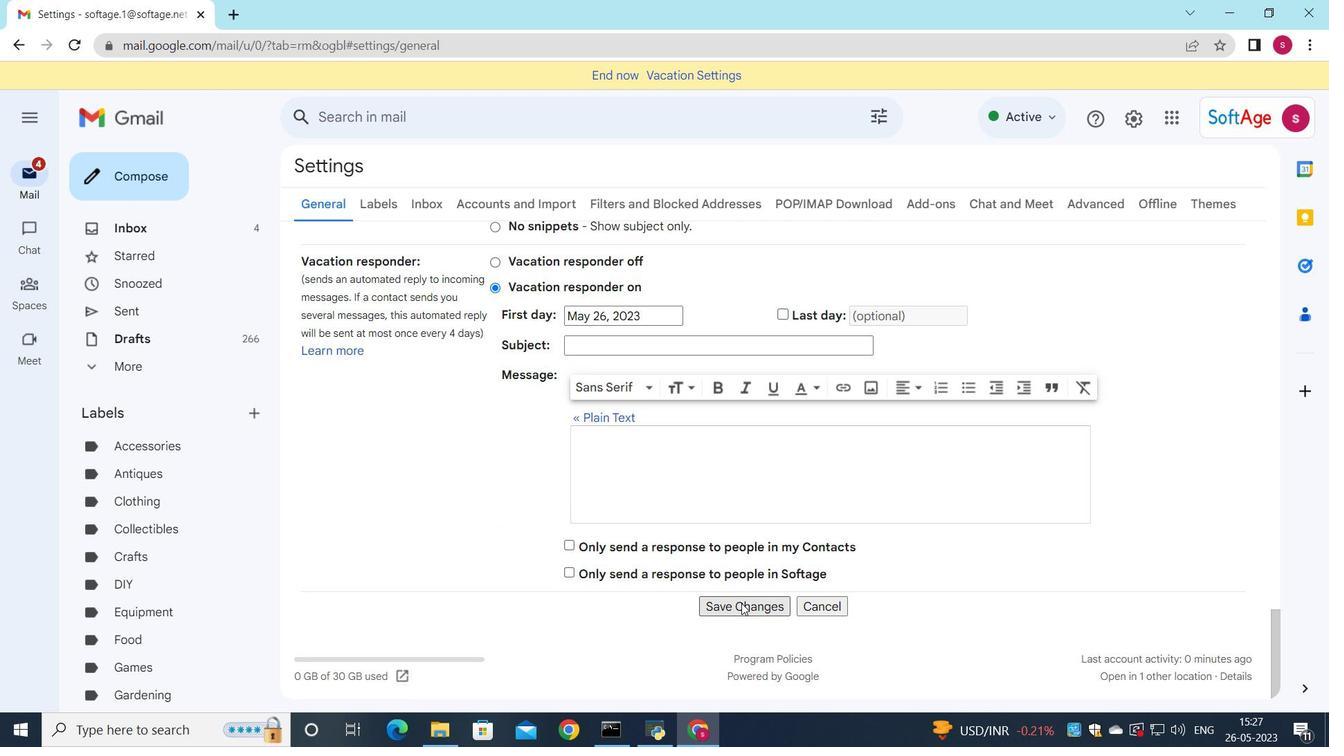 
Action: Mouse pressed left at (740, 605)
Screenshot: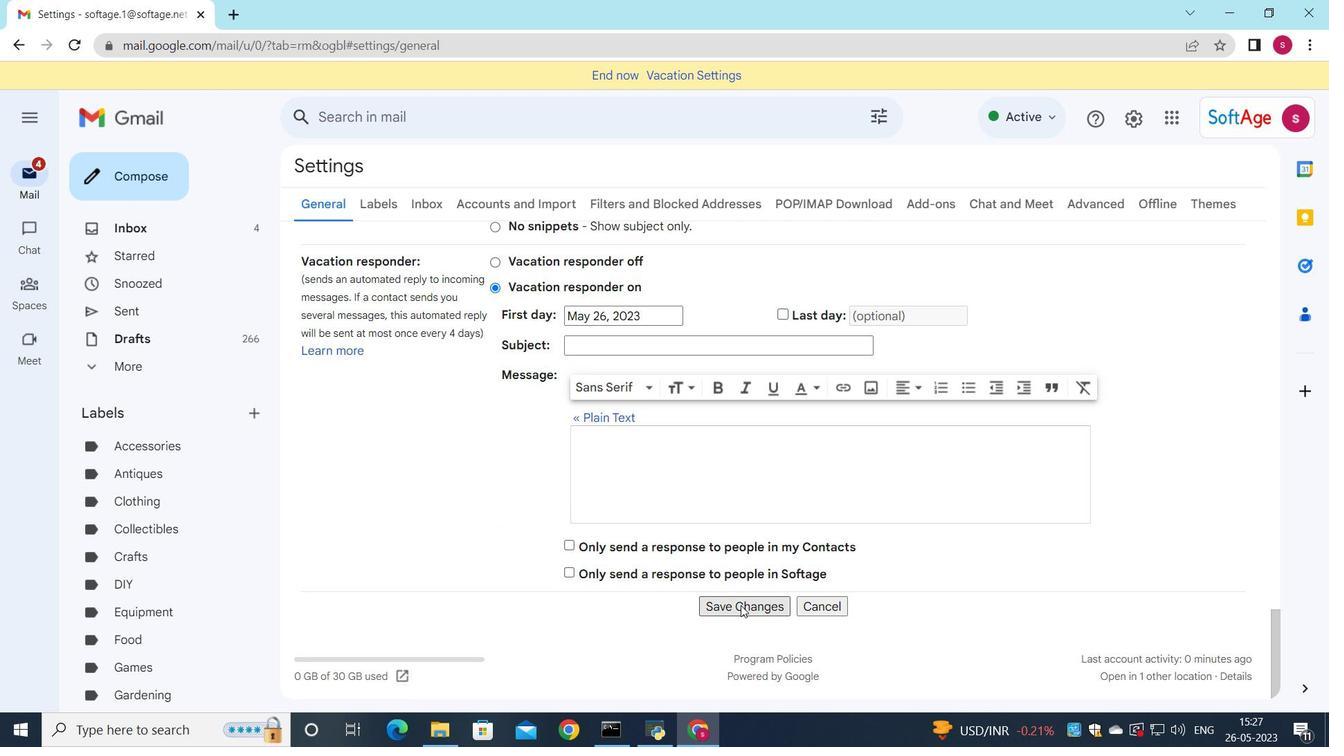
Action: Mouse moved to (153, 184)
Screenshot: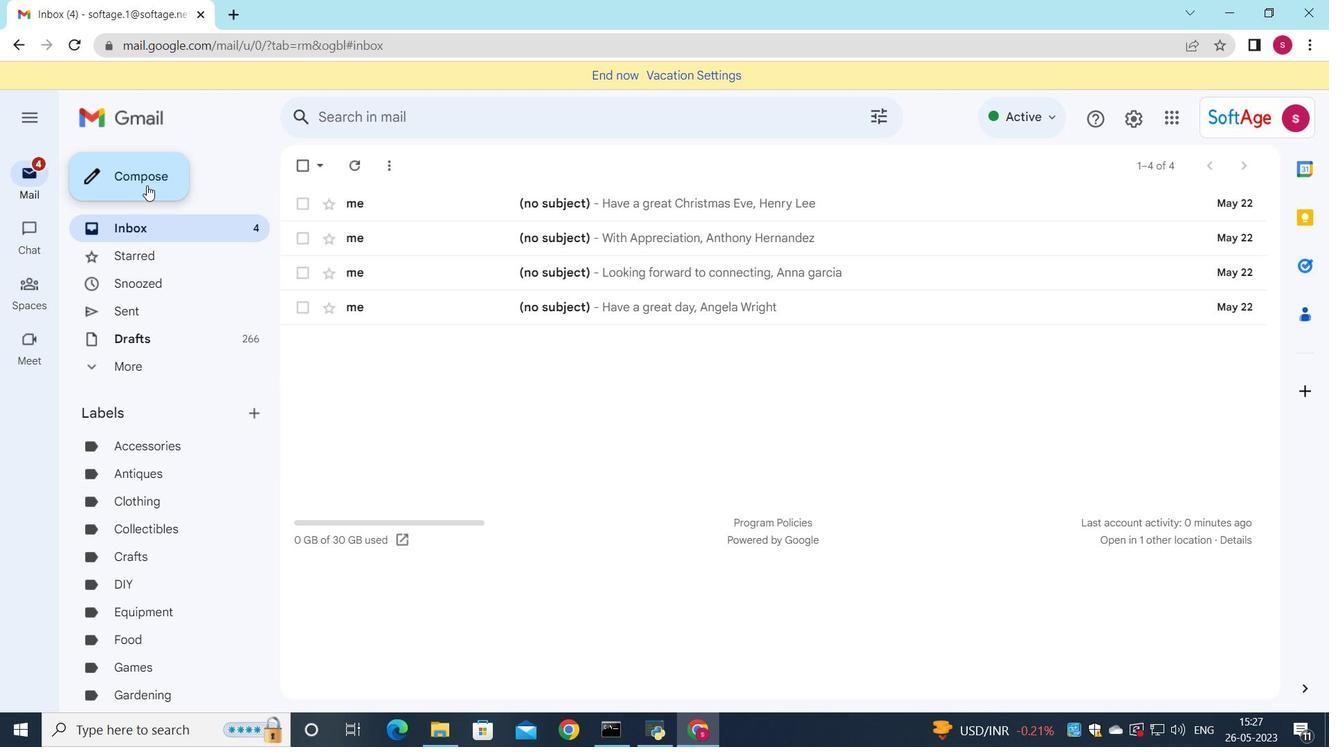 
Action: Mouse pressed left at (153, 184)
Screenshot: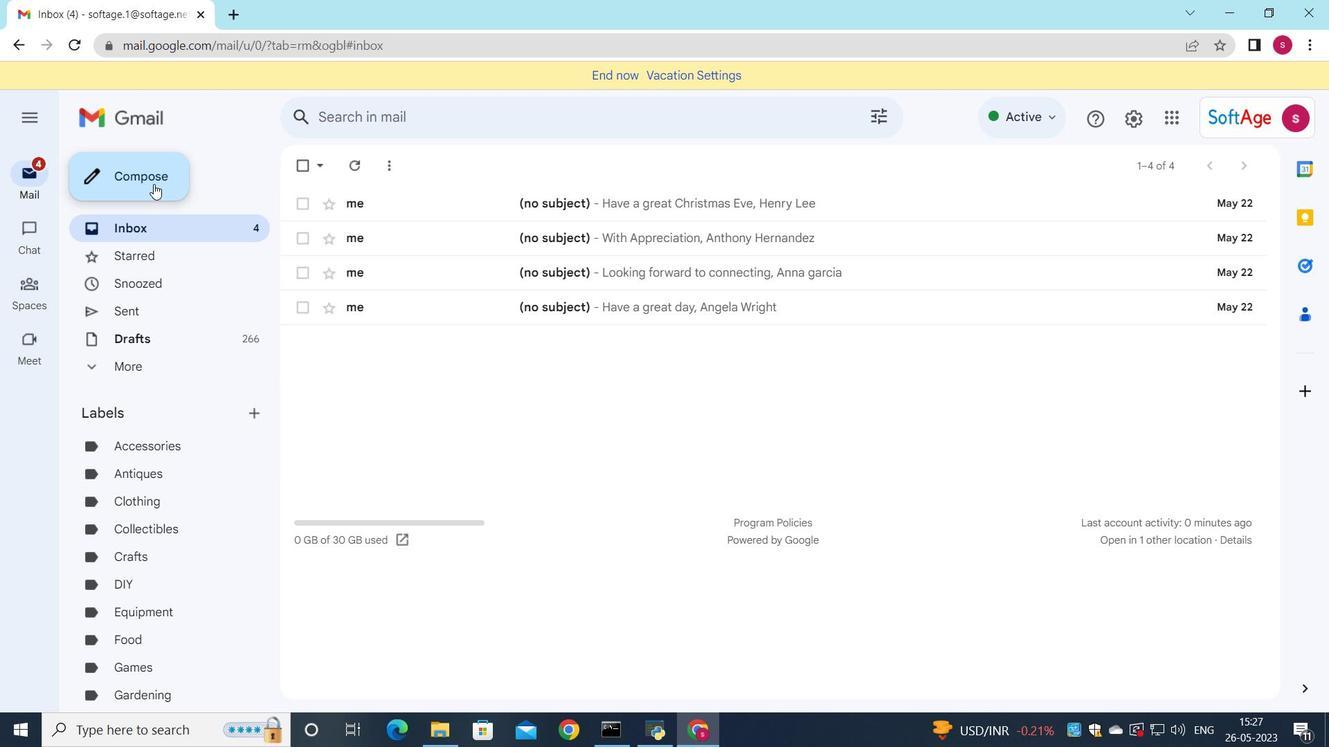 
Action: Mouse moved to (810, 303)
Screenshot: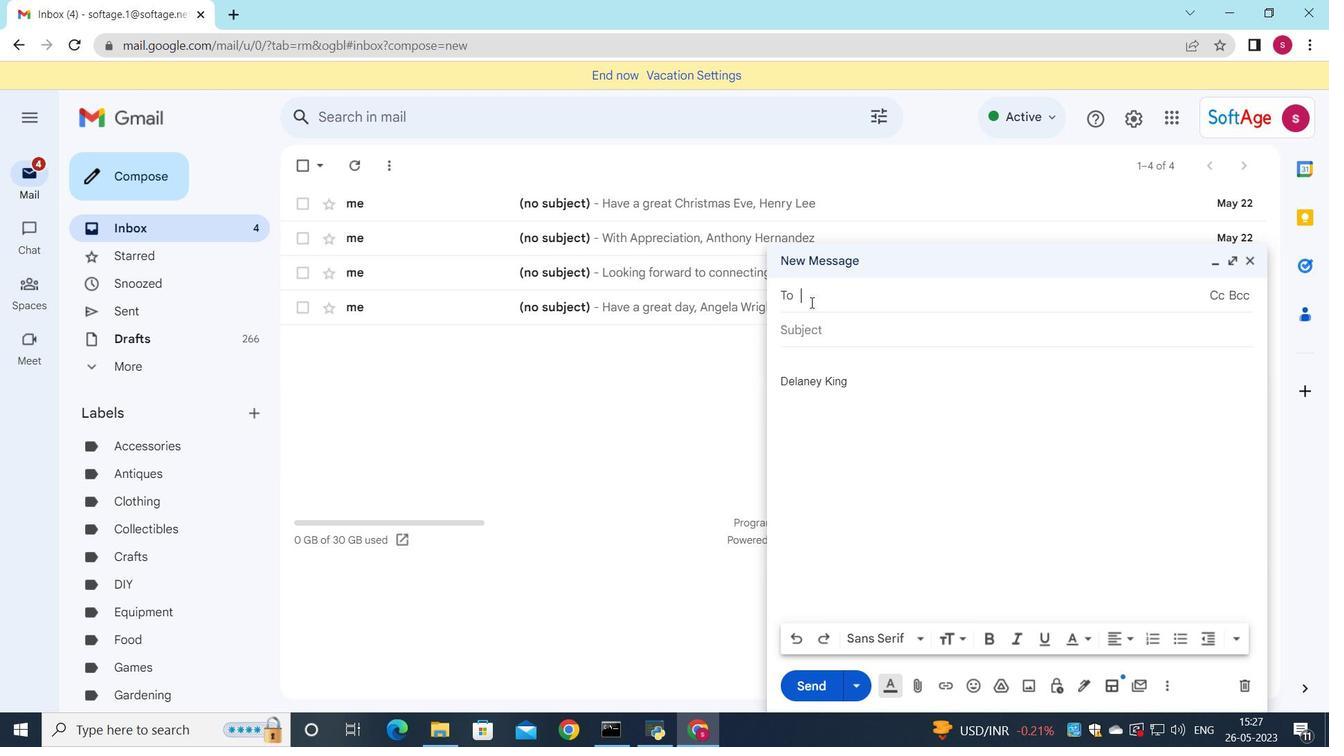 
Action: Key pressed soft
Screenshot: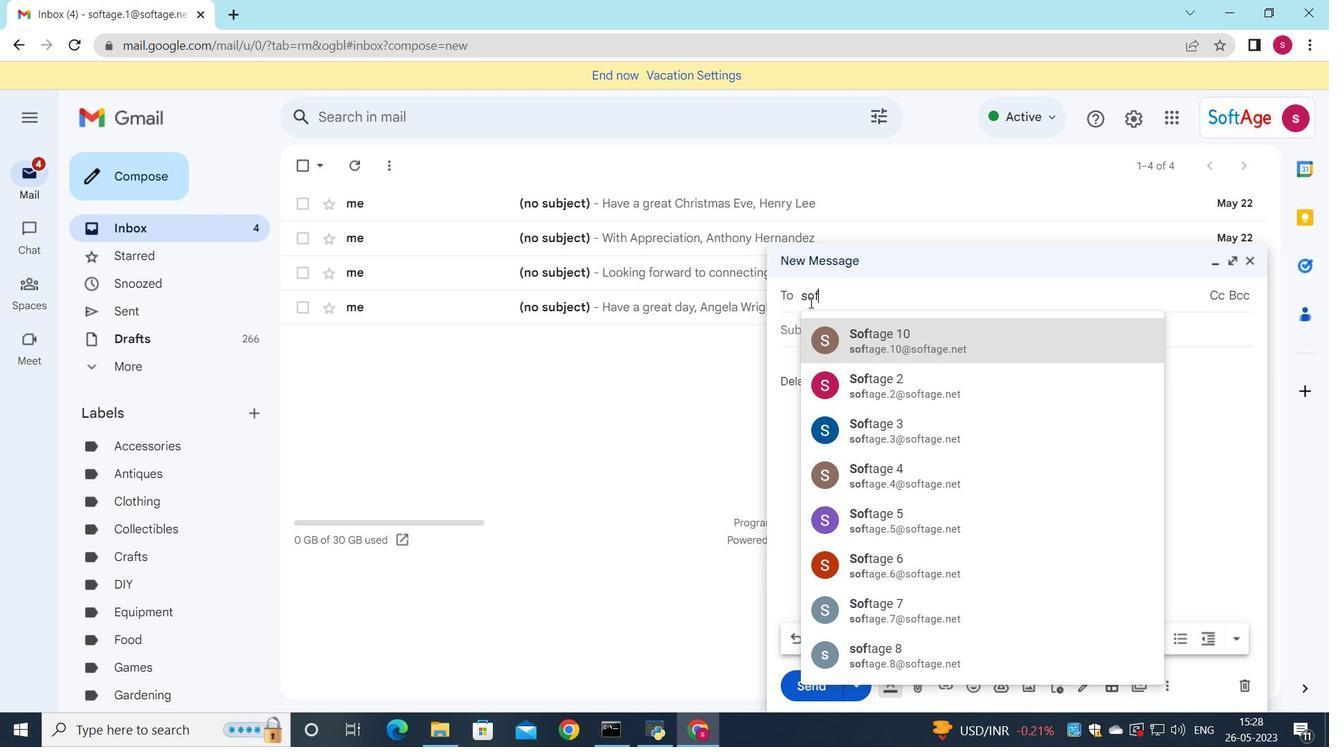 
Action: Mouse moved to (936, 655)
Screenshot: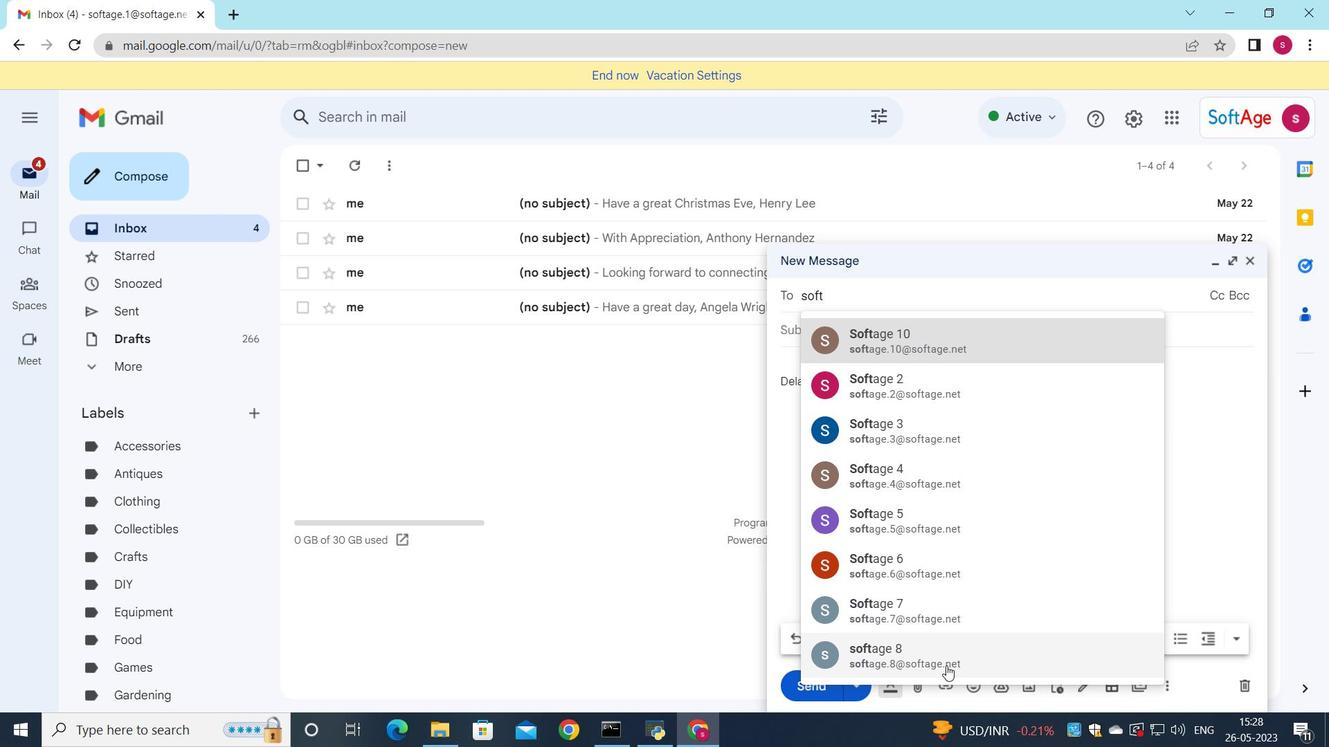 
Action: Mouse pressed left at (936, 655)
Screenshot: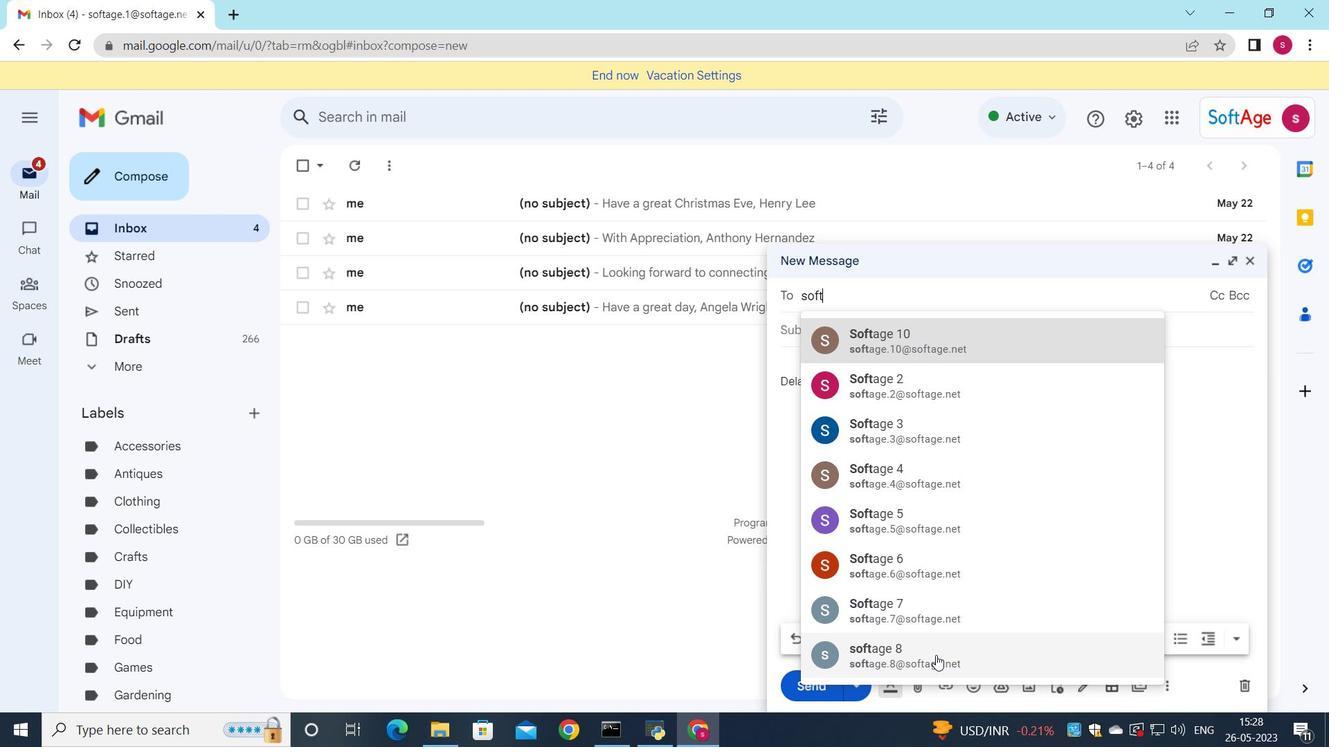 
Action: Mouse moved to (848, 606)
Screenshot: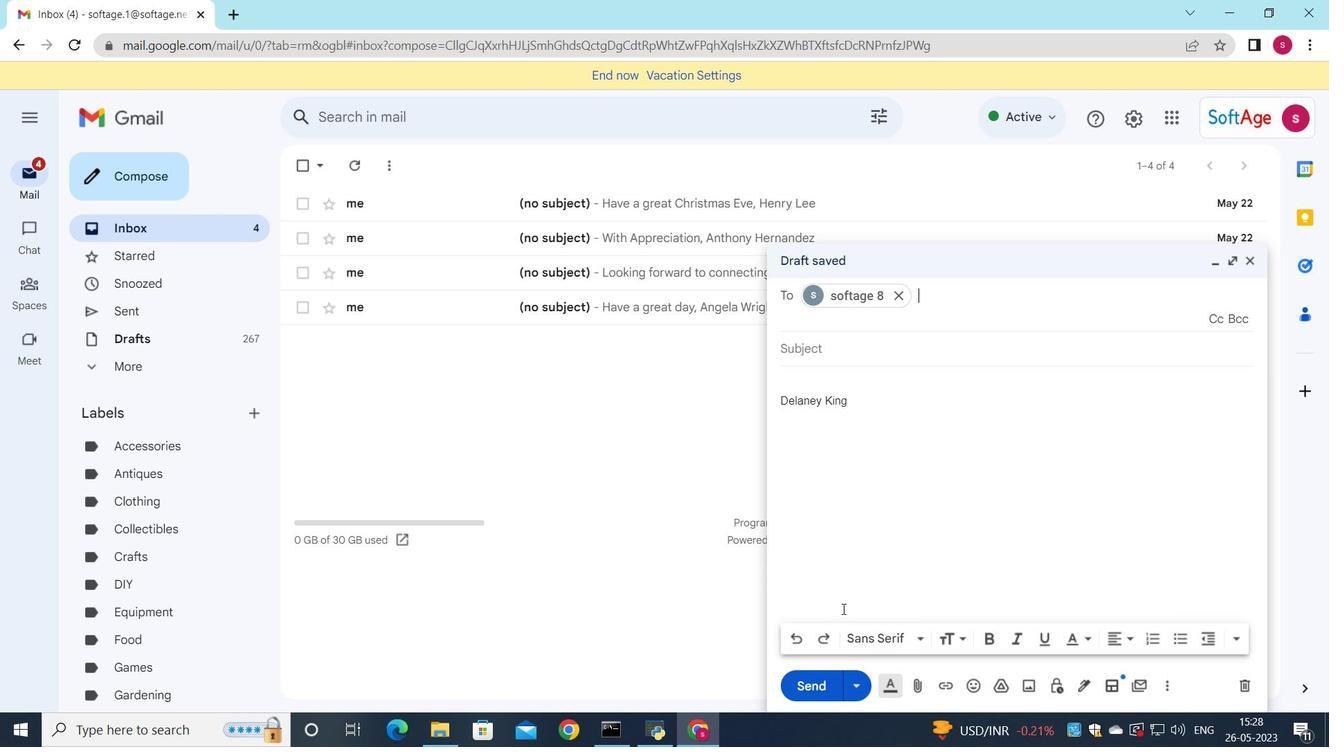 
Action: Key pressed s
Screenshot: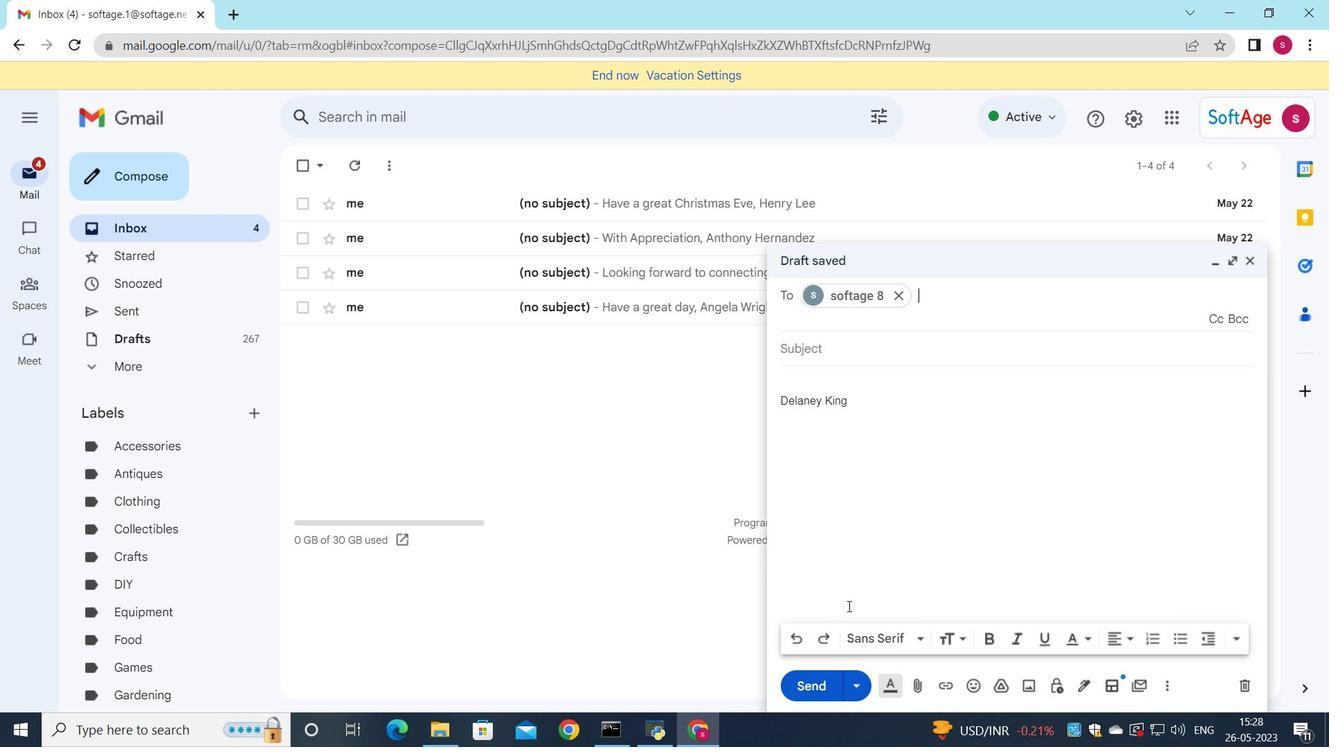 
Action: Mouse moved to (1067, 472)
Screenshot: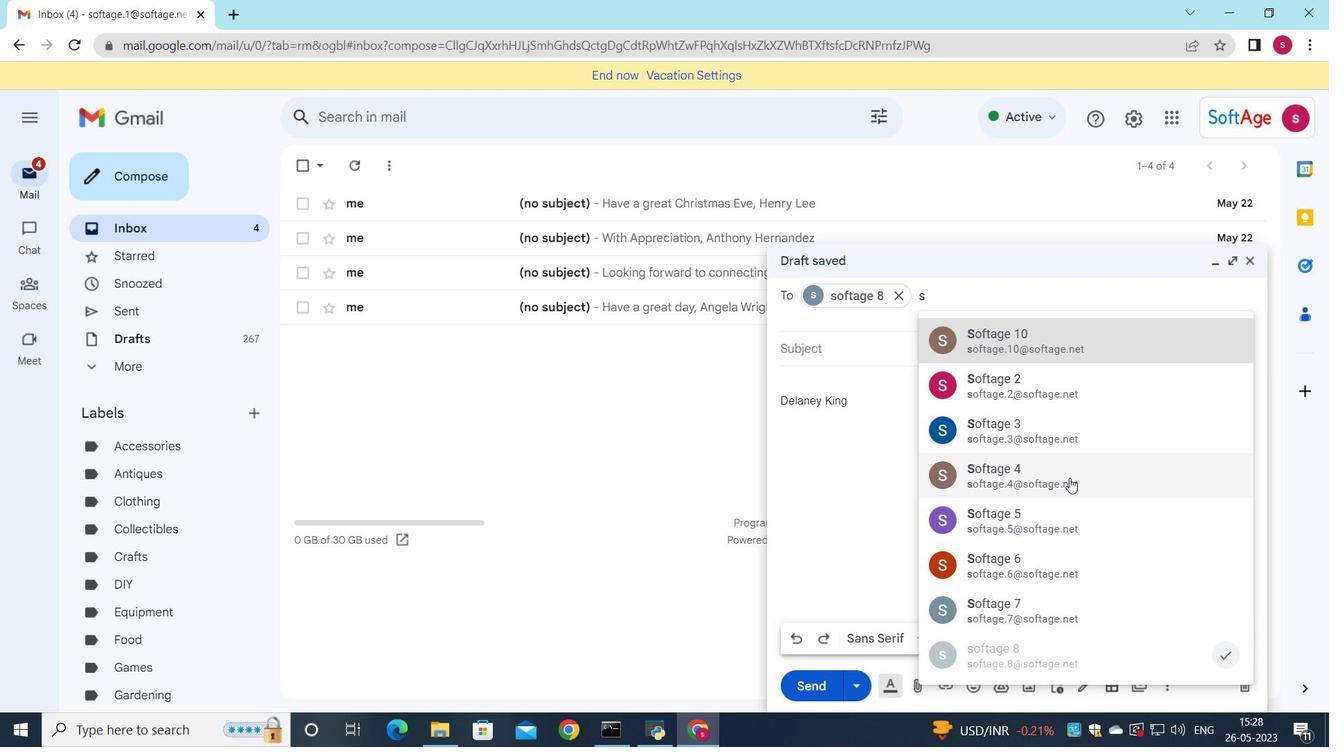 
Action: Key pressed oftage.9
Screenshot: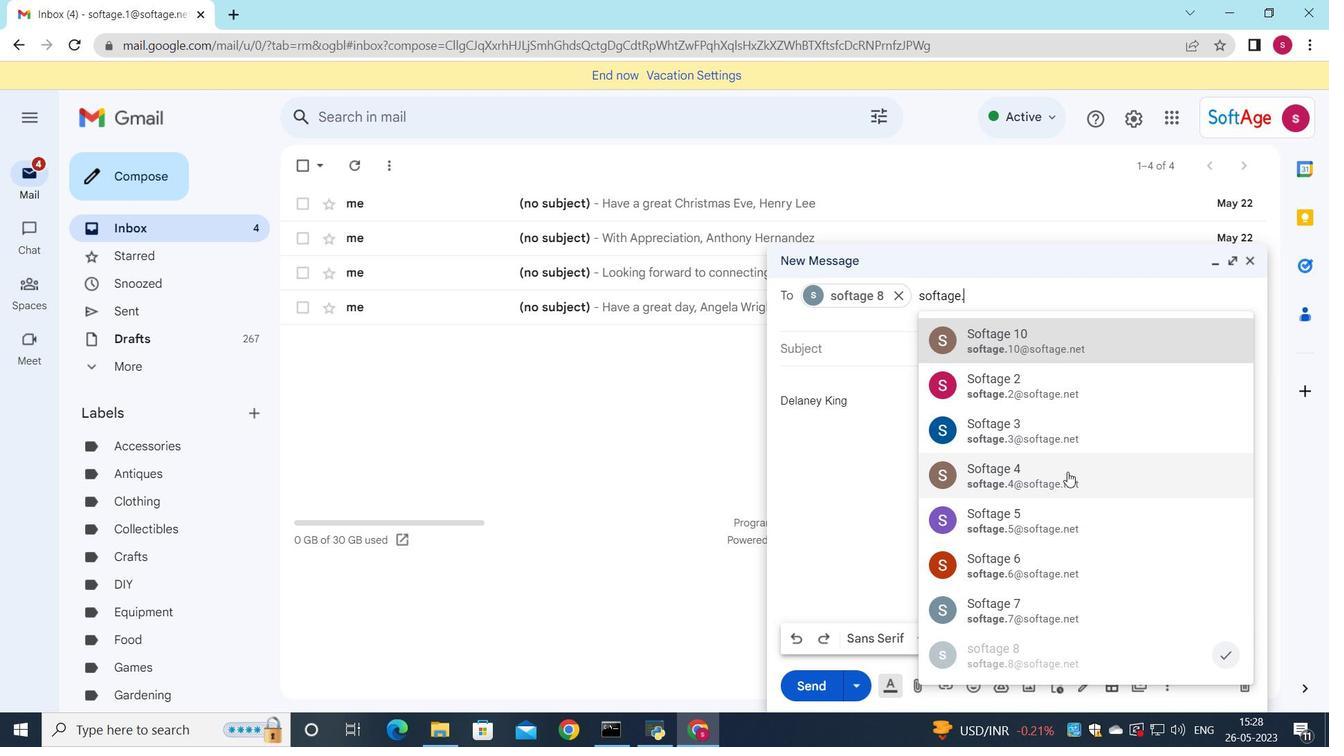 
Action: Mouse moved to (1073, 338)
Screenshot: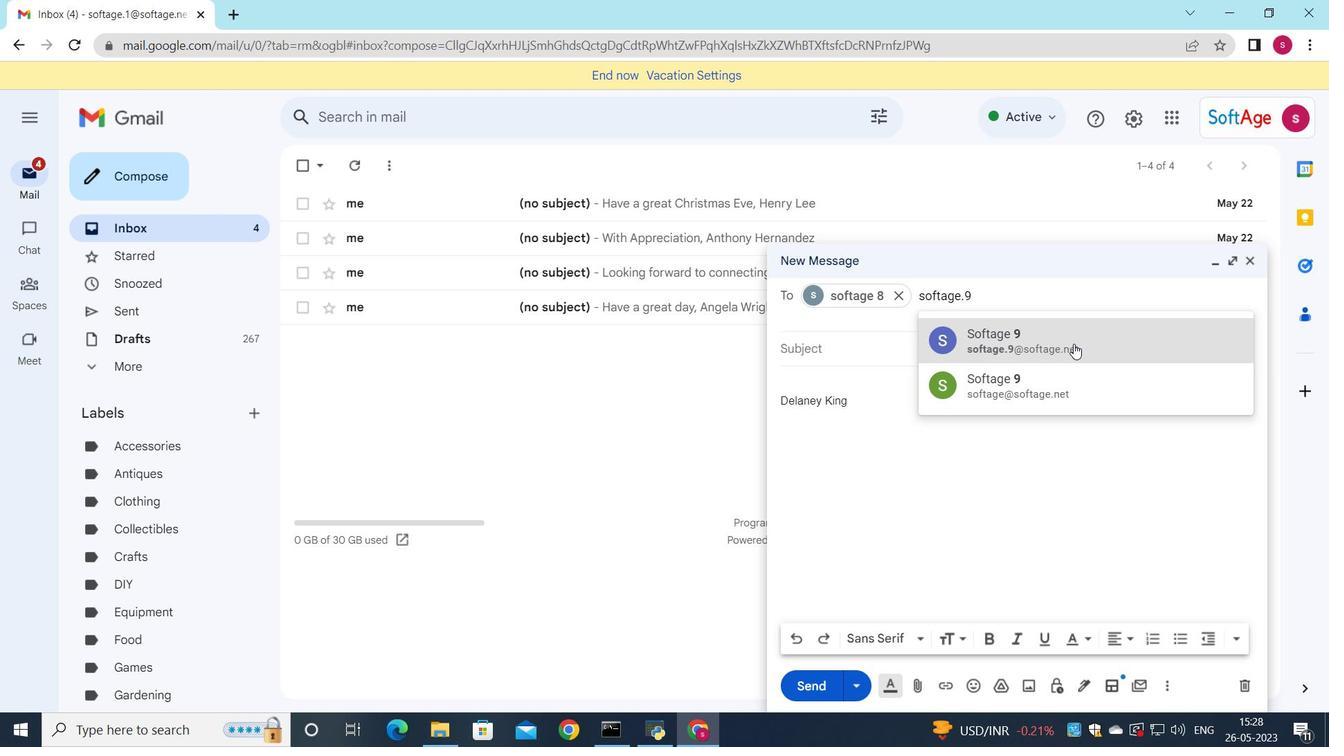 
Action: Mouse pressed left at (1073, 338)
Screenshot: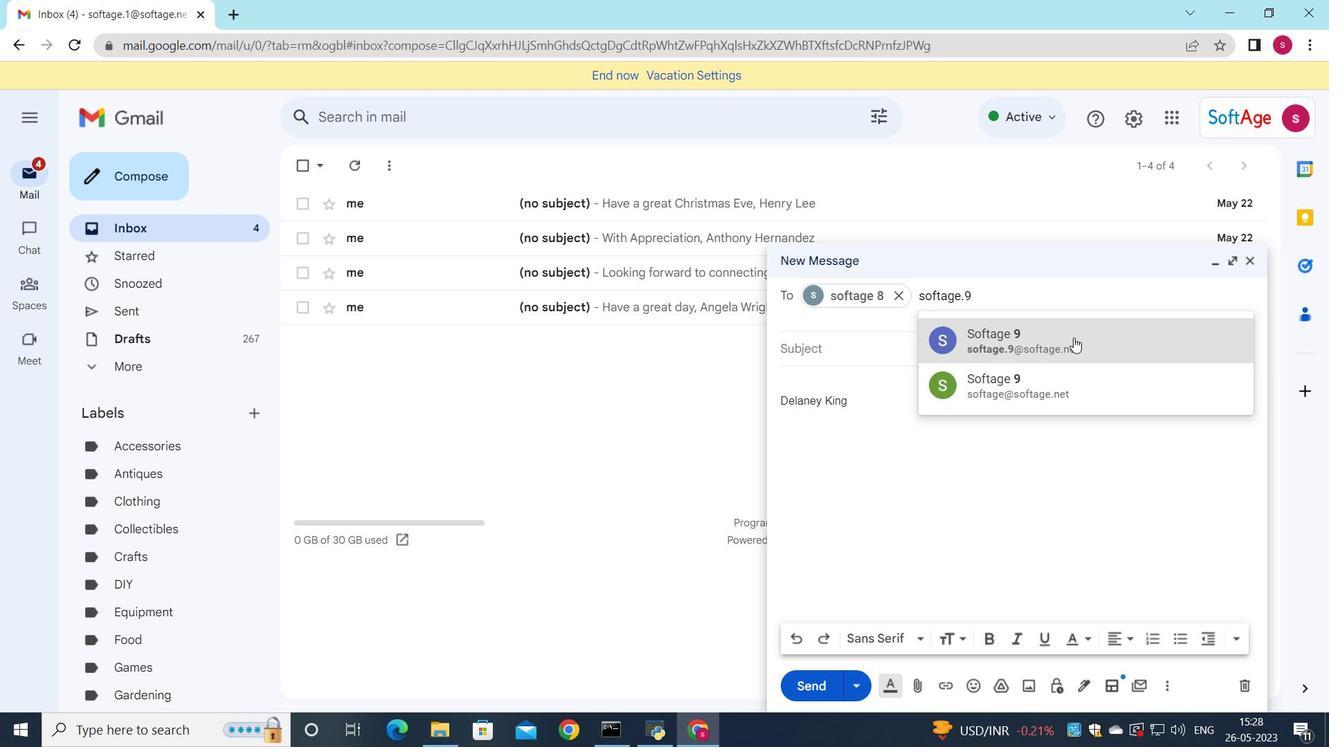 
Action: Mouse moved to (892, 348)
Screenshot: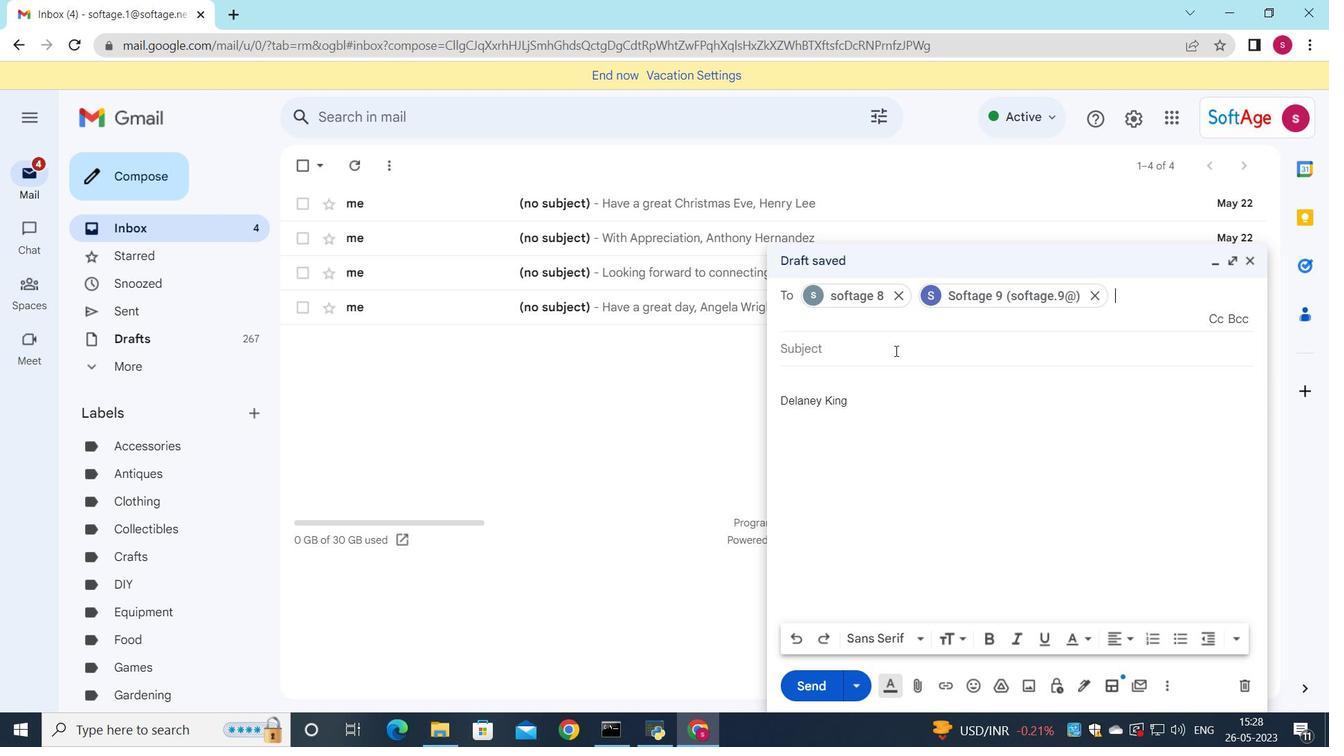 
Action: Mouse pressed left at (892, 348)
Screenshot: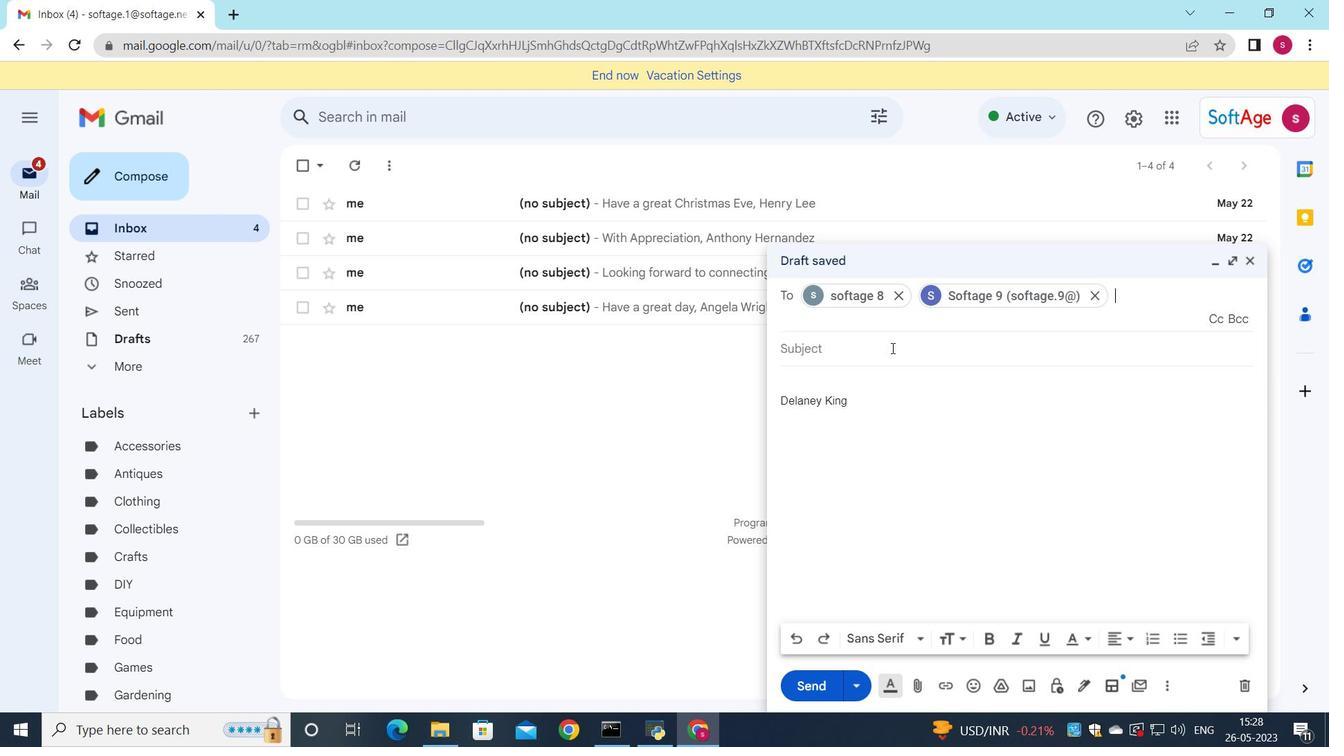 
Action: Key pressed <Key.shift>Meeting<Key.space>minutes
Screenshot: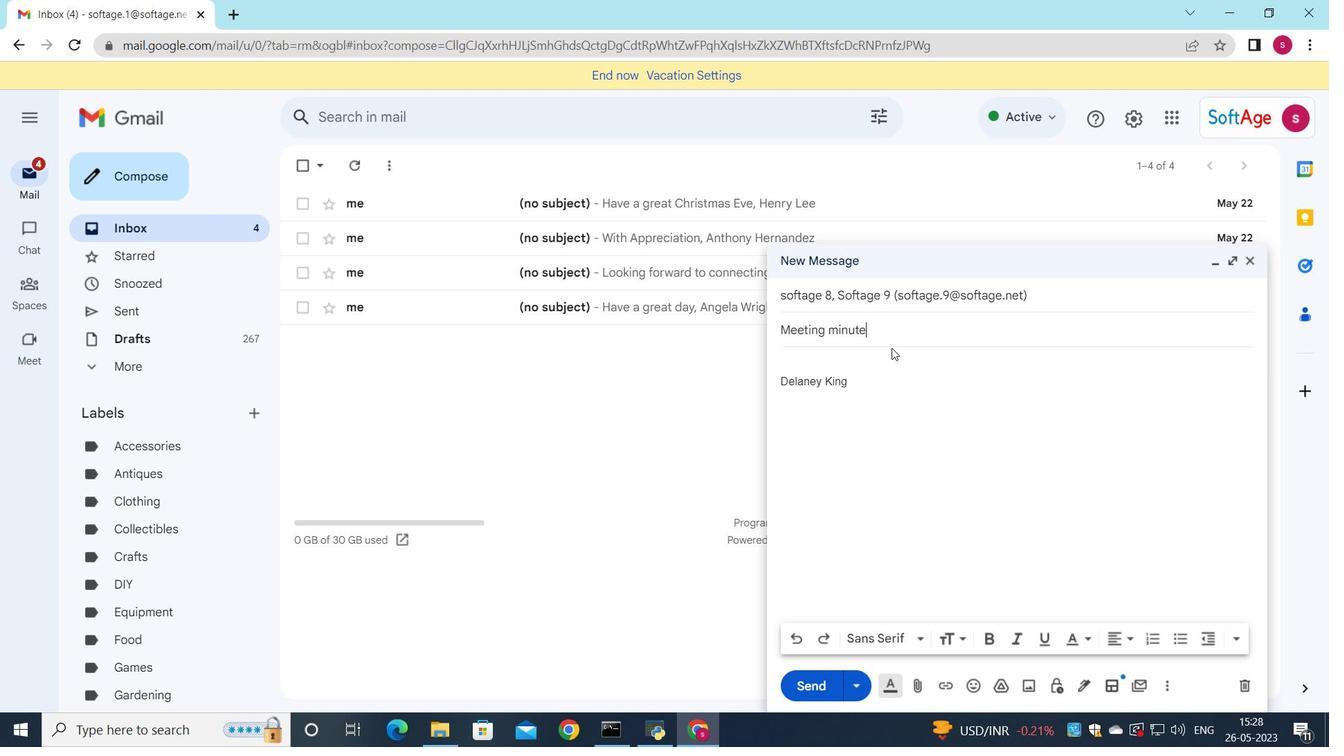 
Action: Mouse moved to (848, 367)
Screenshot: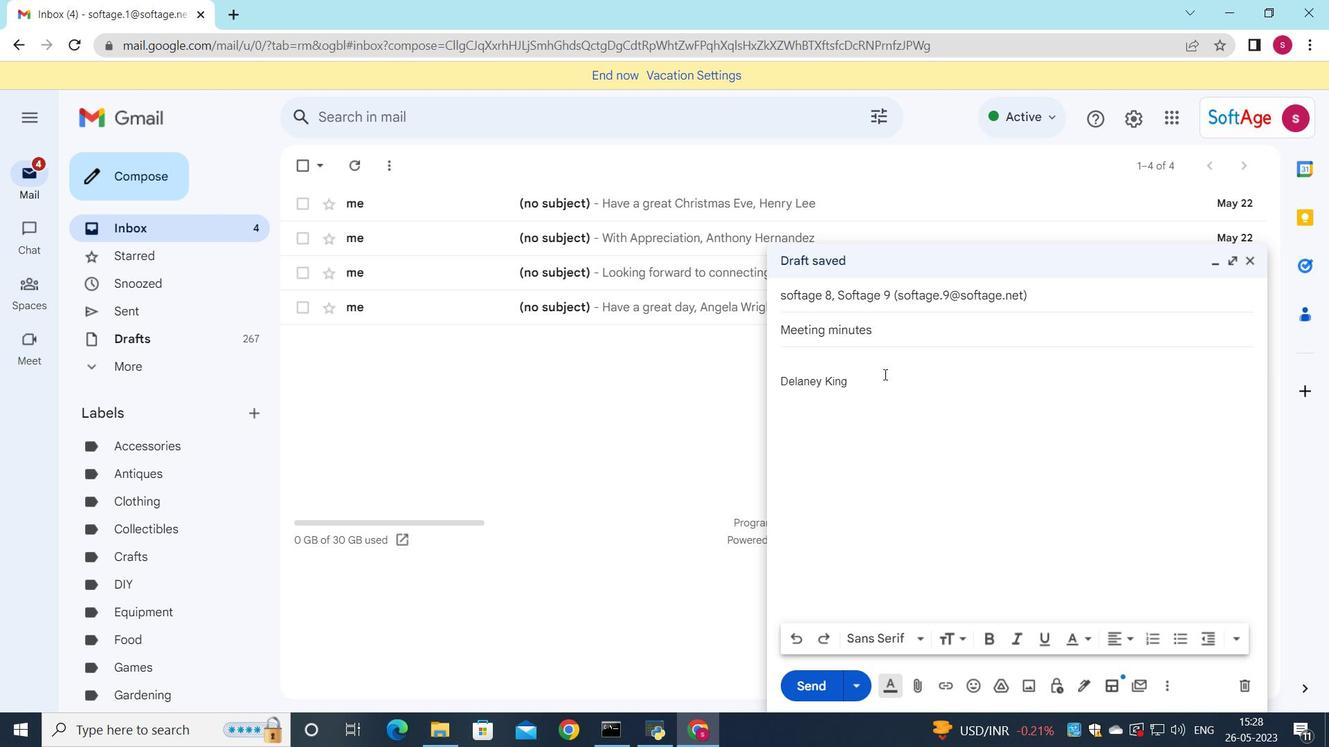 
Action: Mouse pressed left at (848, 367)
Screenshot: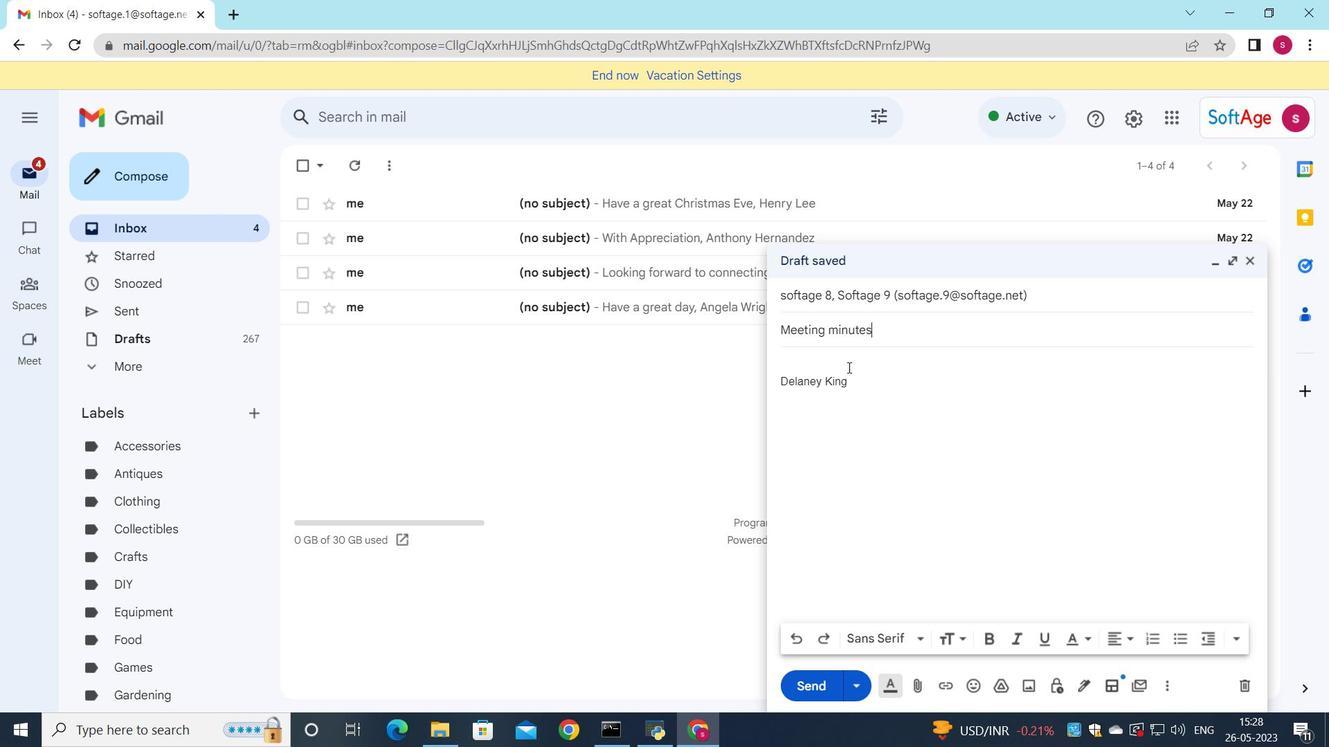 
Action: Key pressed <Key.shift>I<Key.space>will<Key.space>need<Key.space>to<Key.space>review<Key.space>this<Key.space>prposal<Key.space>
Screenshot: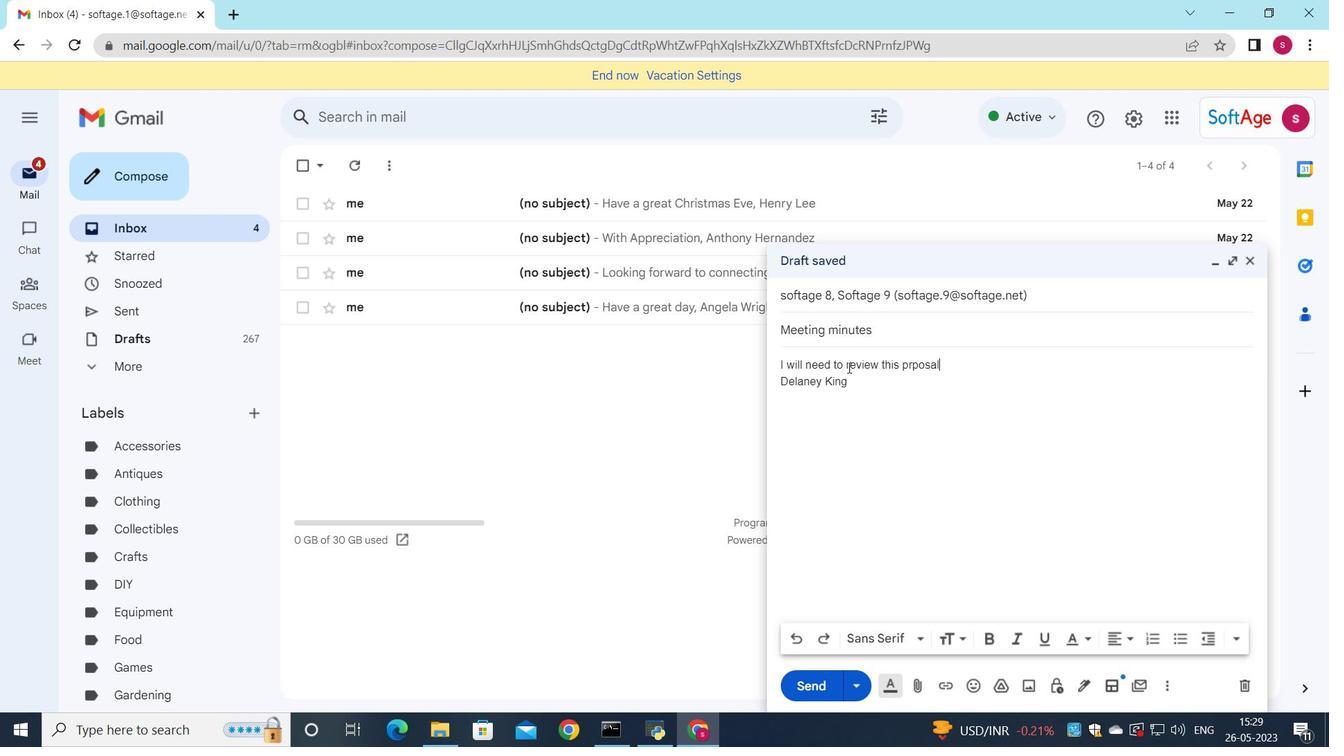 
Action: Mouse moved to (930, 360)
Screenshot: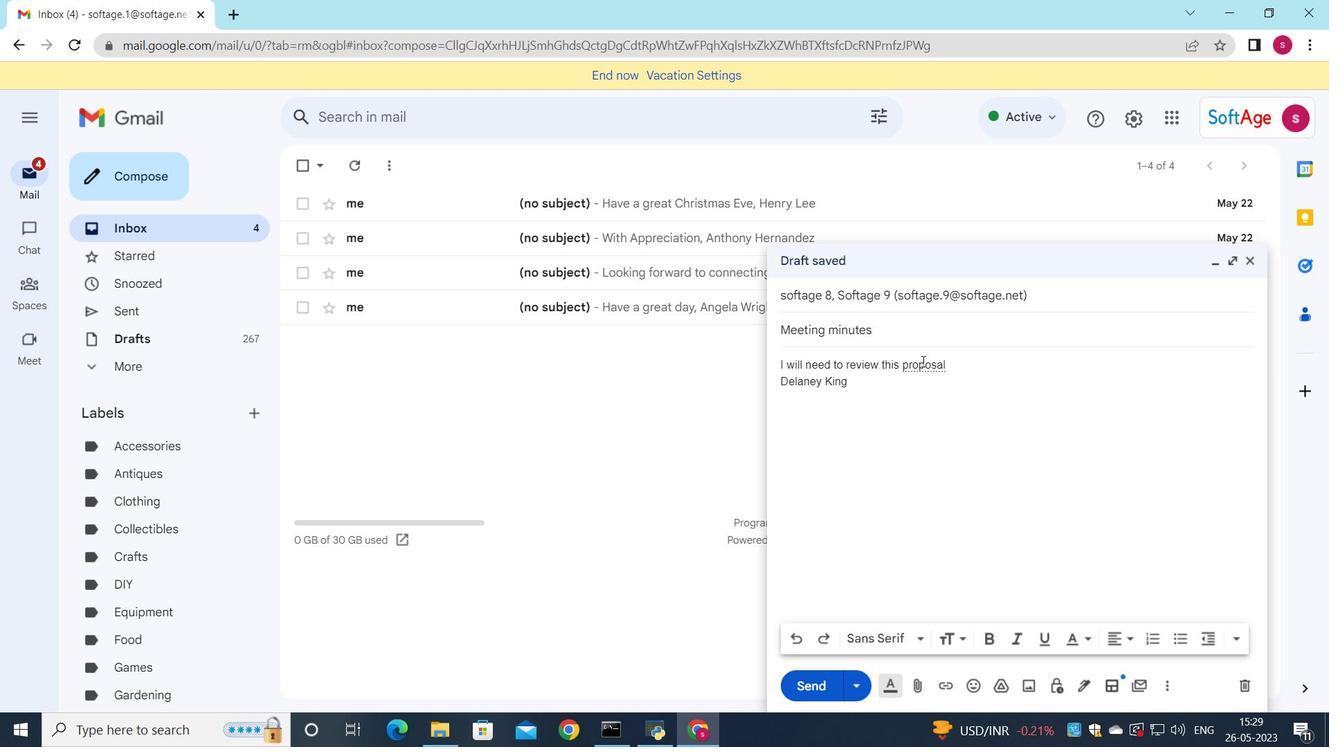 
Action: Key pressed before<Key.space>providing<Key.space>a<Key.space>response.
Screenshot: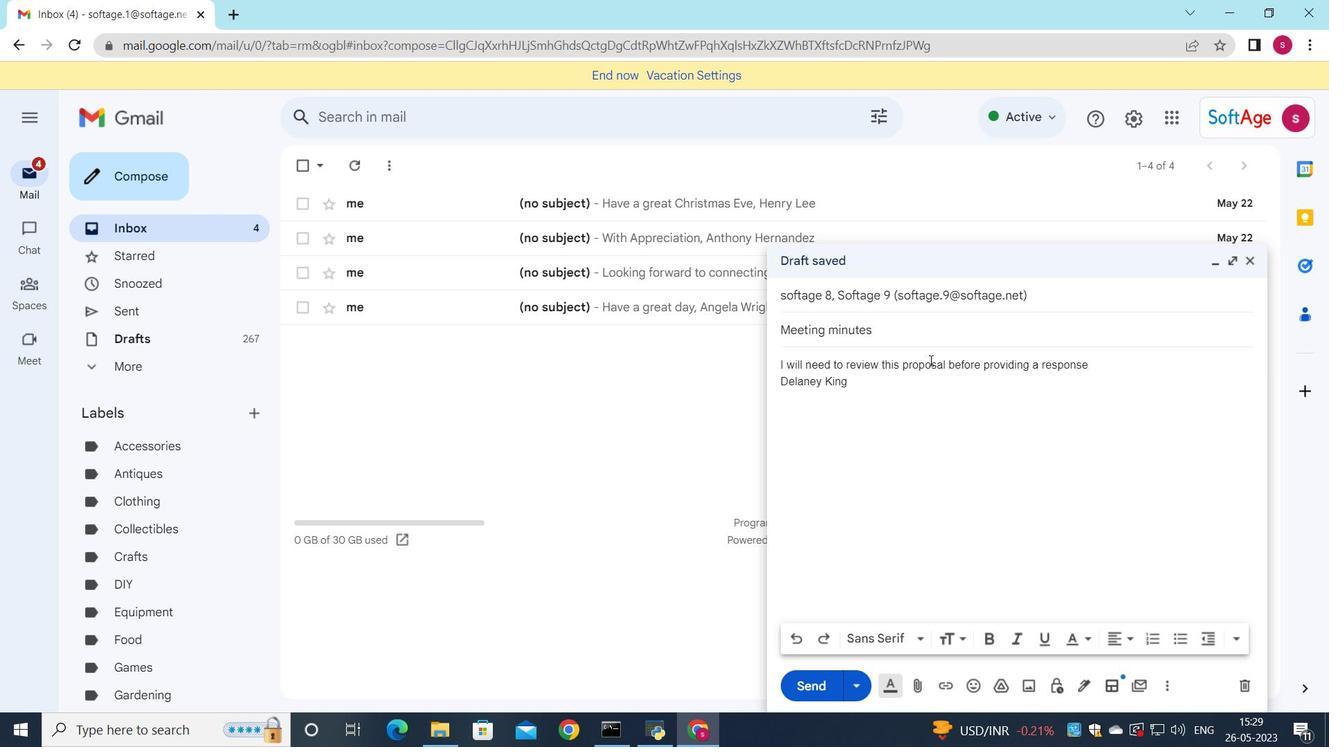 
Action: Mouse moved to (923, 686)
Screenshot: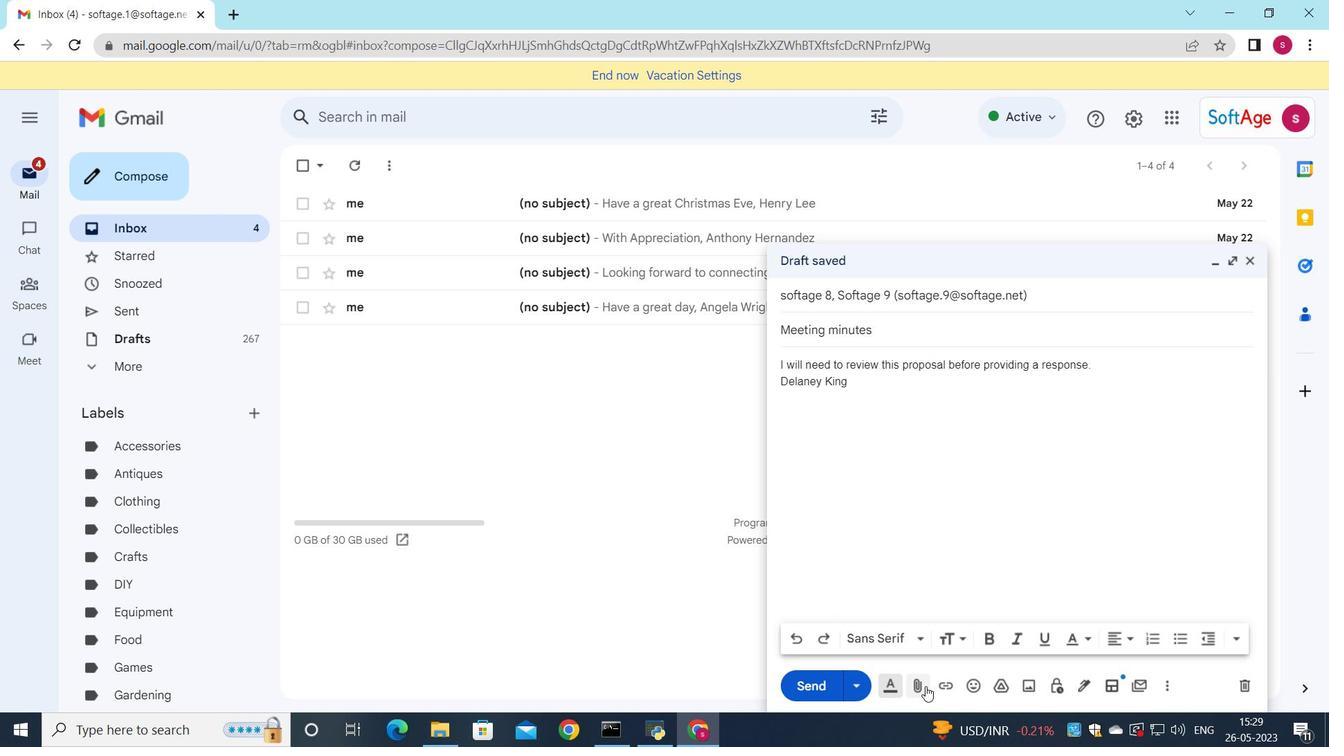 
Action: Mouse pressed left at (923, 686)
Screenshot: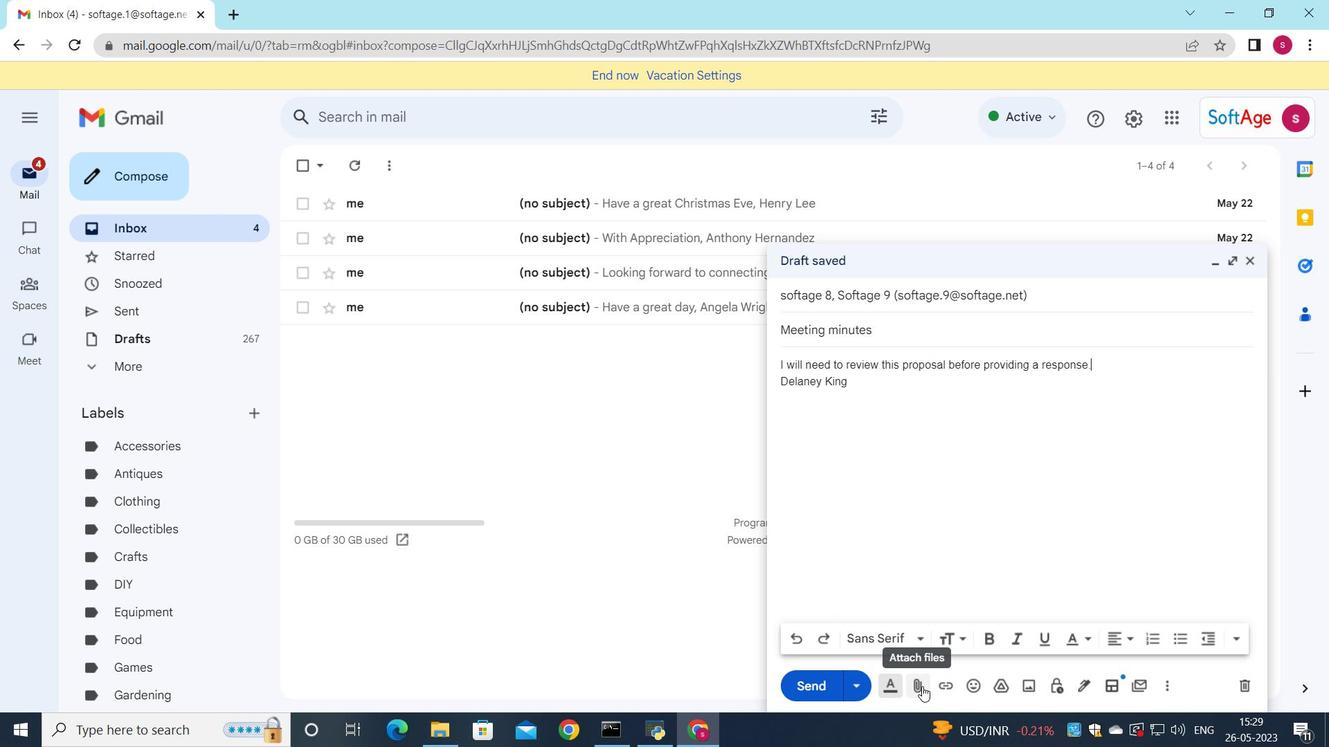 
Action: Mouse moved to (249, 130)
Screenshot: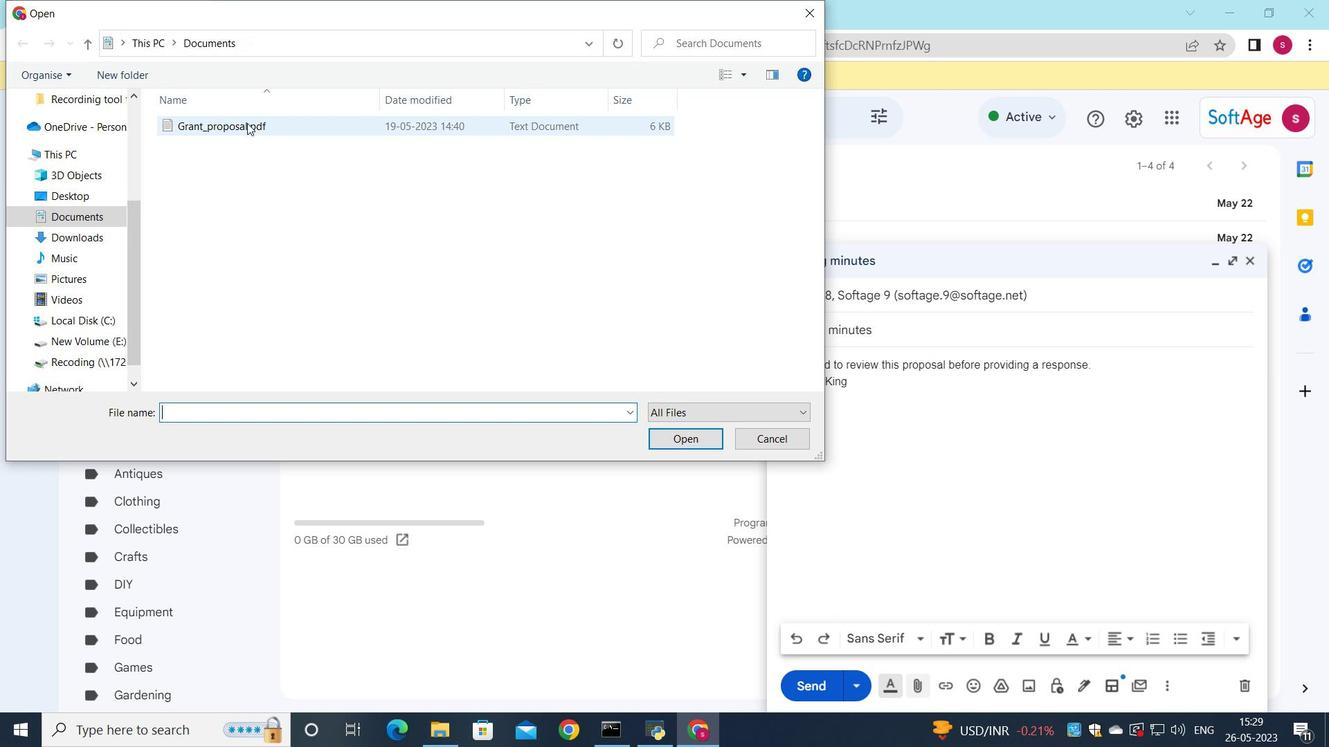 
Action: Mouse pressed left at (249, 130)
Screenshot: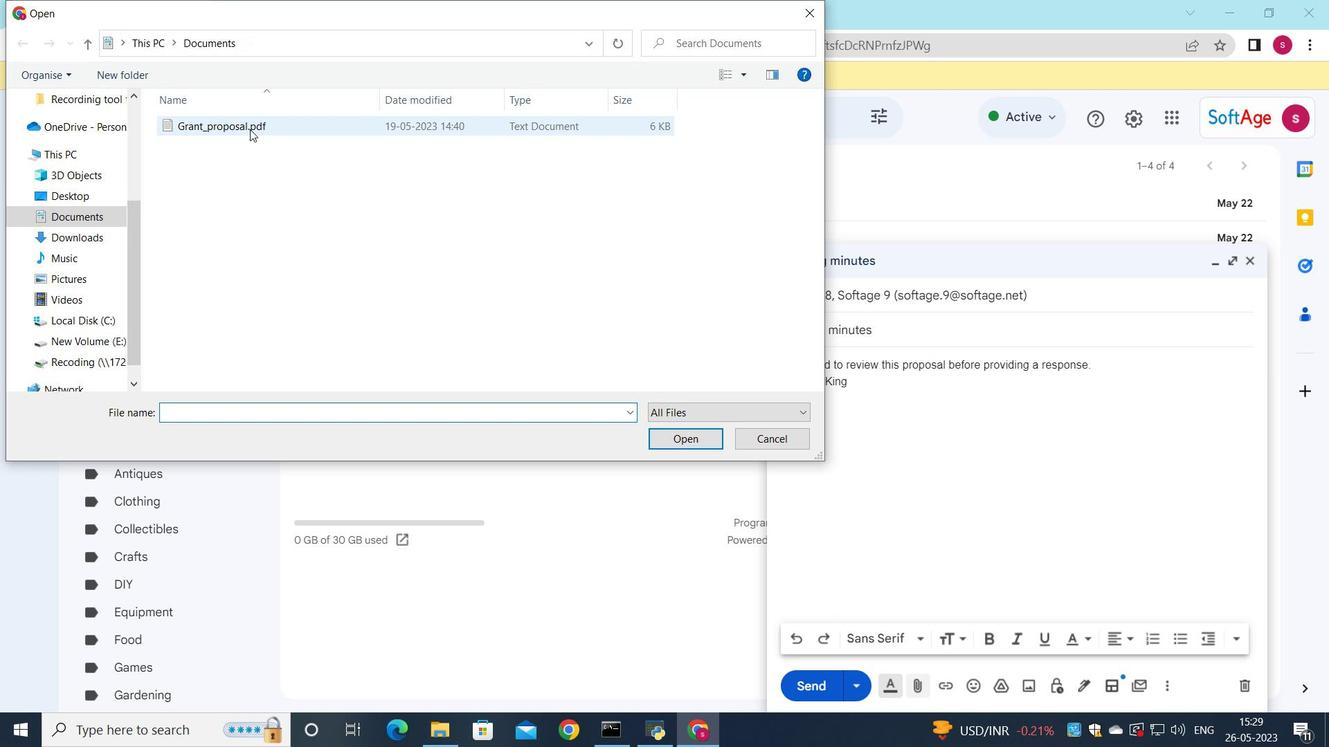 
Action: Mouse moved to (335, 135)
Screenshot: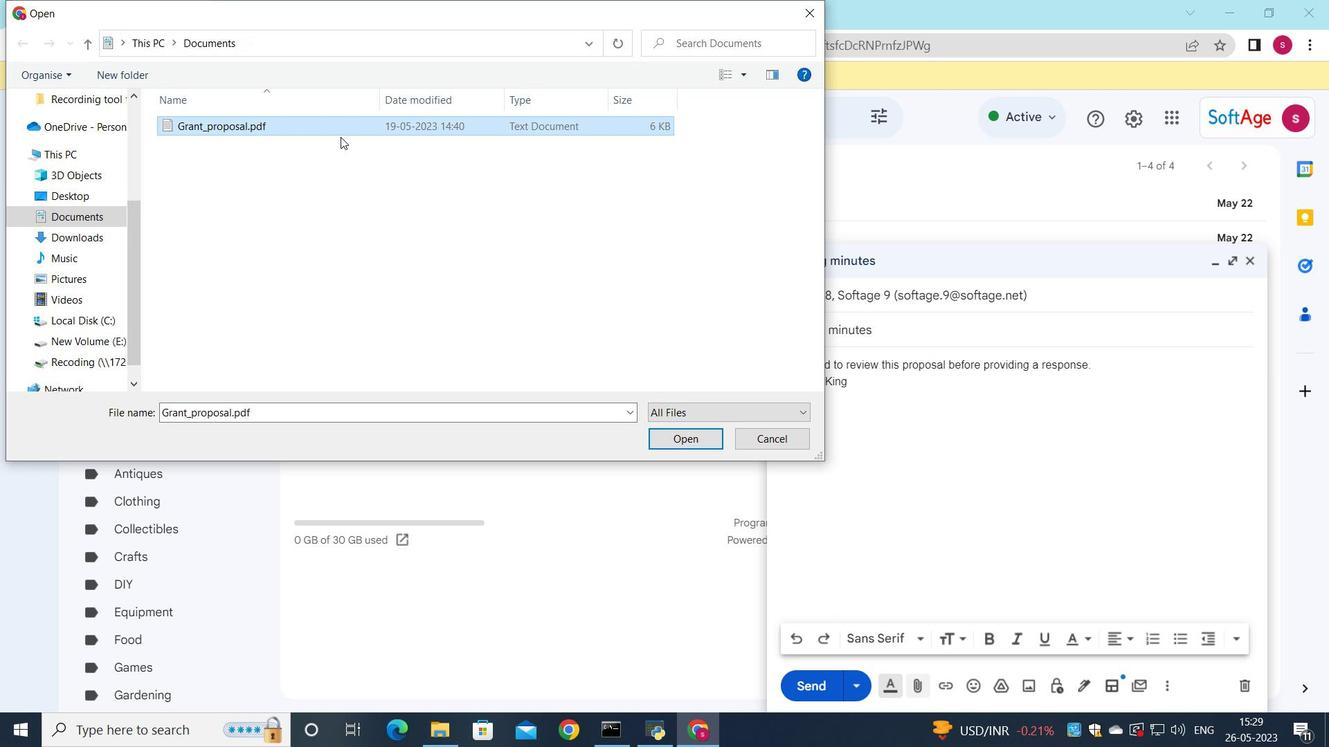 
Action: Mouse pressed left at (335, 135)
Screenshot: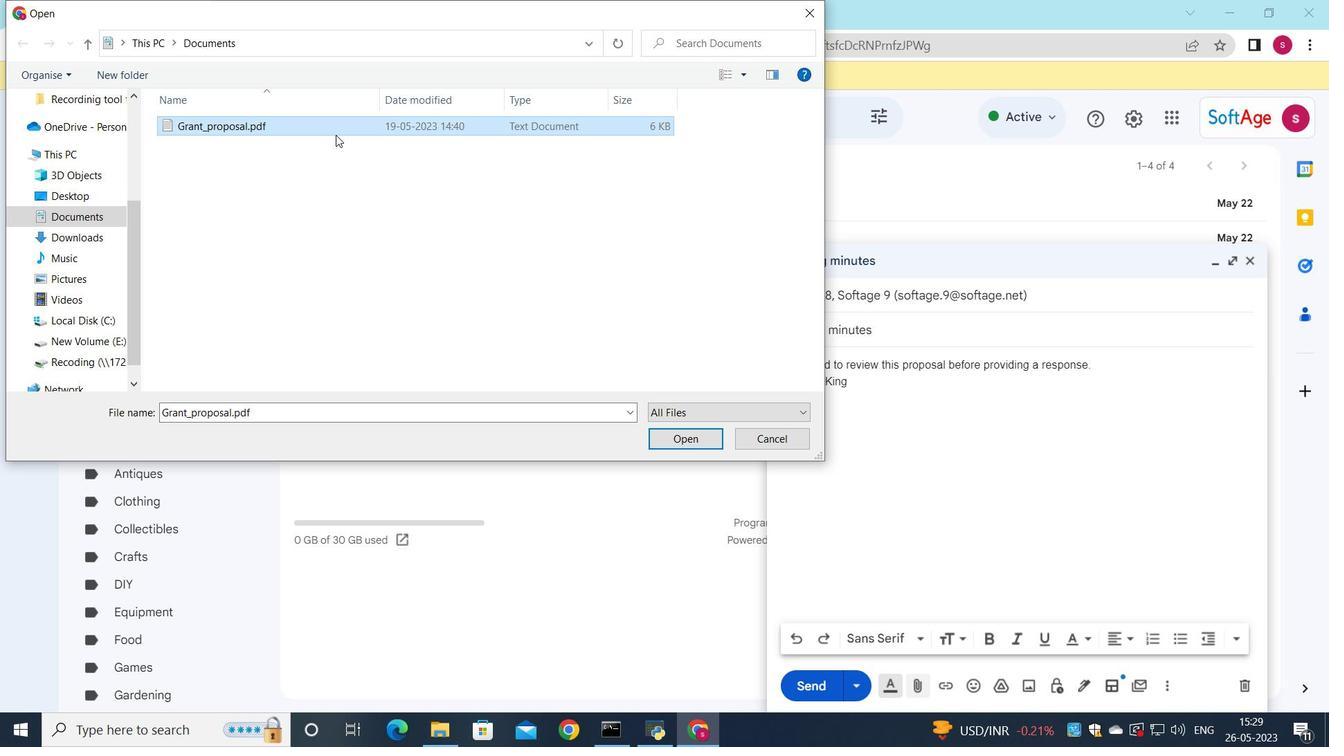 
Action: Mouse moved to (518, 224)
Screenshot: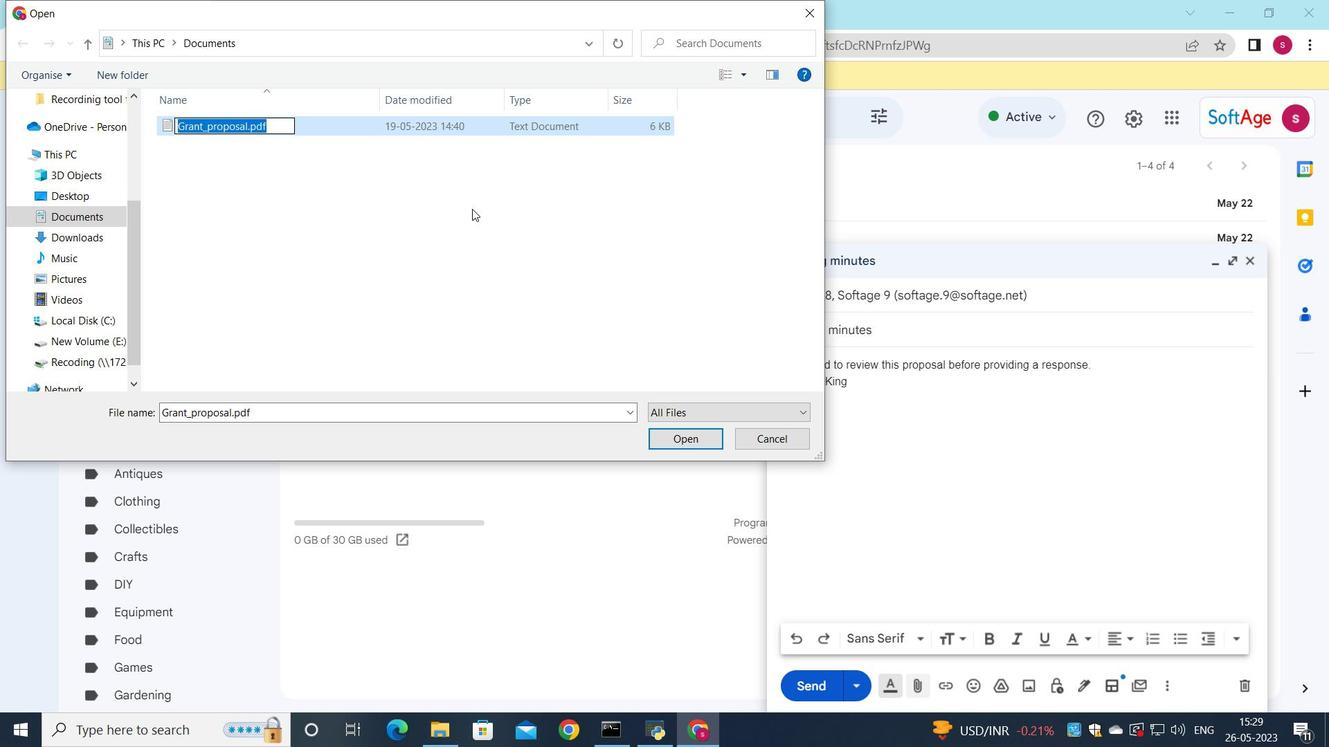
Action: Key pressed <Key.shift><Key.shift>Business<Key.shift><Key.shift>_case.docx
Screenshot: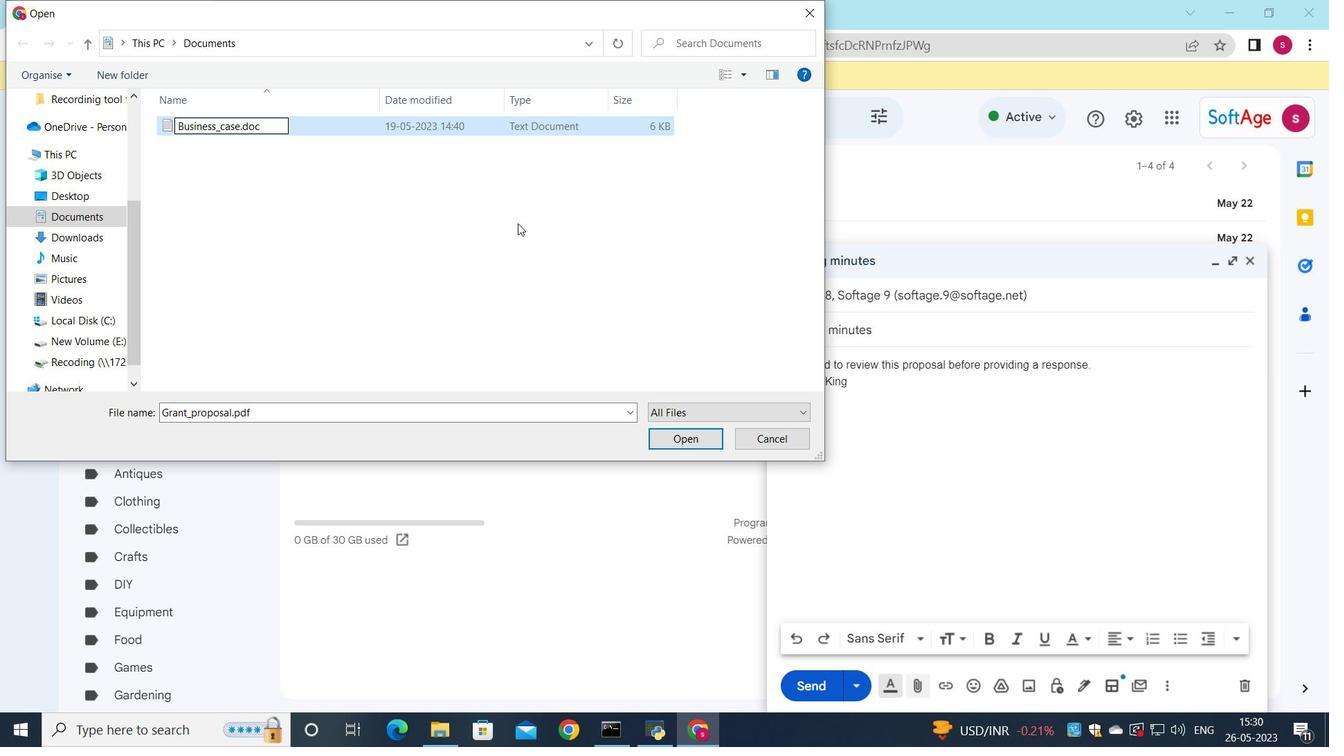 
Action: Mouse moved to (299, 126)
Screenshot: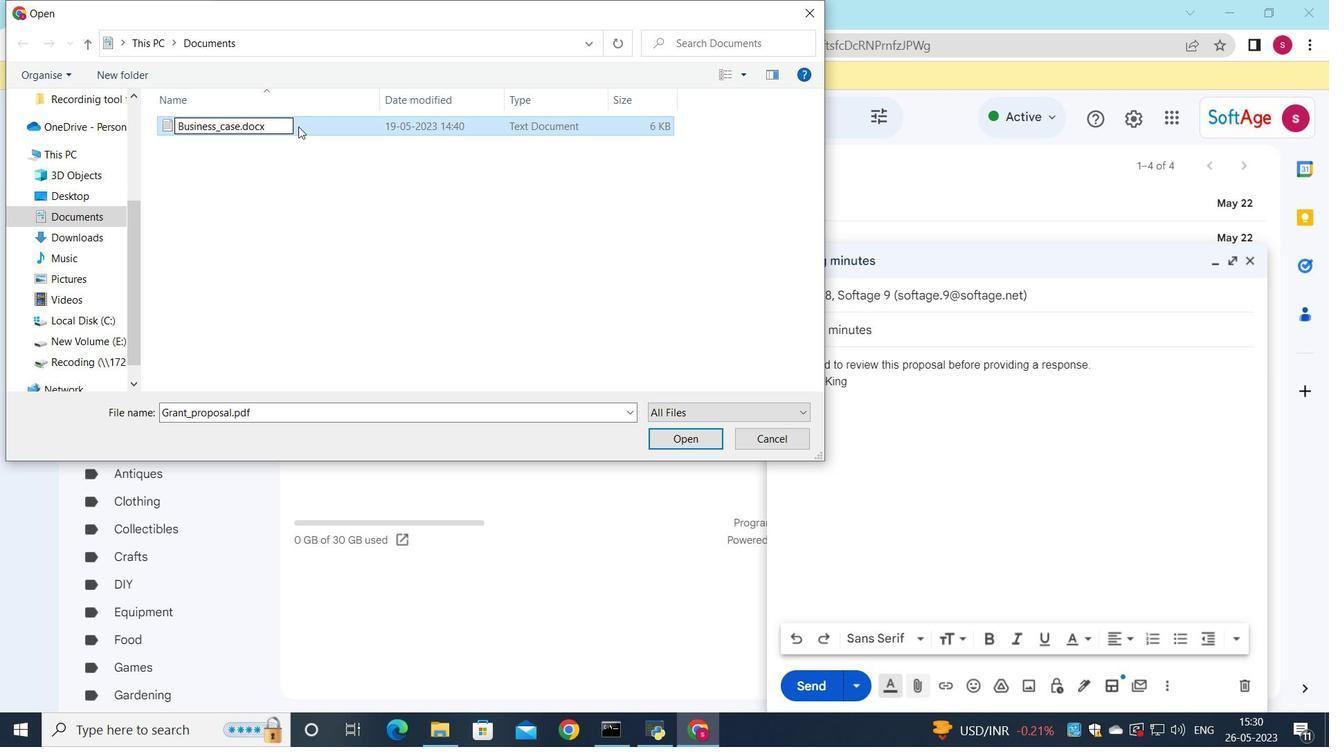 
Action: Mouse pressed left at (299, 126)
Screenshot: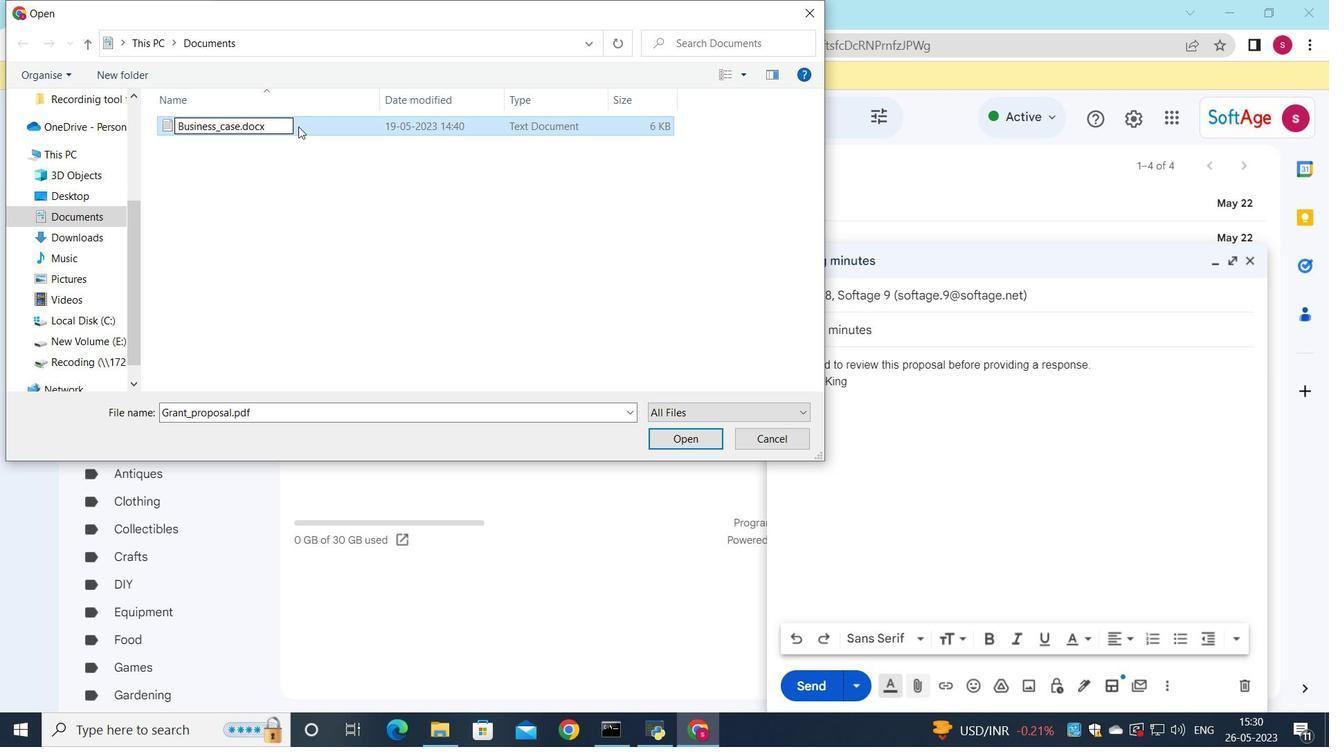 
Action: Mouse moved to (693, 438)
Screenshot: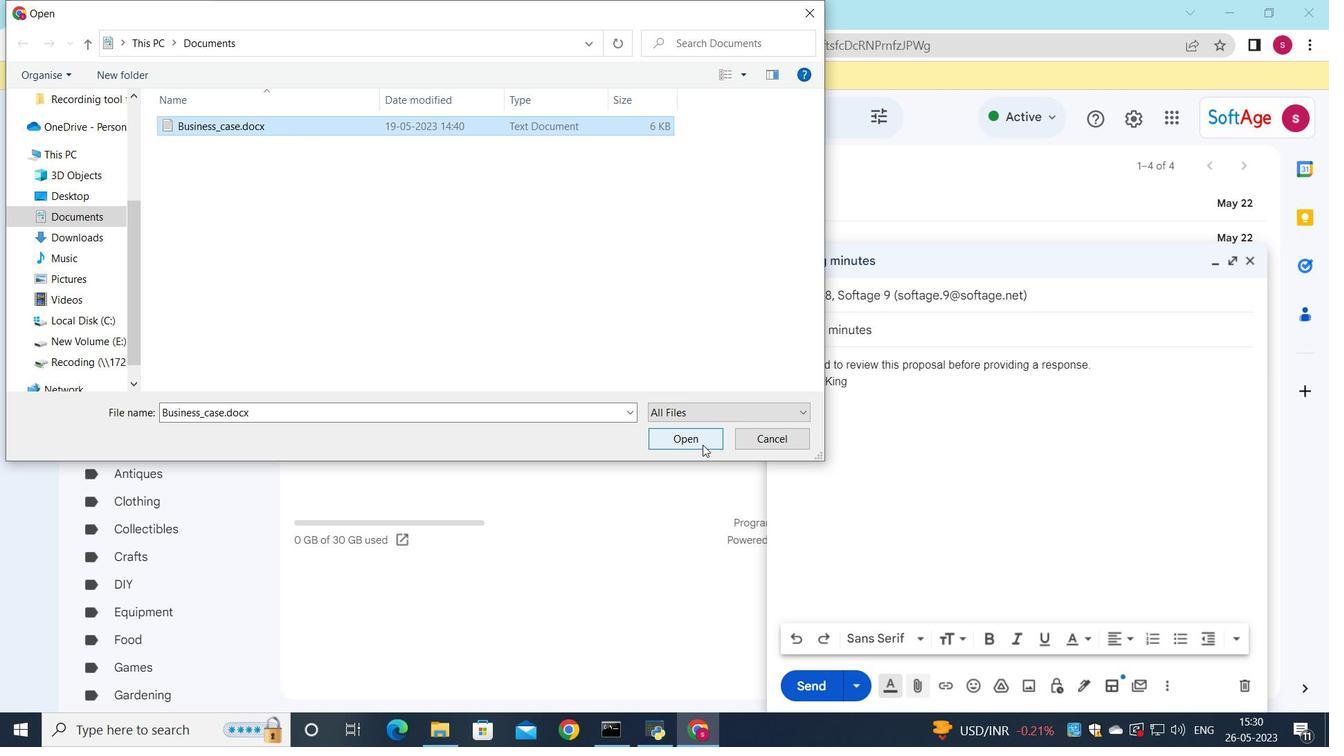 
Action: Mouse pressed left at (693, 438)
Screenshot: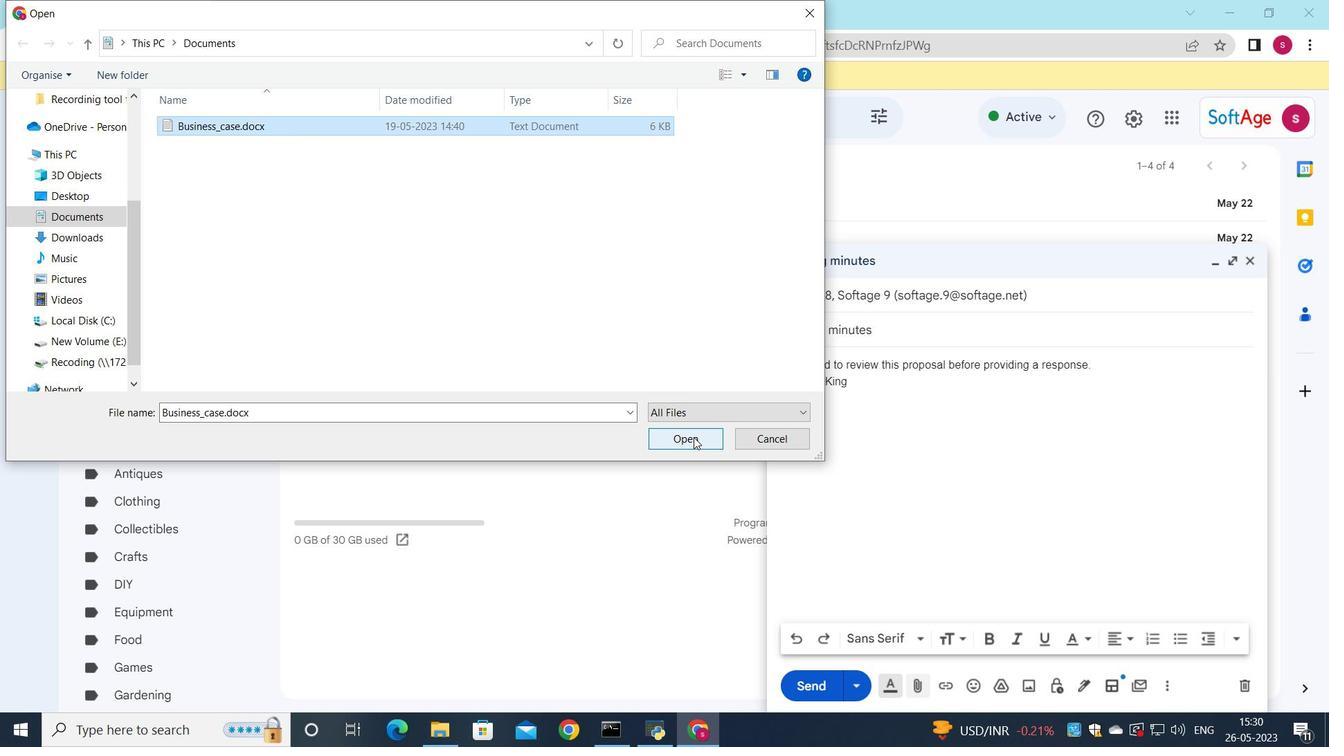 
Action: Mouse moved to (801, 691)
Screenshot: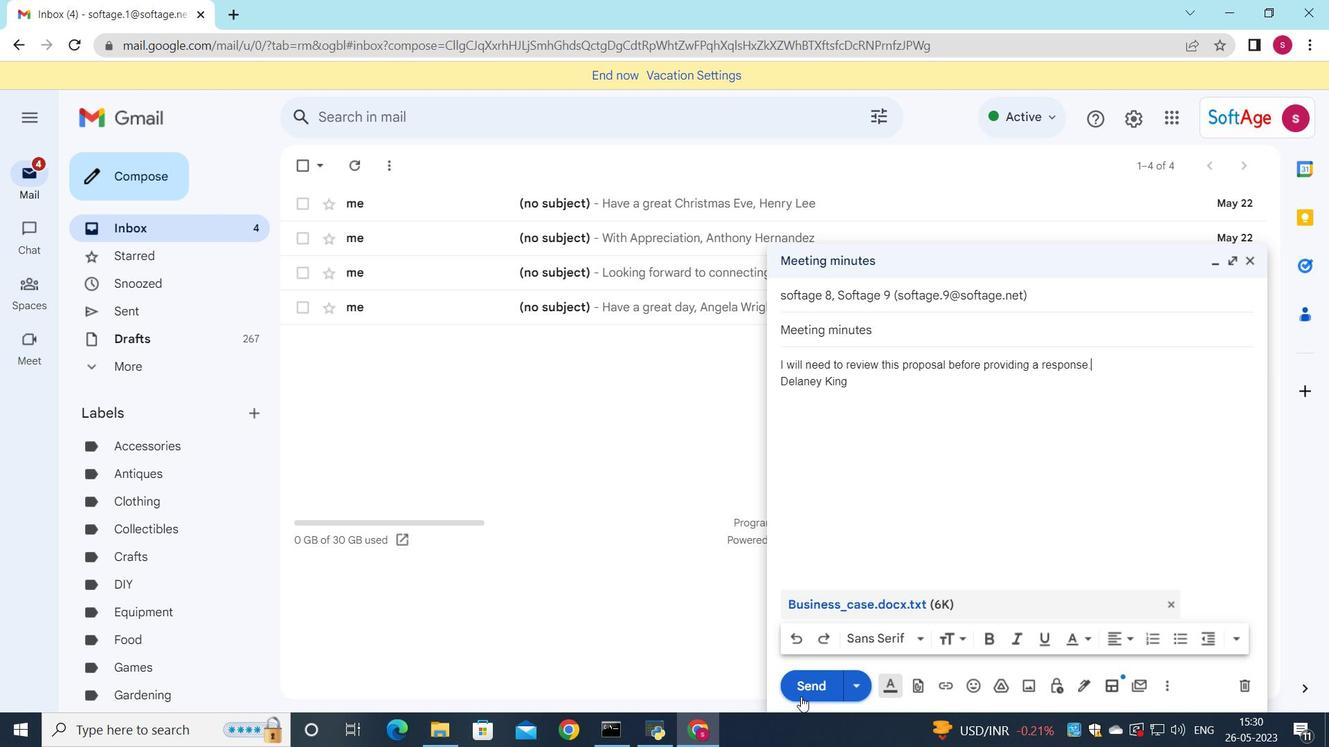 
Action: Mouse pressed left at (801, 691)
Screenshot: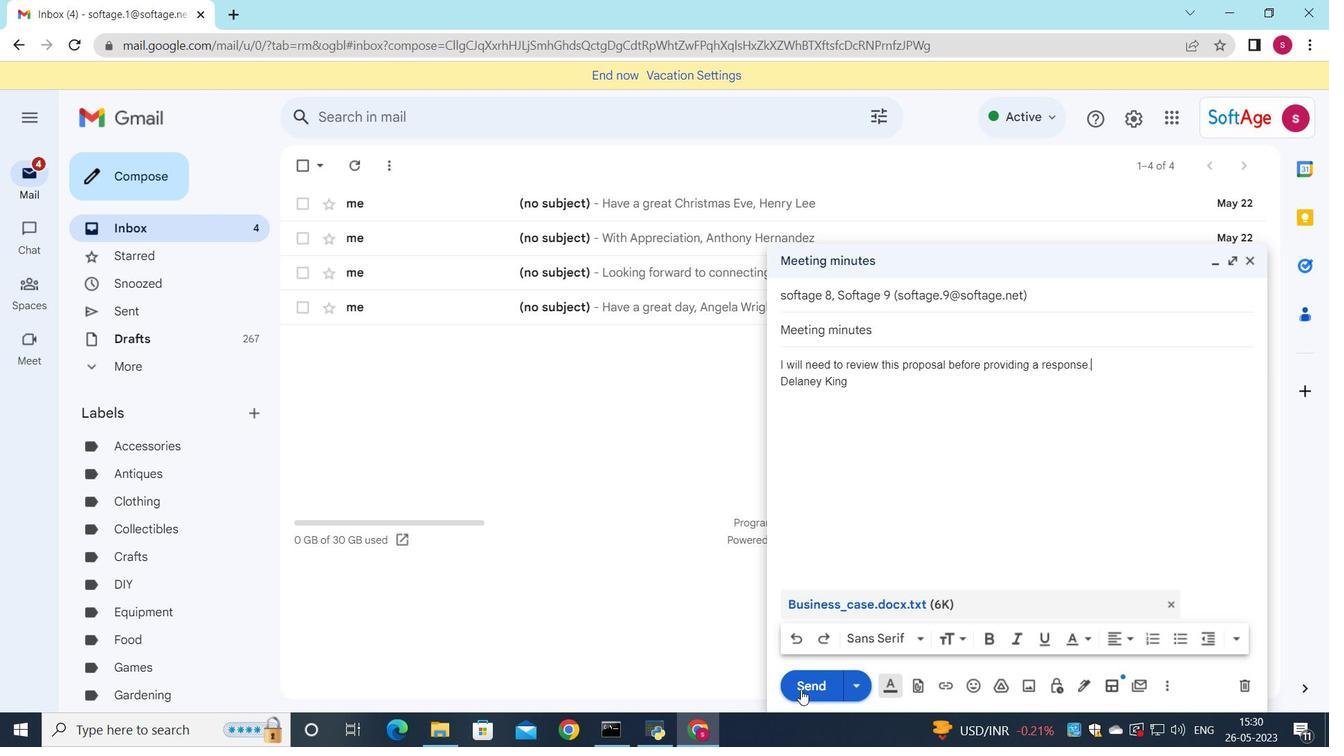 
Action: Mouse moved to (159, 312)
Screenshot: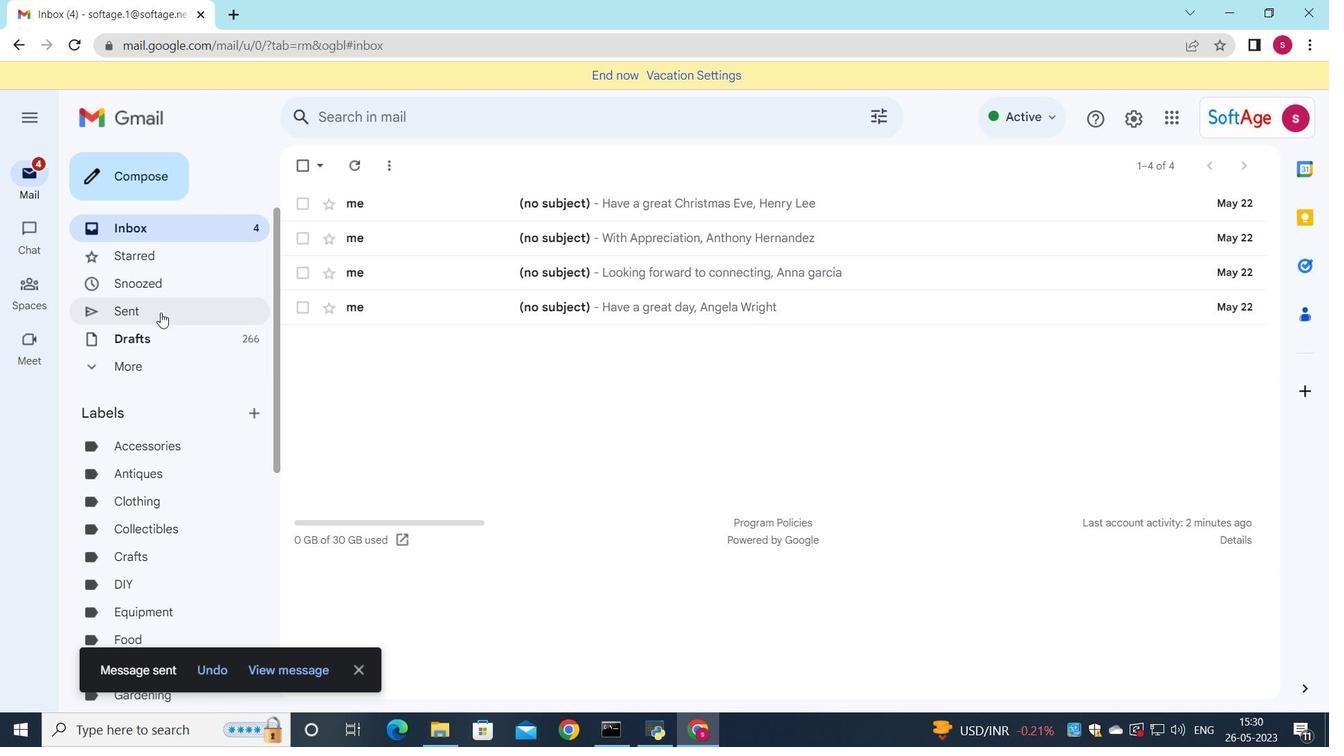 
Action: Mouse pressed left at (159, 312)
Screenshot: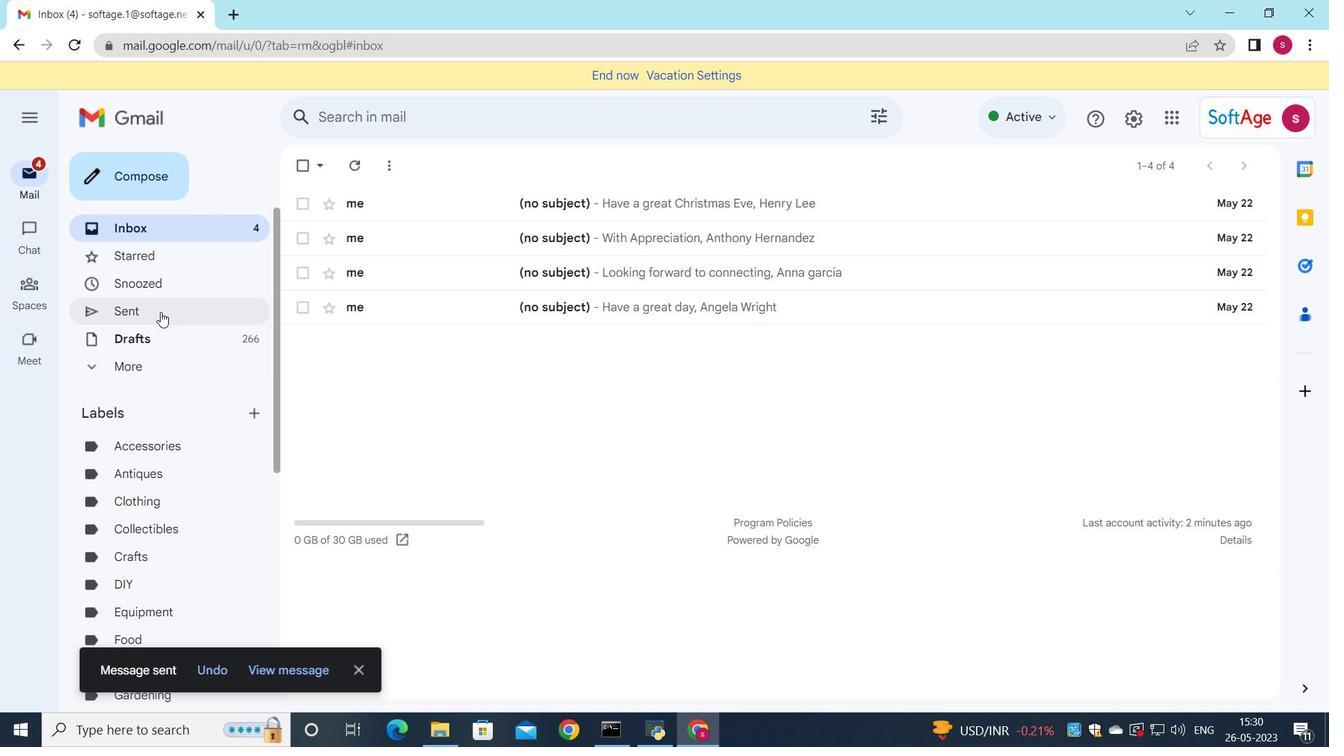 
Action: Mouse moved to (429, 242)
Screenshot: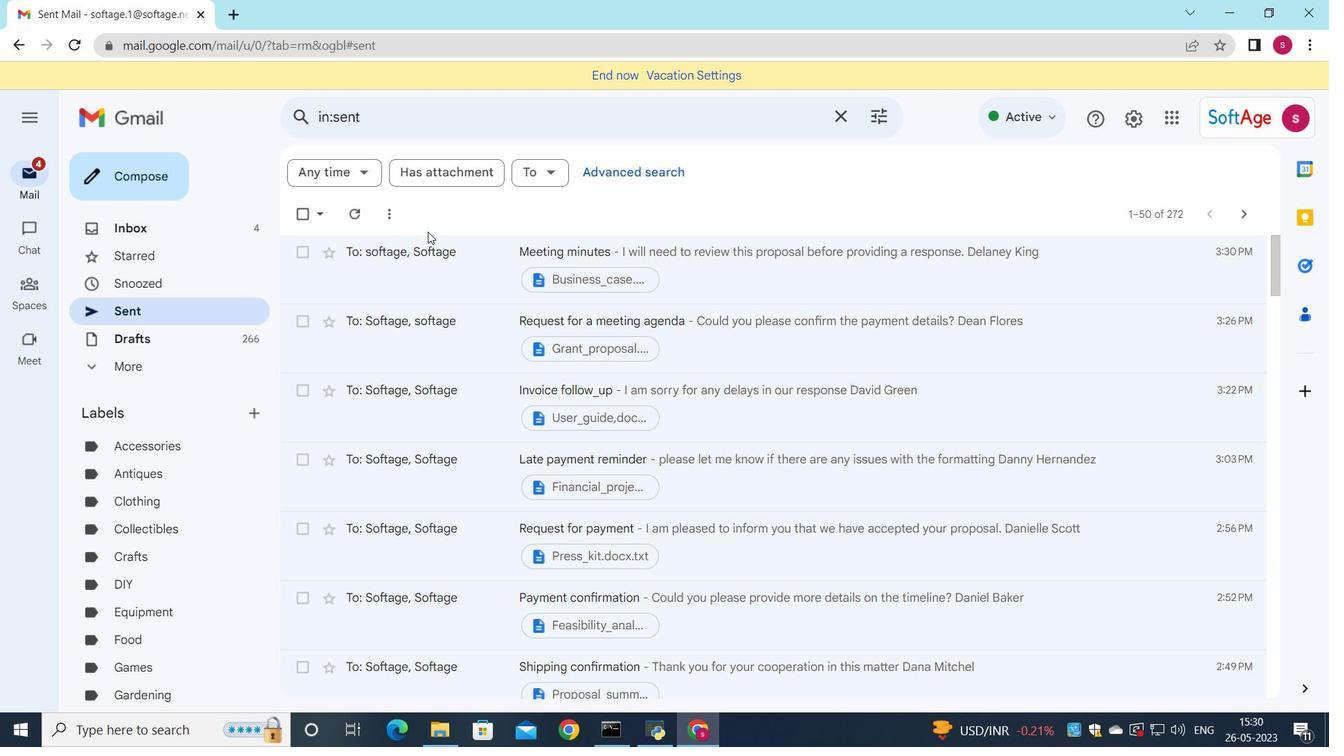 
Action: Mouse pressed left at (429, 242)
Screenshot: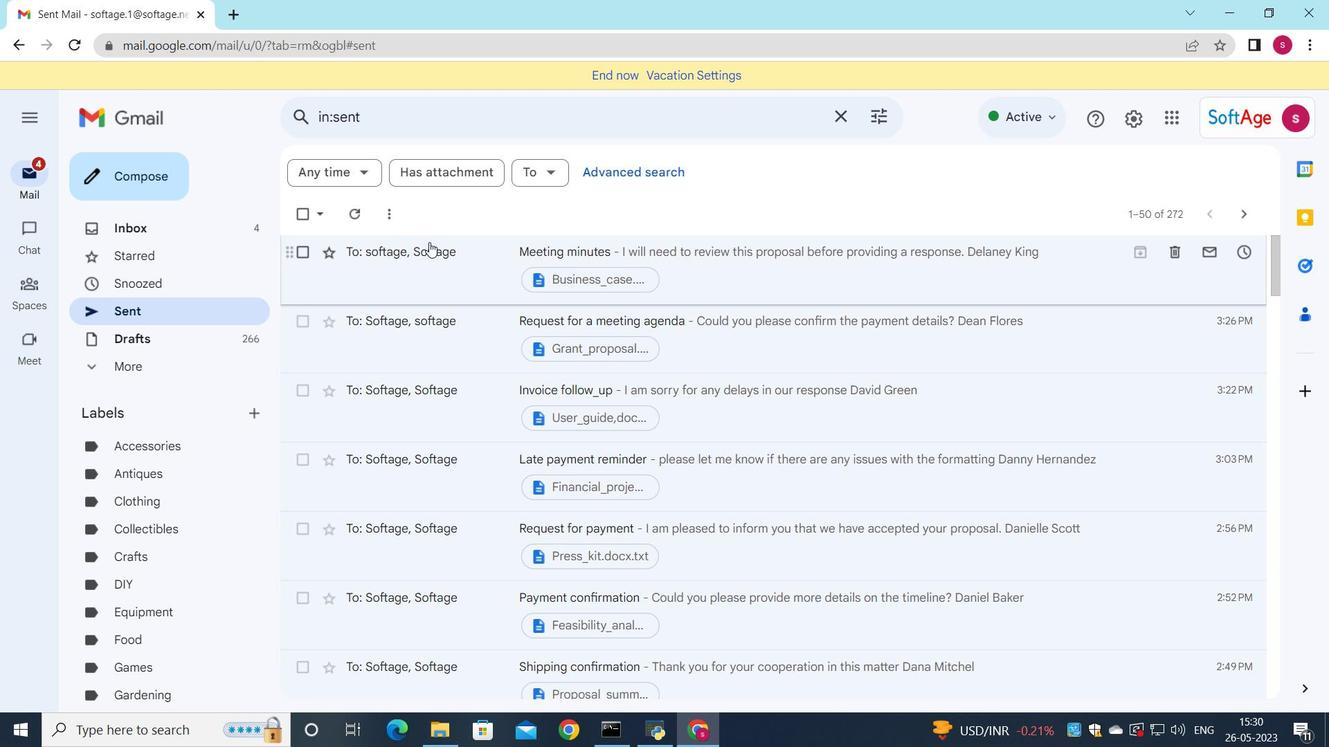 
Action: Mouse moved to (551, 310)
Screenshot: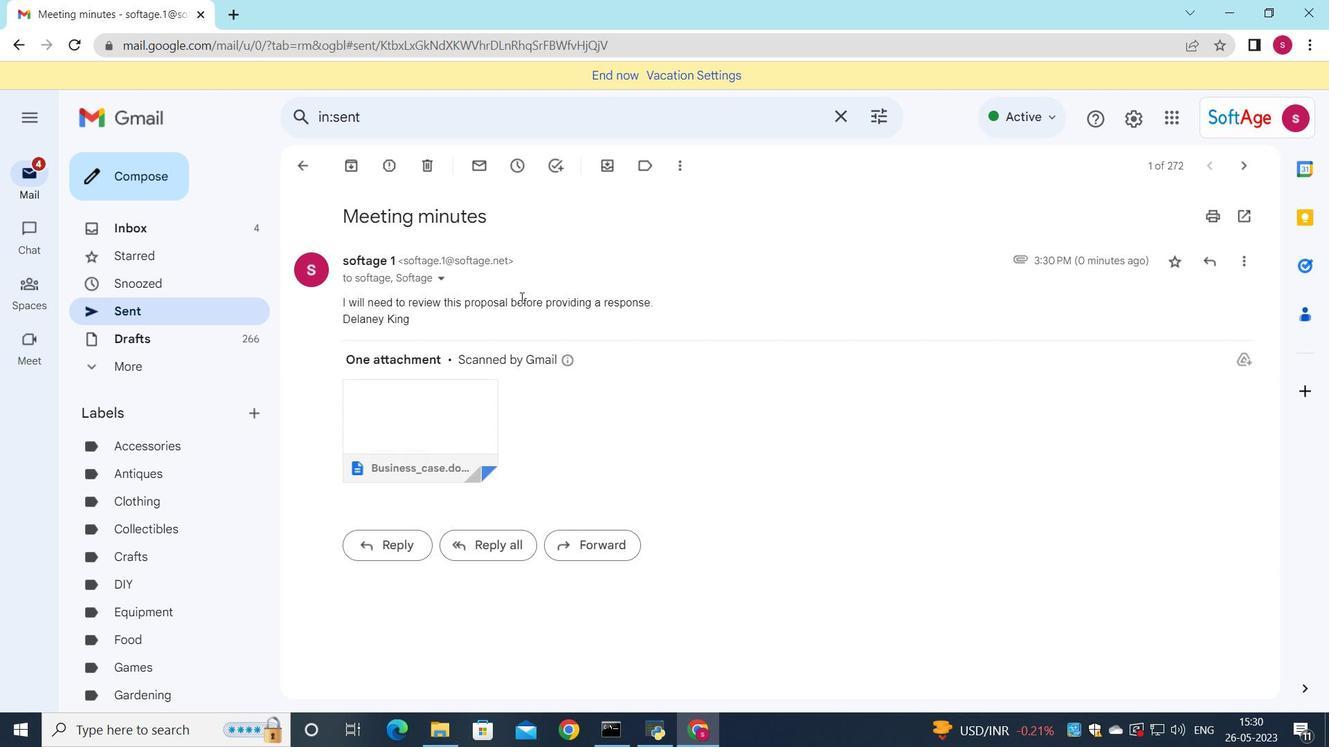 
